 Task: Slide 20 - Step By Step.
Action: Mouse moved to (35, 83)
Screenshot: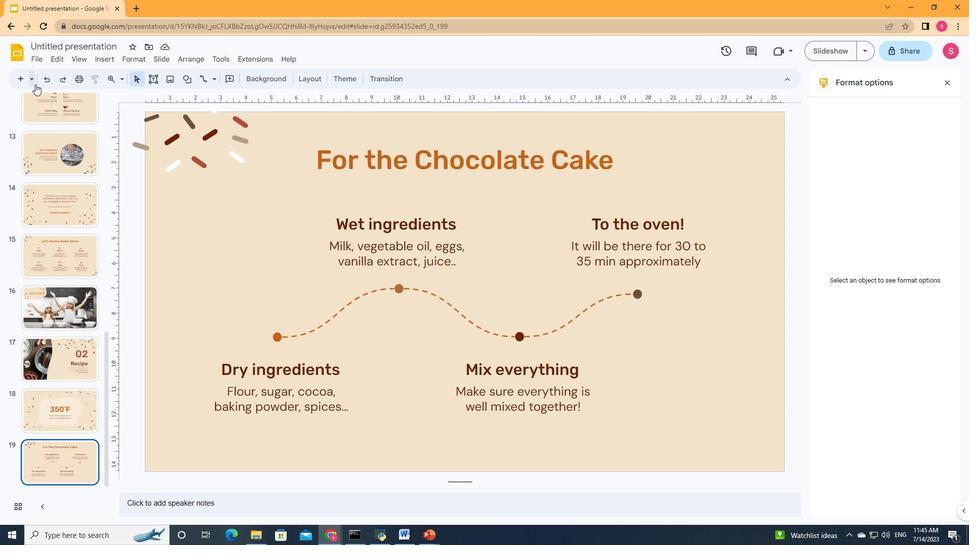 
Action: Mouse pressed left at (35, 83)
Screenshot: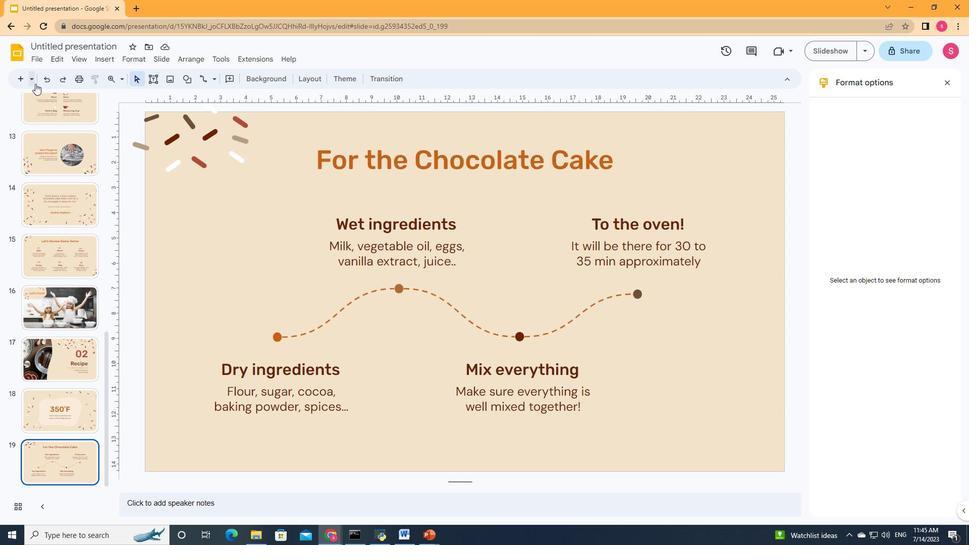 
Action: Mouse moved to (136, 368)
Screenshot: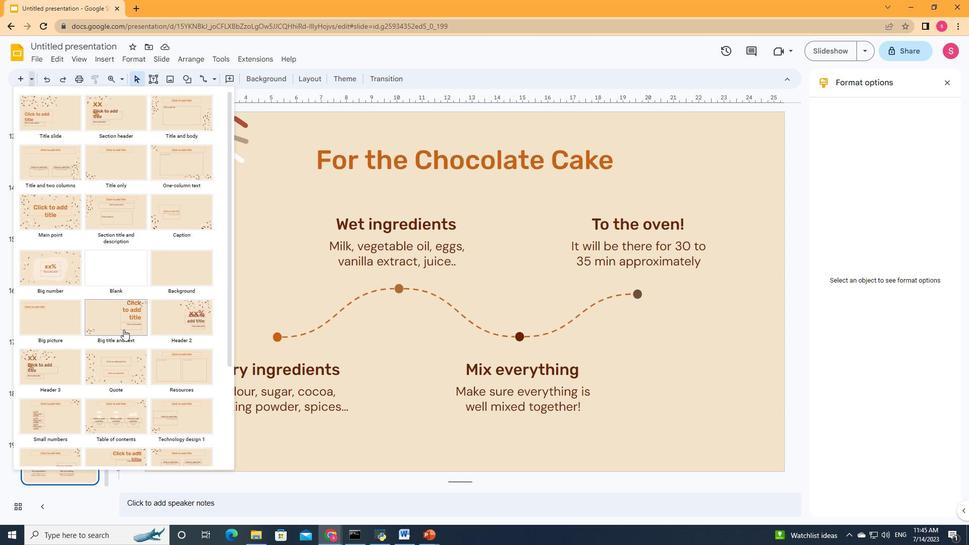 
Action: Mouse scrolled (136, 367) with delta (0, 0)
Screenshot: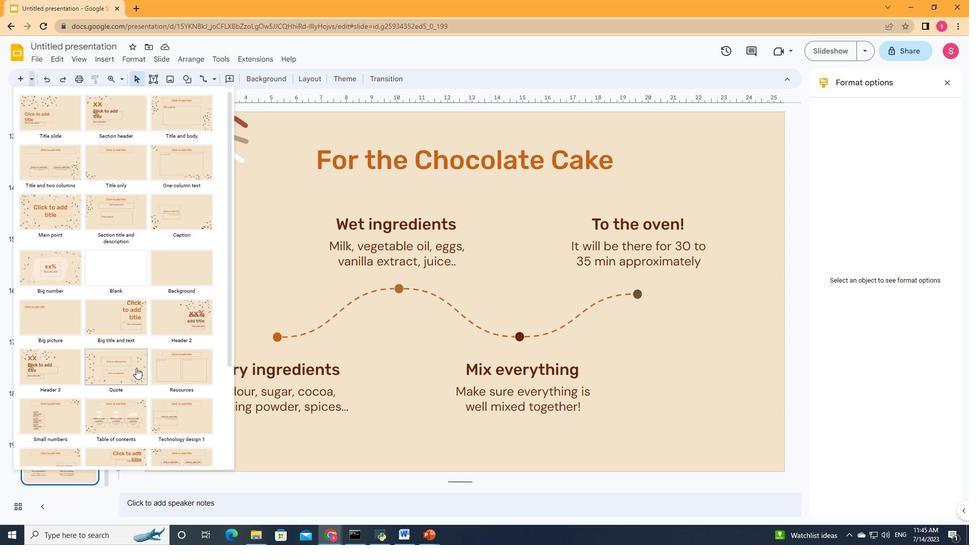 
Action: Mouse scrolled (136, 367) with delta (0, 0)
Screenshot: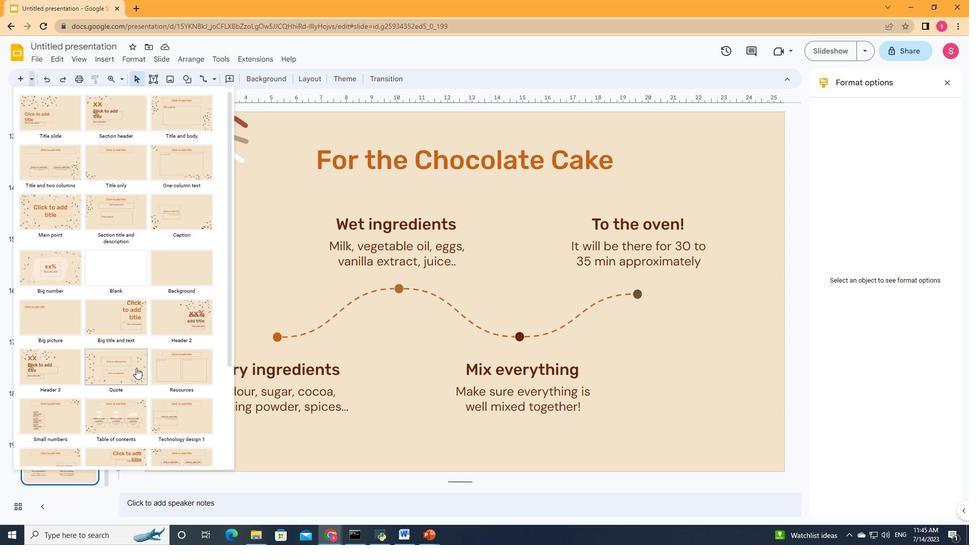 
Action: Mouse scrolled (136, 367) with delta (0, 0)
Screenshot: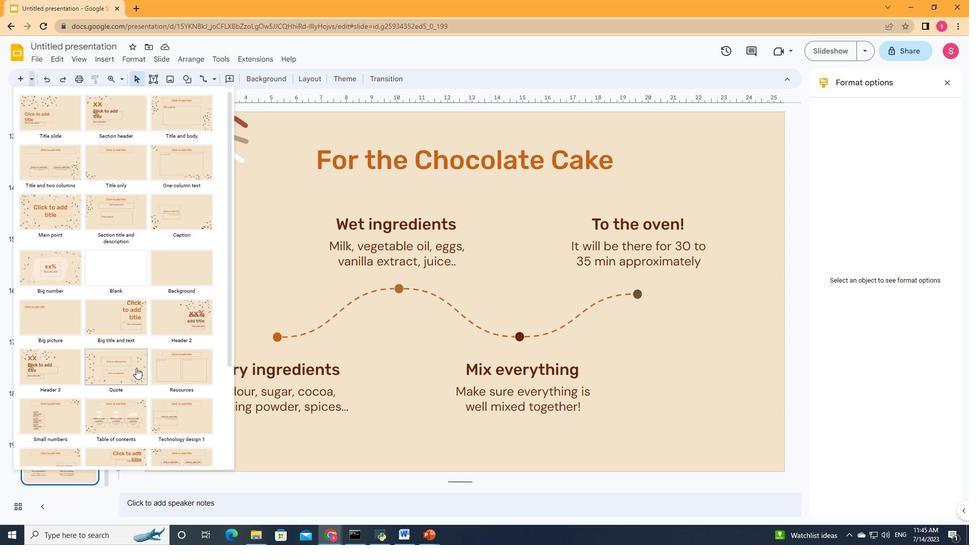 
Action: Mouse moved to (136, 368)
Screenshot: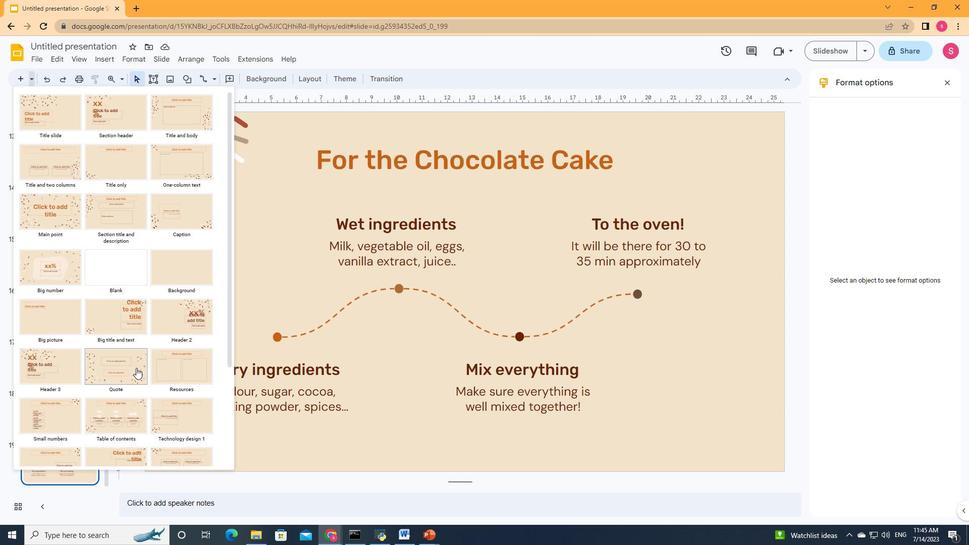 
Action: Mouse scrolled (136, 368) with delta (0, 0)
Screenshot: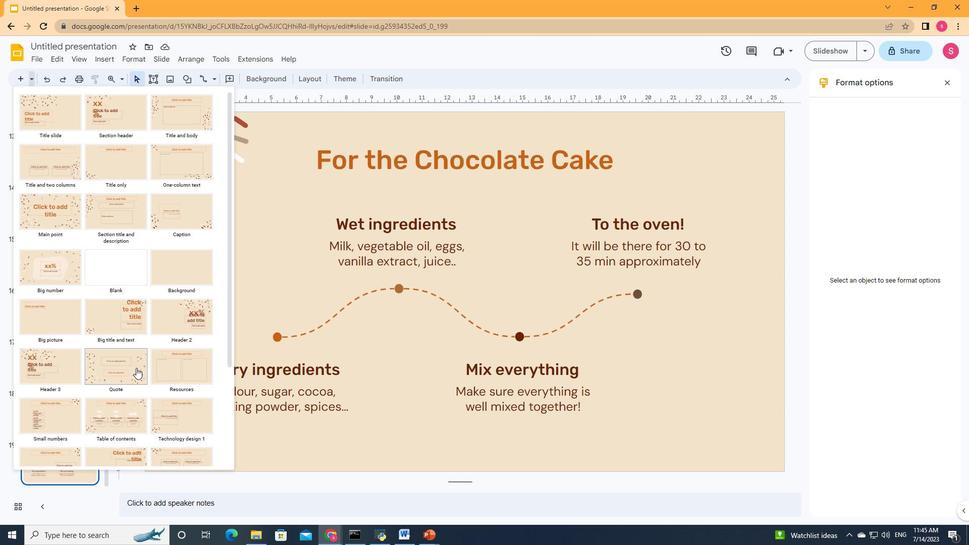 
Action: Mouse moved to (134, 379)
Screenshot: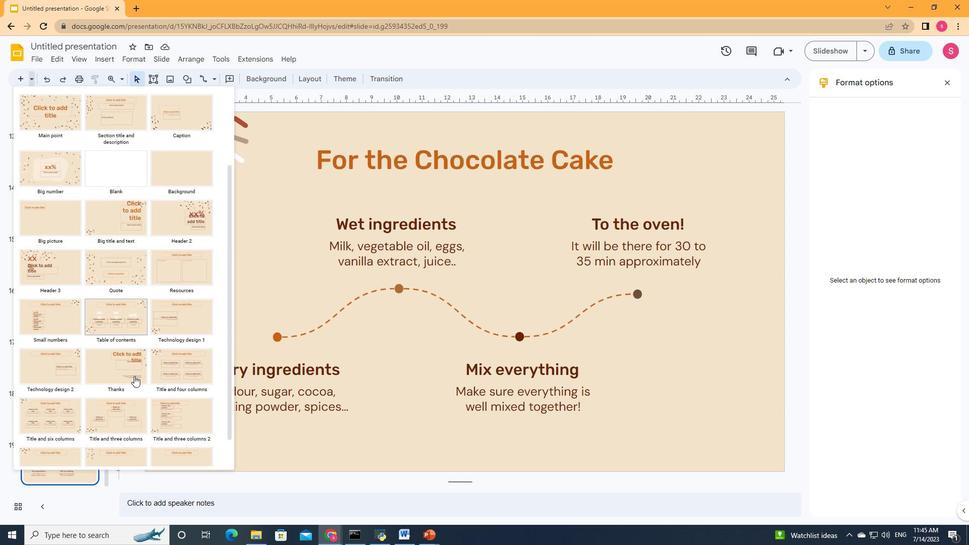 
Action: Mouse scrolled (134, 378) with delta (0, 0)
Screenshot: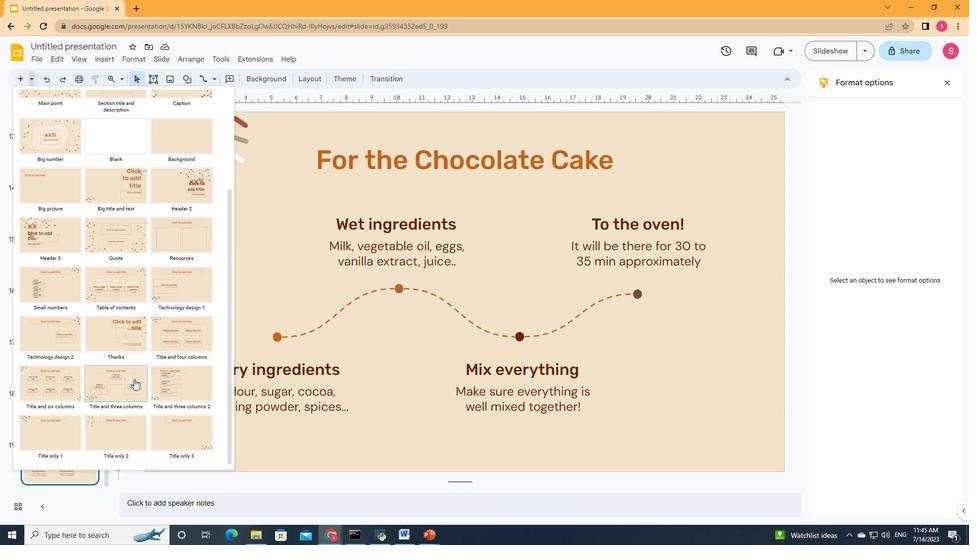 
Action: Mouse scrolled (134, 378) with delta (0, 0)
Screenshot: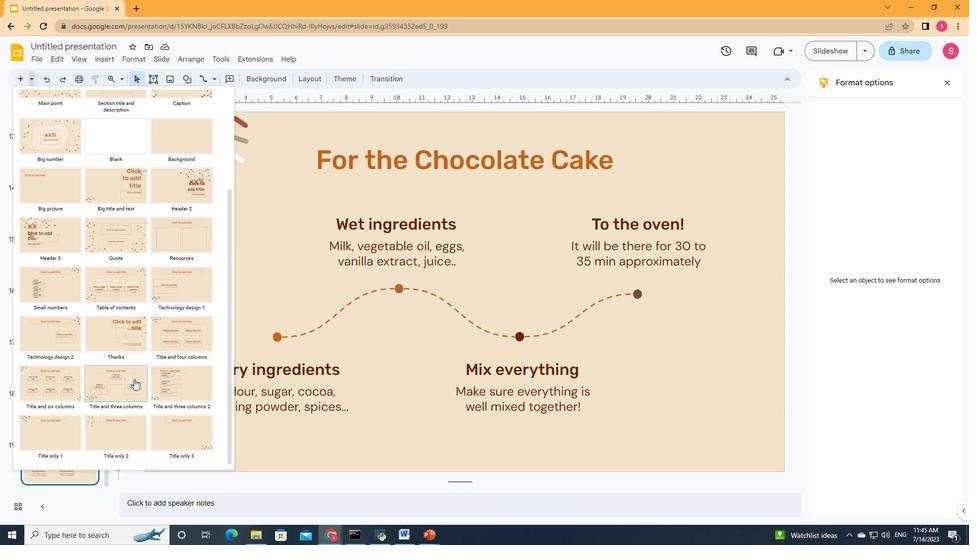 
Action: Mouse scrolled (134, 378) with delta (0, 0)
Screenshot: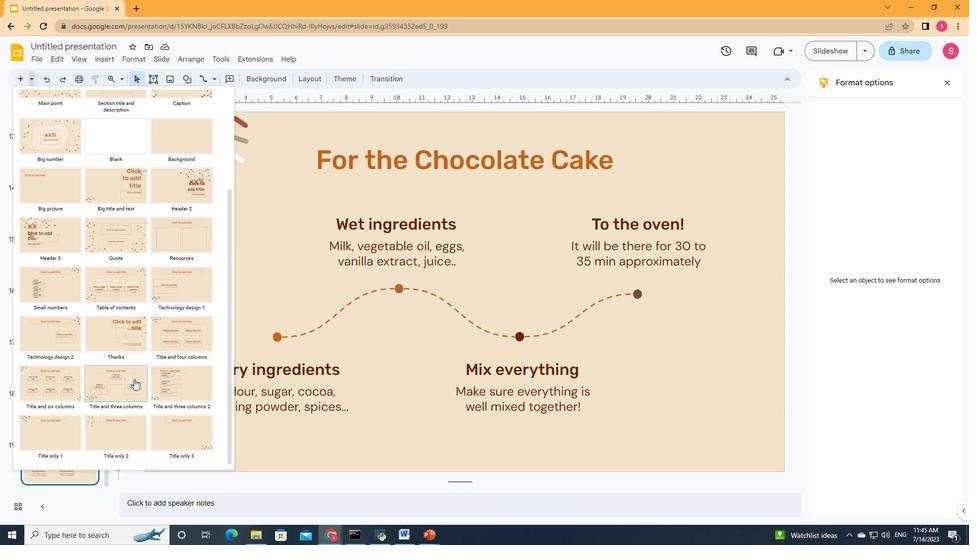 
Action: Mouse scrolled (134, 378) with delta (0, 0)
Screenshot: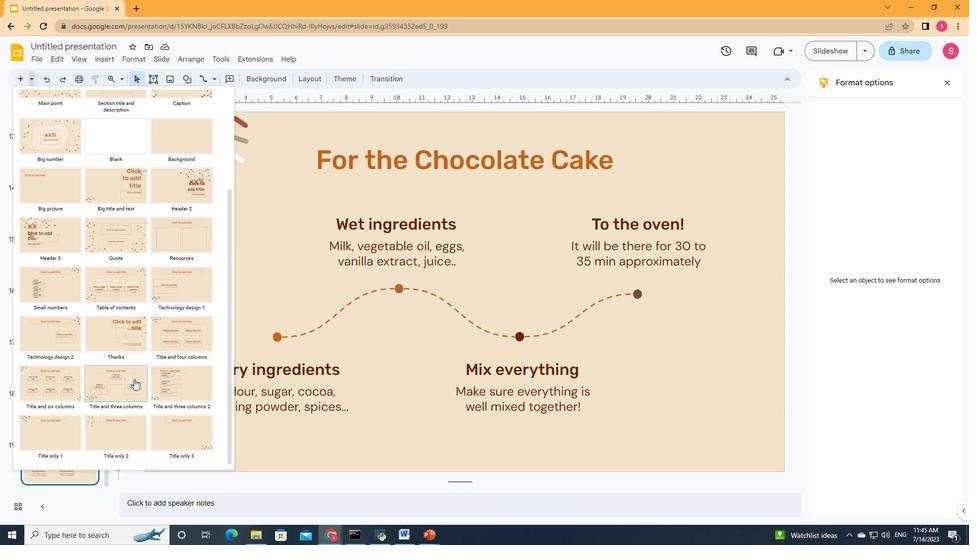 
Action: Mouse moved to (128, 381)
Screenshot: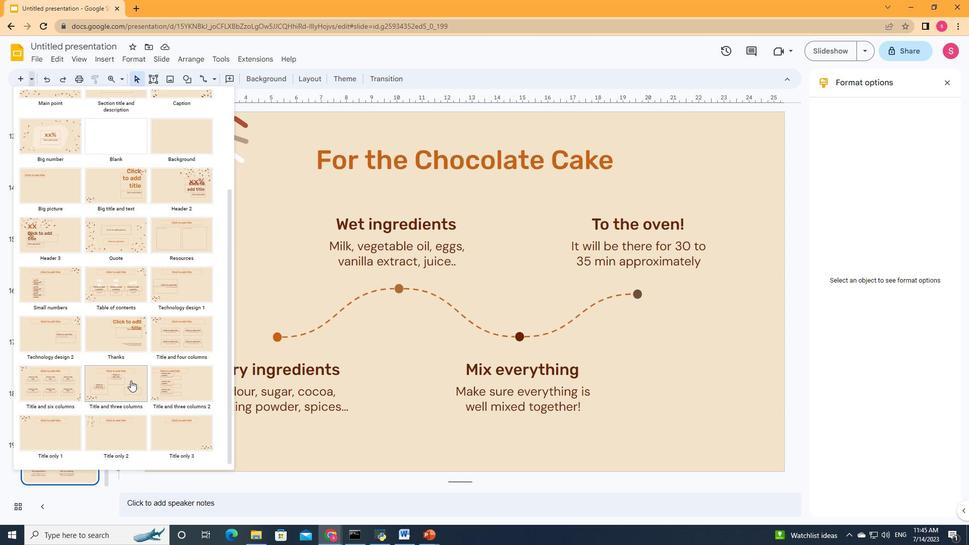 
Action: Mouse pressed left at (128, 381)
Screenshot: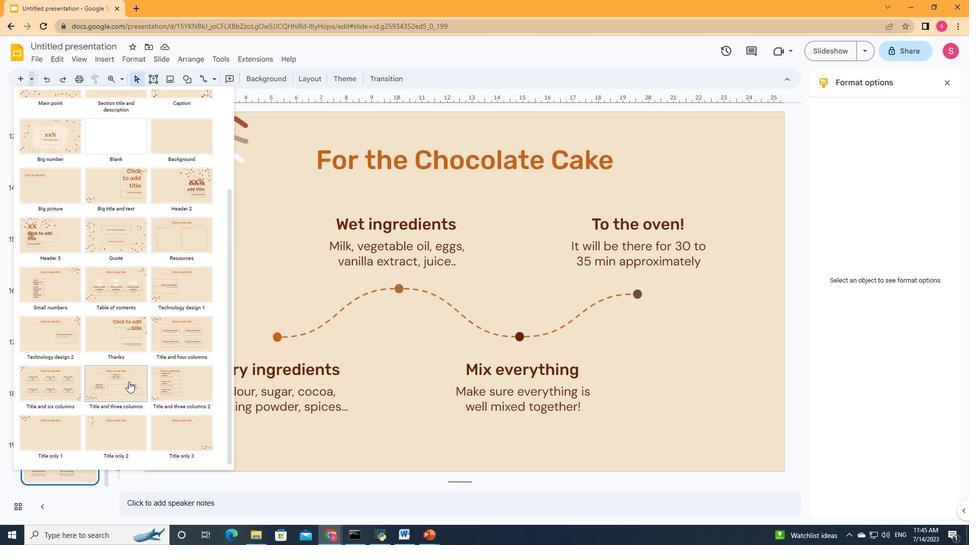 
Action: Mouse moved to (381, 178)
Screenshot: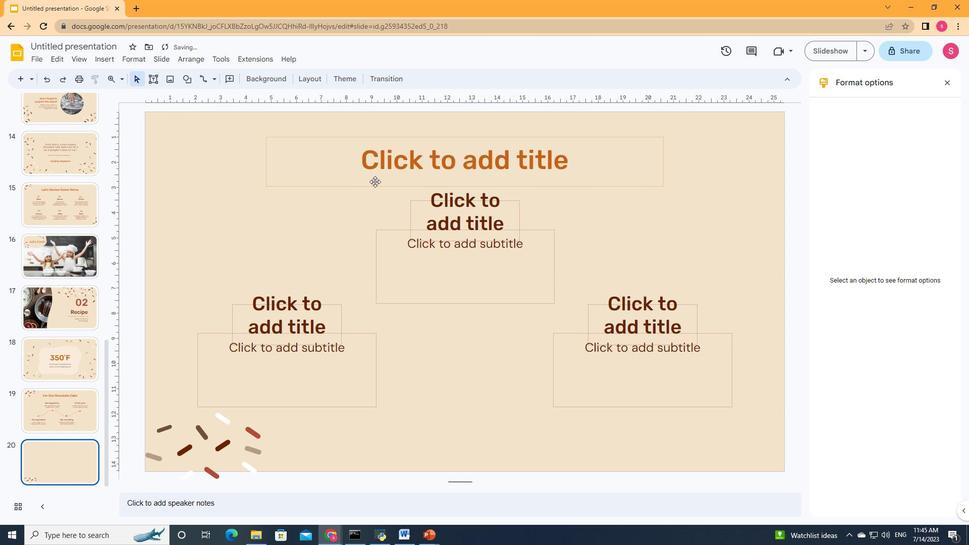 
Action: Mouse pressed left at (381, 178)
Screenshot: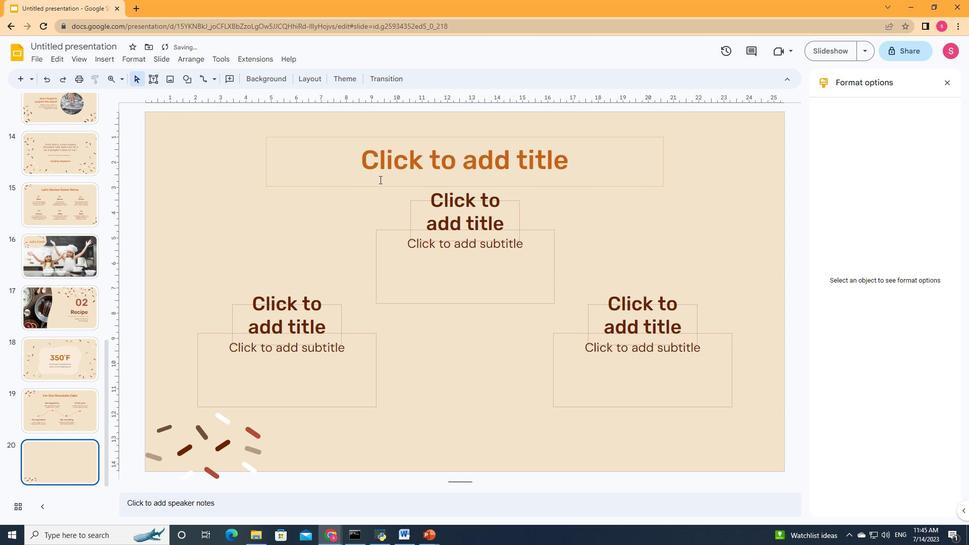 
Action: Key pressed <Key.shift>Step<Key.space>by<Key.space><Key.shift>Step
Screenshot: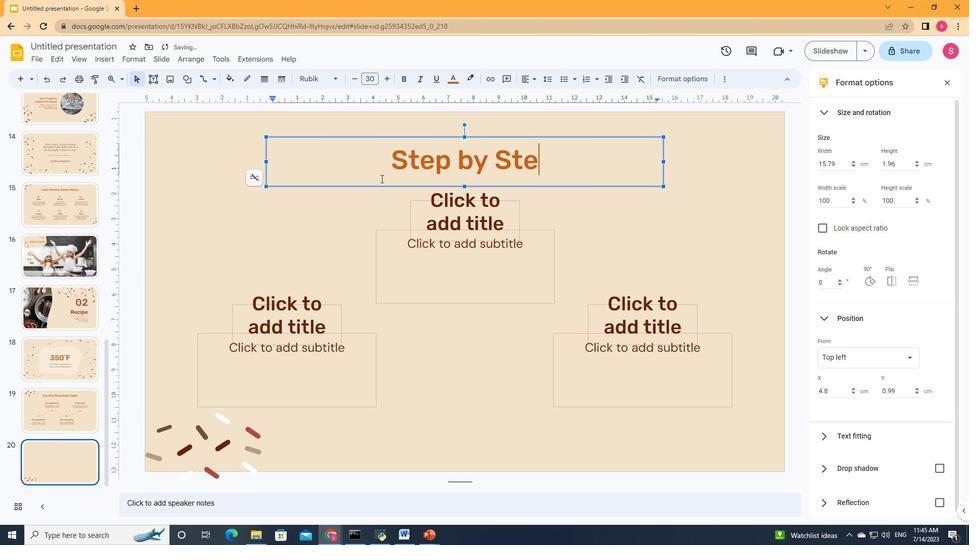 
Action: Mouse moved to (444, 217)
Screenshot: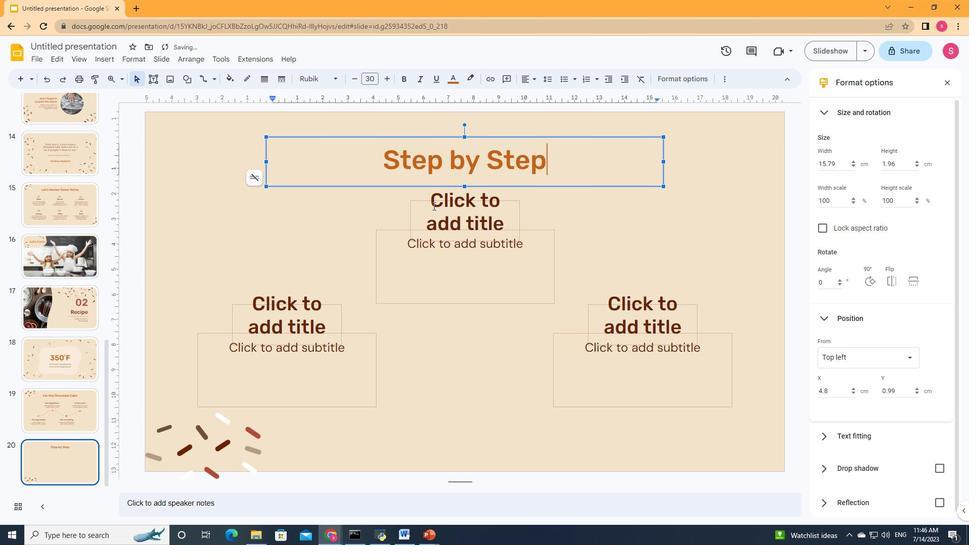
Action: Mouse pressed left at (444, 217)
Screenshot: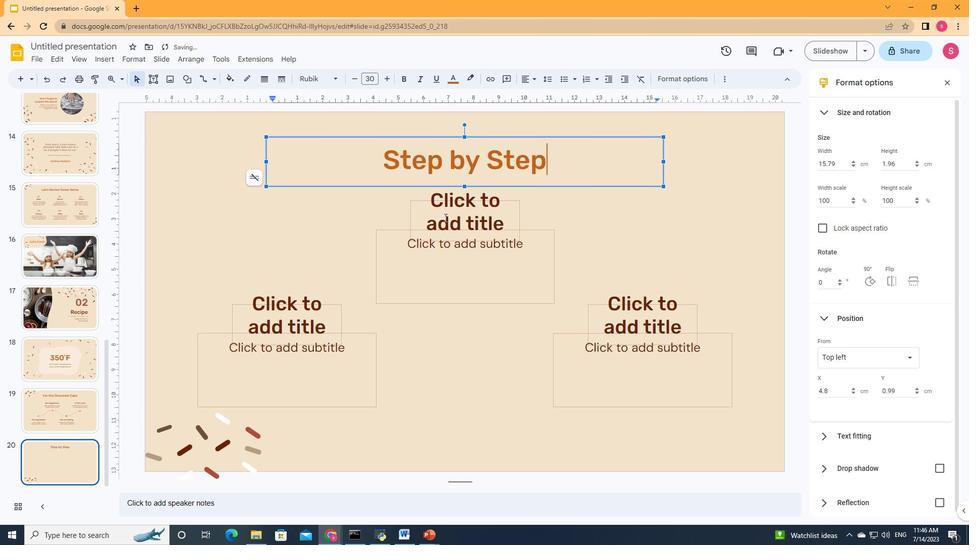 
Action: Key pressed <Key.shift>Second
Screenshot: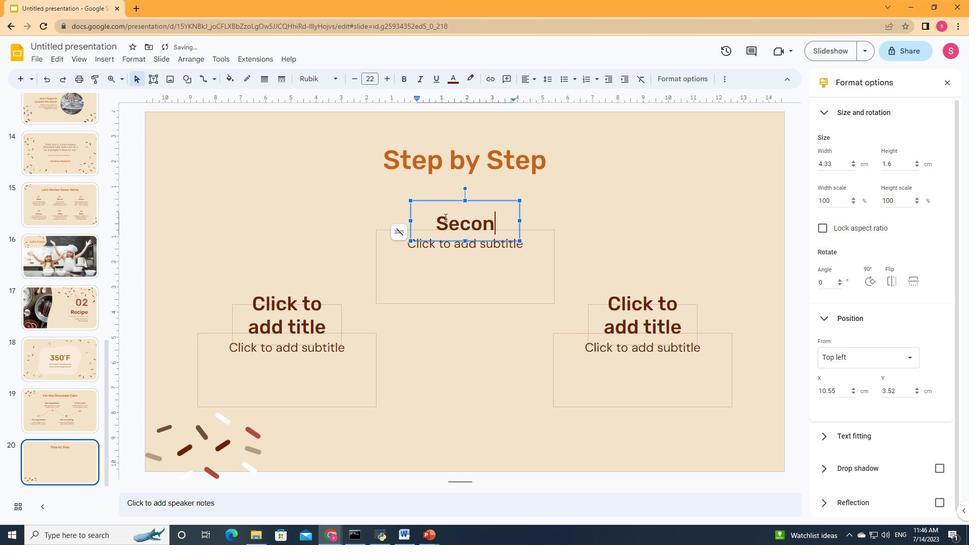 
Action: Mouse moved to (457, 255)
Screenshot: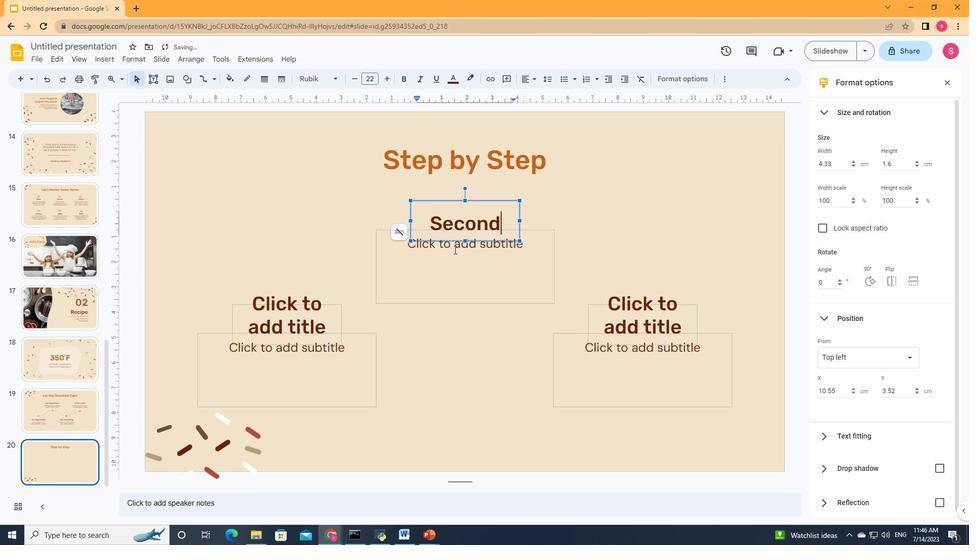 
Action: Mouse pressed left at (457, 255)
Screenshot: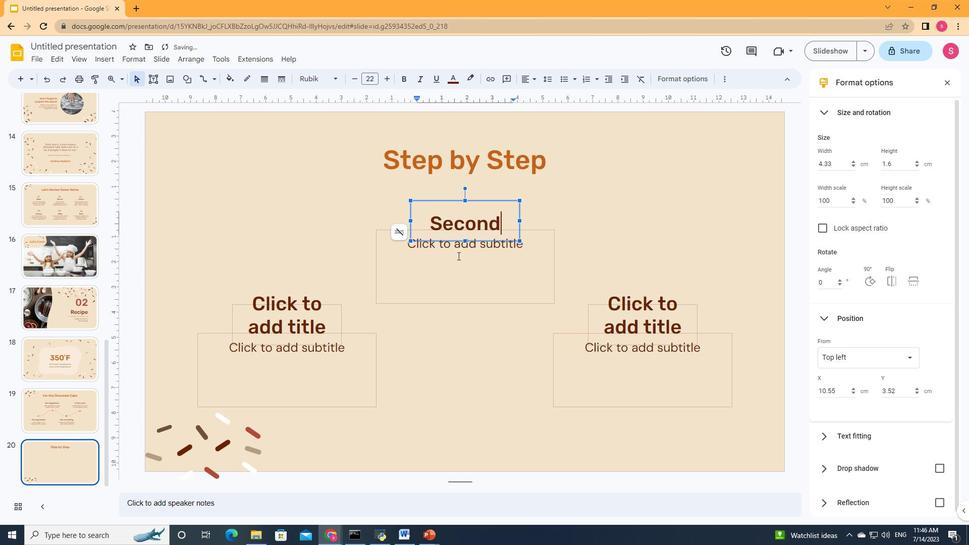 
Action: Key pressed <Key.shift>Add<Key.space>milk,<Key.space>vegetable<Key.space>oil,<Key.space>eggs,<Key.space>and<Key.space>vanilla<Key.space>to<Key.space>the<Key.space>mixture<Key.space>and<Key.space>mix<Key.space>together.<Key.space><Key.shift>Then<Key.space>add<Key.space>boiling<Key.space>water
Screenshot: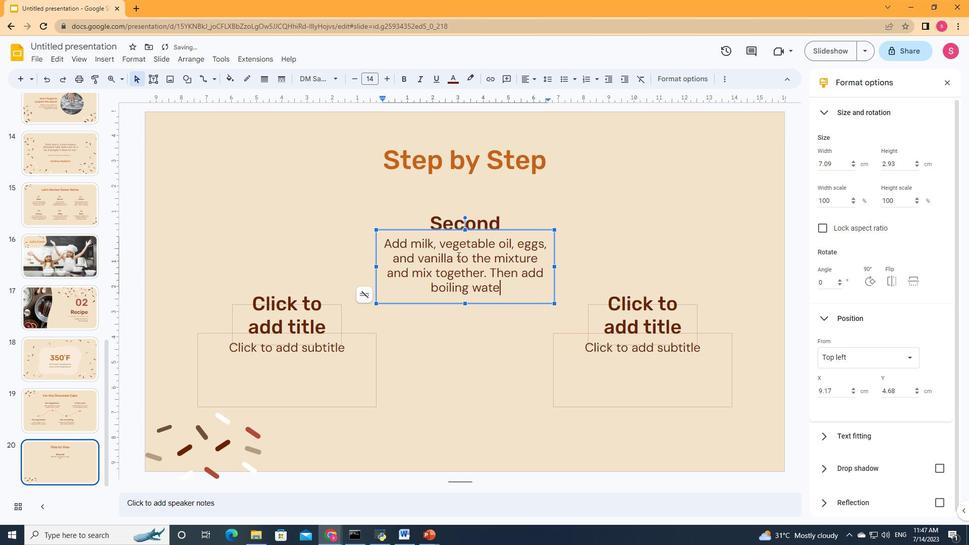 
Action: Mouse moved to (317, 325)
Screenshot: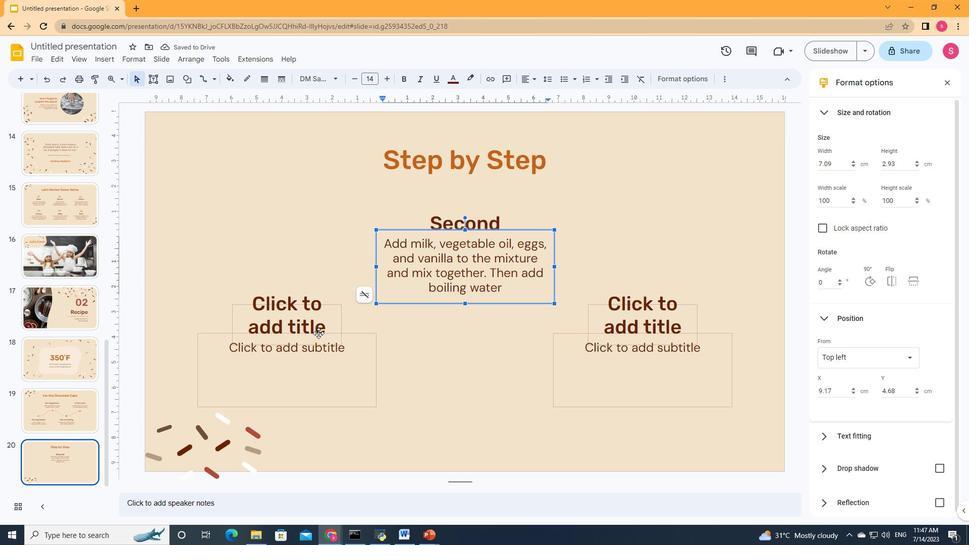 
Action: Mouse pressed left at (317, 325)
Screenshot: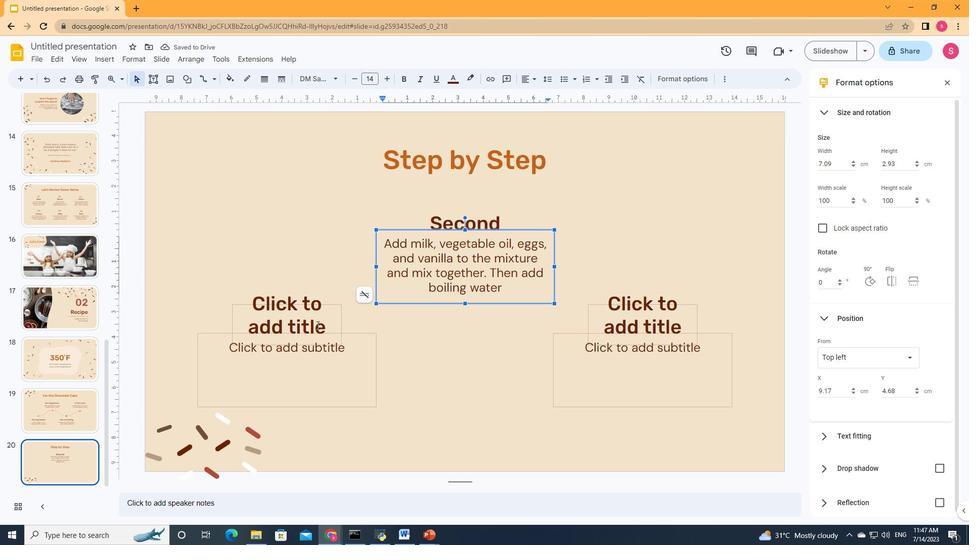 
Action: Key pressed <Key.shift>First
Screenshot: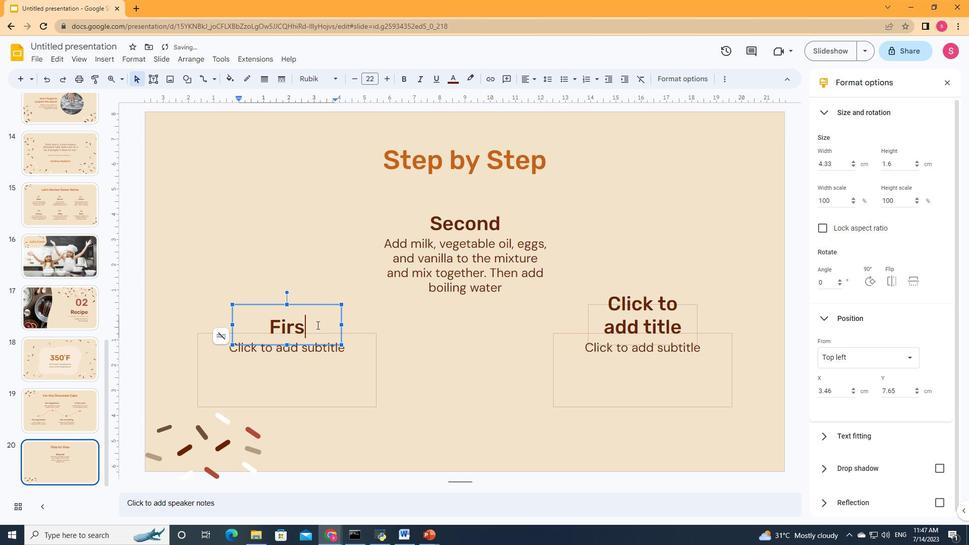 
Action: Mouse moved to (312, 357)
Screenshot: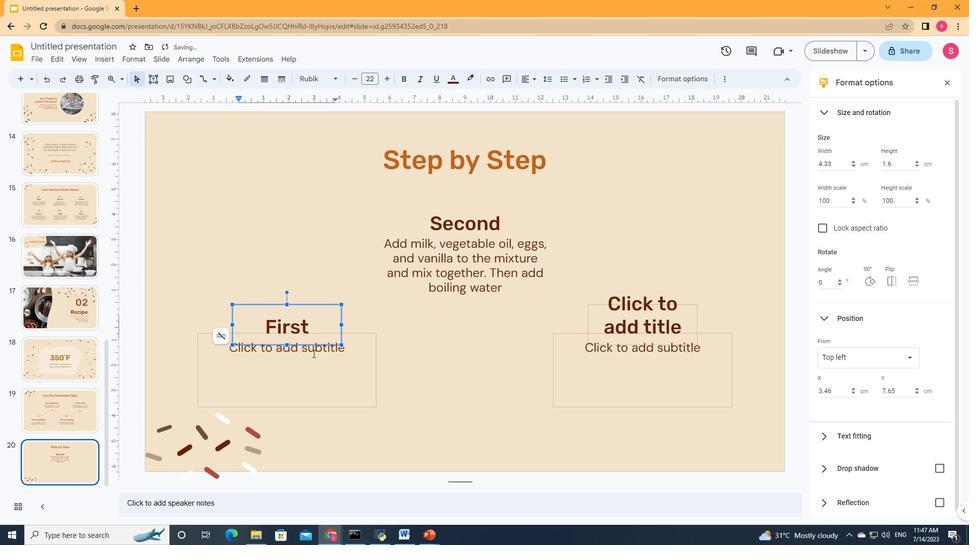 
Action: Mouse pressed left at (312, 357)
Screenshot: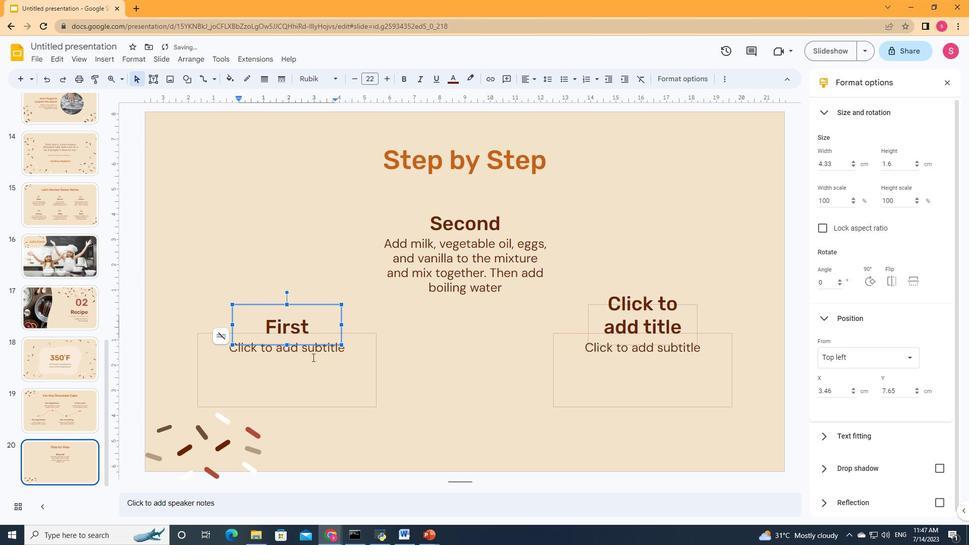 
Action: Mouse moved to (312, 358)
Screenshot: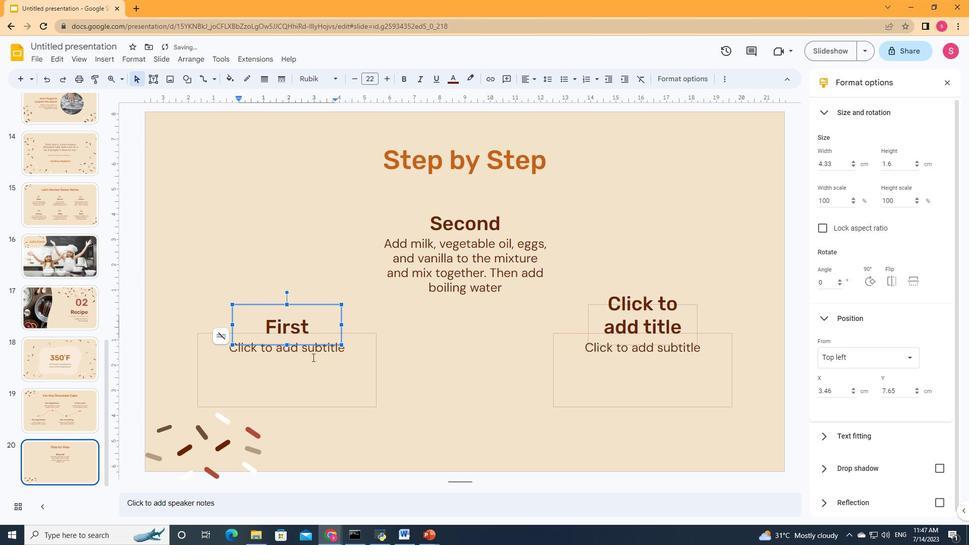 
Action: Key pressed <Key.shift>Add<Key.space>flour,<Key.space>sugar<Key.space><Key.backspace>,<Key.space>cocoa,<Key.space>baking<Key.space>powder<Key.space><Key.backspace>,<Key.space>baaki<Key.backspace><Key.backspace><Key.backspace>king<Key.space>soda,<Key.space>salt<Key.space>and<Key.space>espresso<Key.space>powder<Key.space>to<Key.space>a<Key.space>large<Key.space>bowl<Key.space>and<Key.space>wi<Key.backspace>hisk
Screenshot: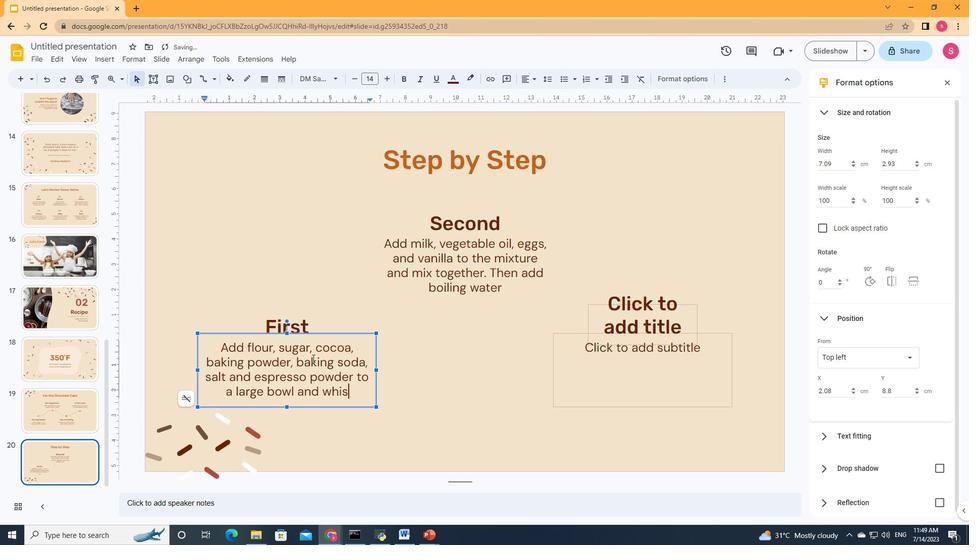 
Action: Mouse moved to (619, 333)
Screenshot: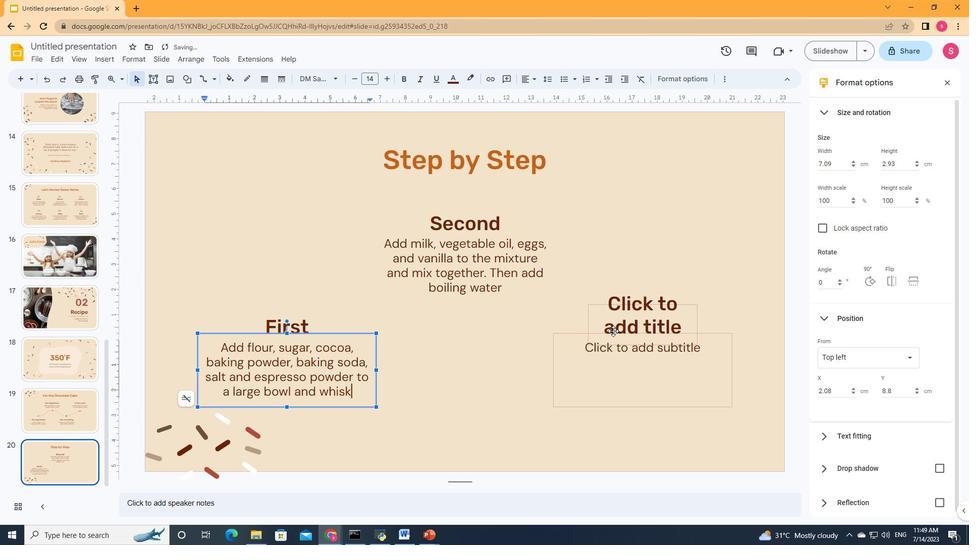 
Action: Mouse pressed left at (619, 333)
Screenshot: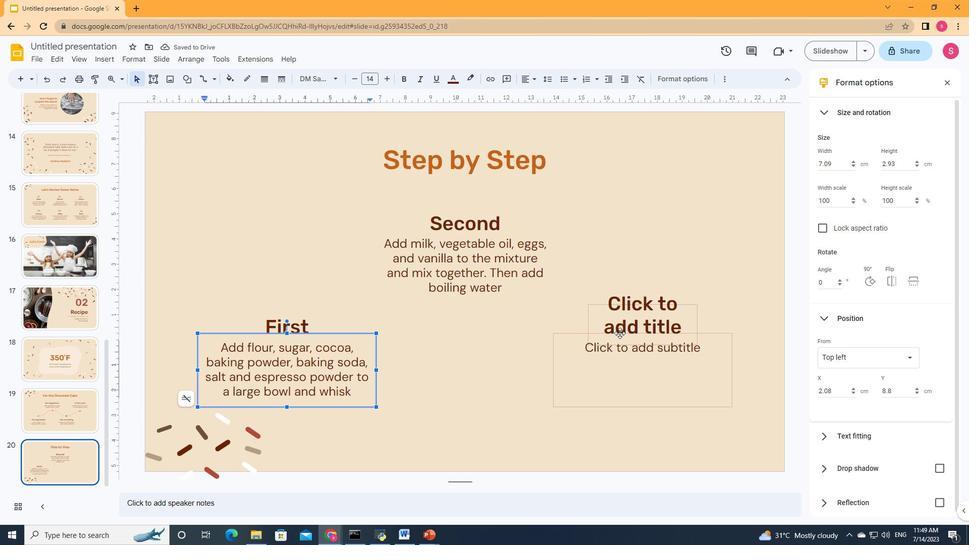 
Action: Mouse moved to (628, 316)
Screenshot: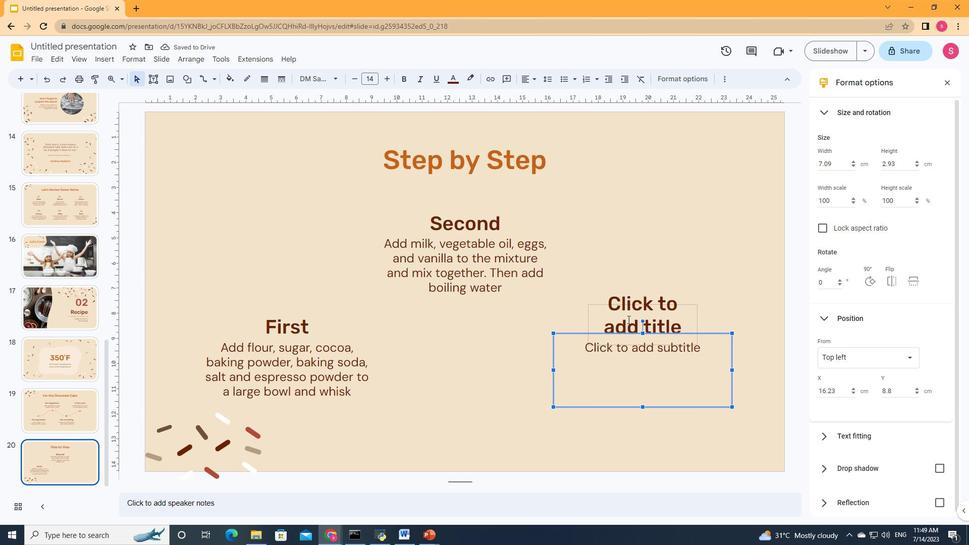 
Action: Mouse pressed left at (628, 316)
Screenshot: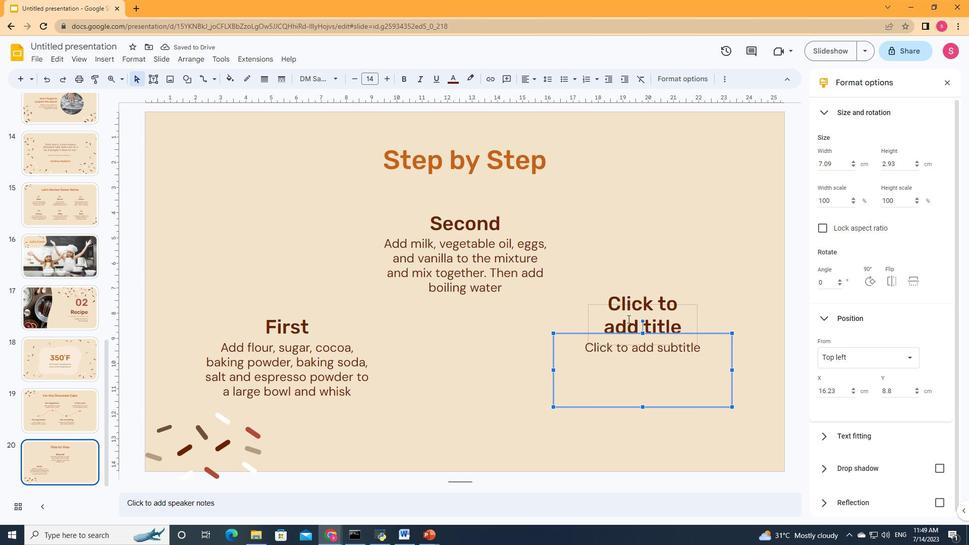 
Action: Mouse moved to (628, 315)
Screenshot: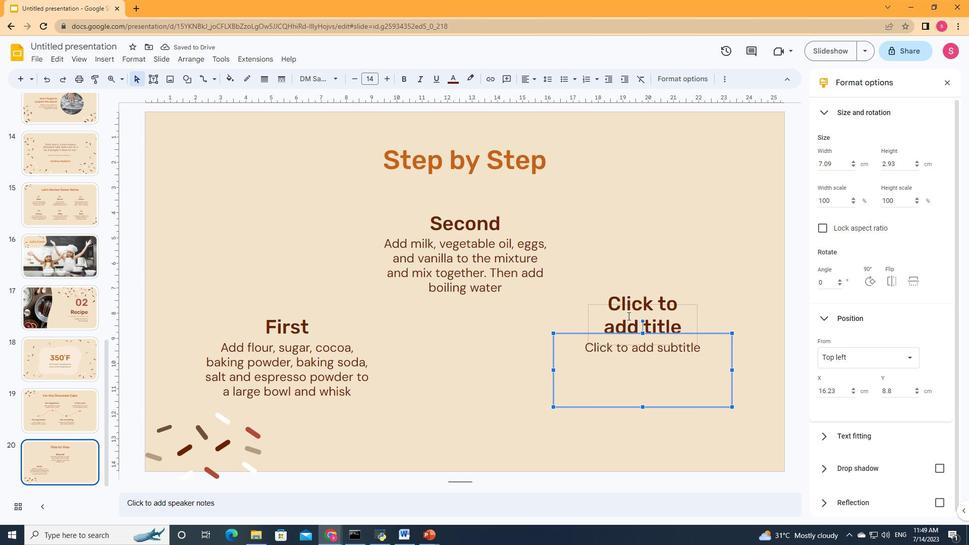 
Action: Key pressed <Key.shift>Third
Screenshot: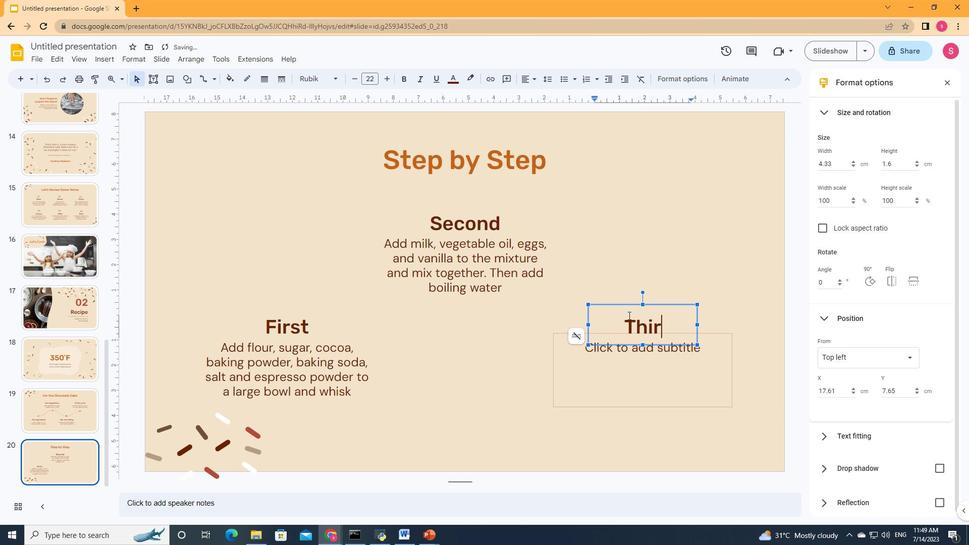 
Action: Mouse moved to (671, 358)
Screenshot: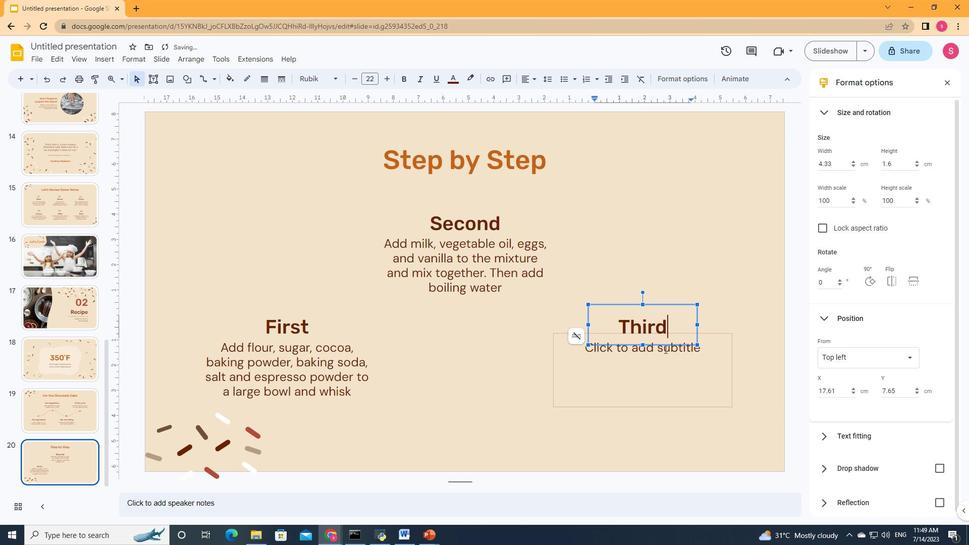 
Action: Mouse pressed left at (671, 358)
Screenshot: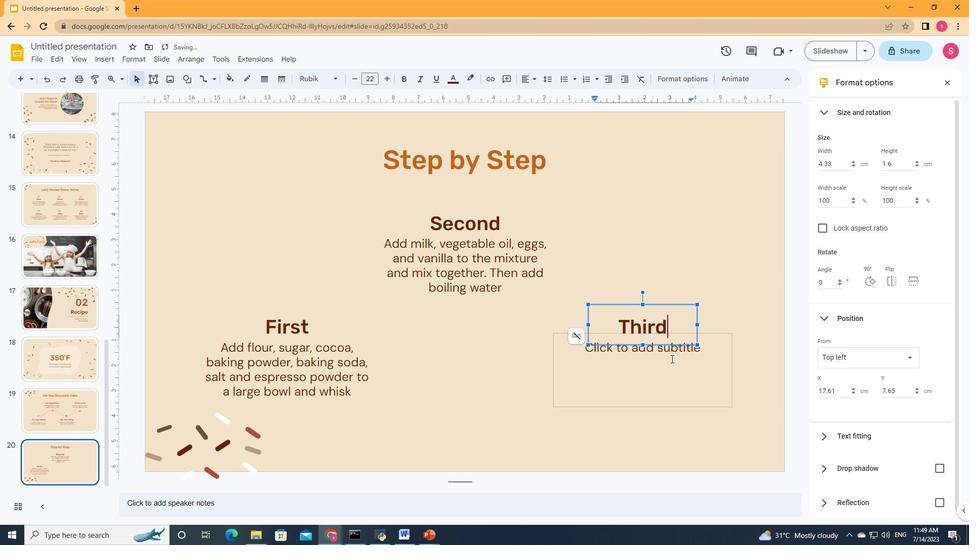 
Action: Key pressed <Key.shift><Key.shift><Key.shift><Key.shift><Key.shift>Distribute<Key.space>the<Key.space>cake<Key.space>batter<Key.space>evenly<Key.space>between<Key.space>the<Key.space>prepared<Key.space>cake<Key.space>pans.<Key.space><Key.shift>Bake<Key.space>for<Key.space>30-35<Key.space>minutes
Screenshot: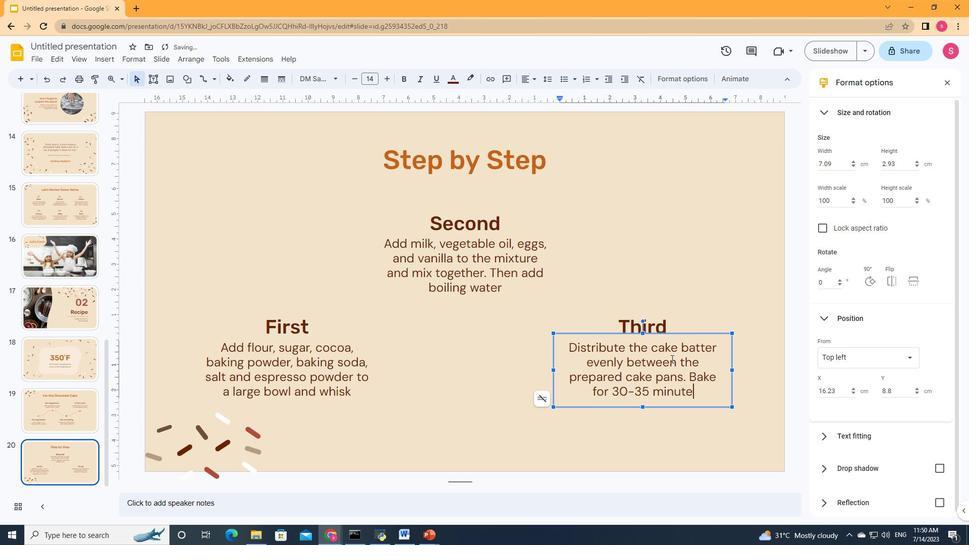 
Action: Mouse moved to (467, 392)
Screenshot: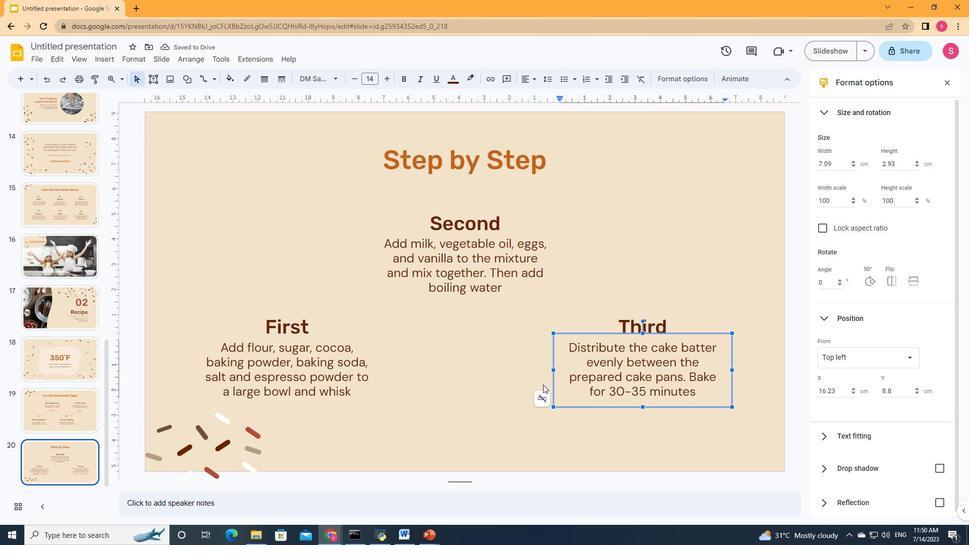 
Action: Mouse pressed left at (467, 392)
Screenshot: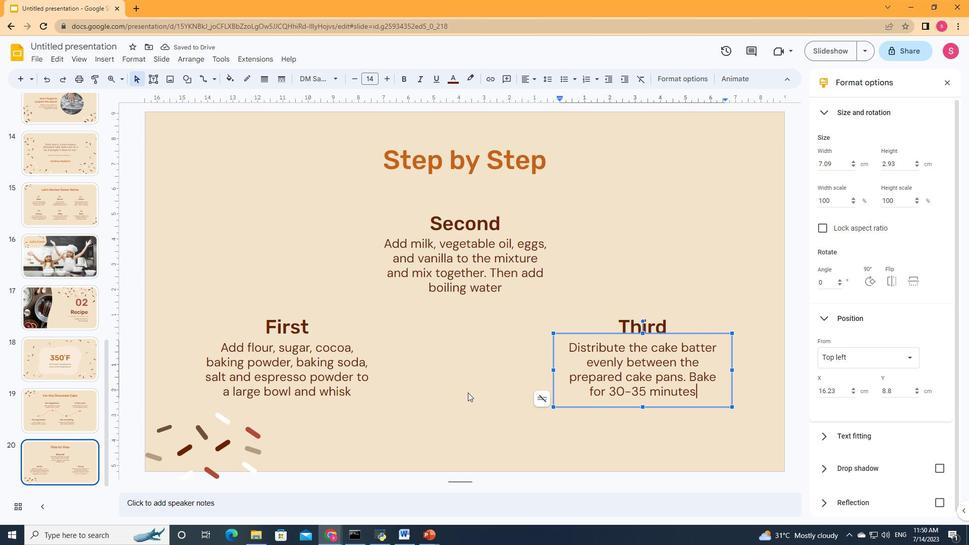 
Action: Mouse moved to (108, 60)
Screenshot: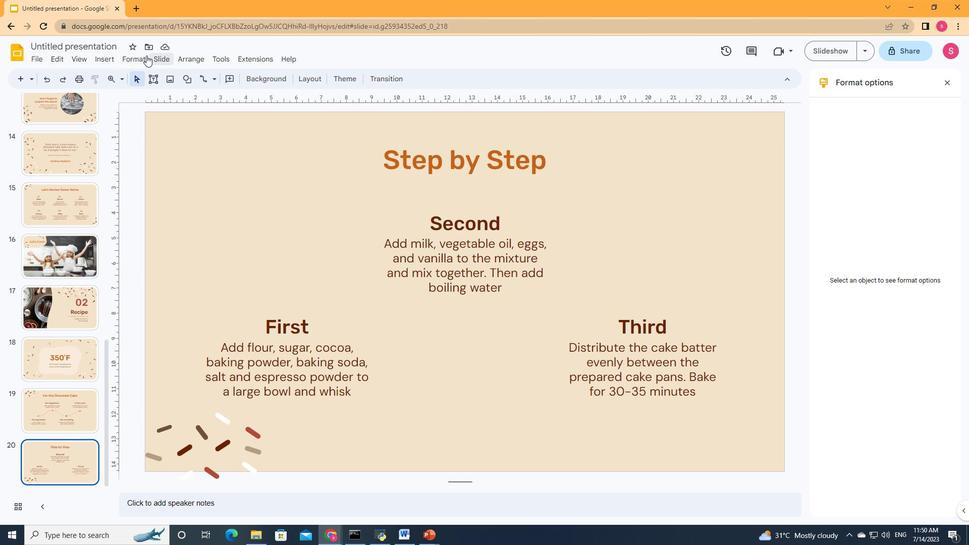 
Action: Mouse pressed left at (108, 60)
Screenshot: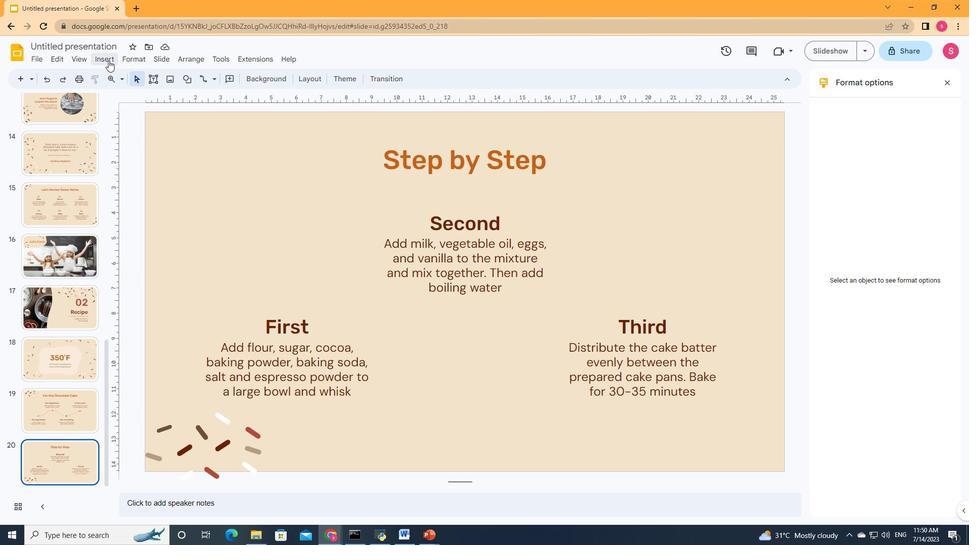 
Action: Mouse moved to (284, 78)
Screenshot: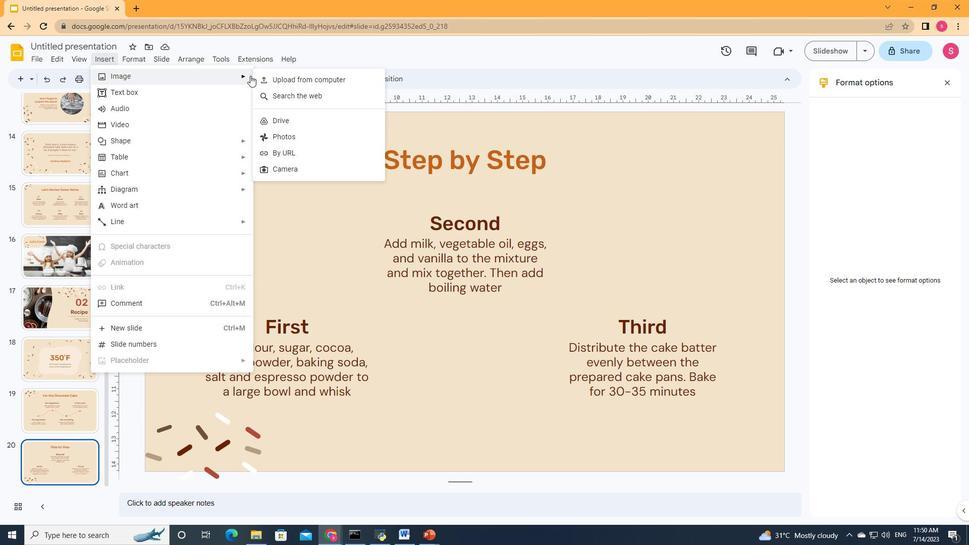 
Action: Mouse pressed left at (284, 78)
Screenshot: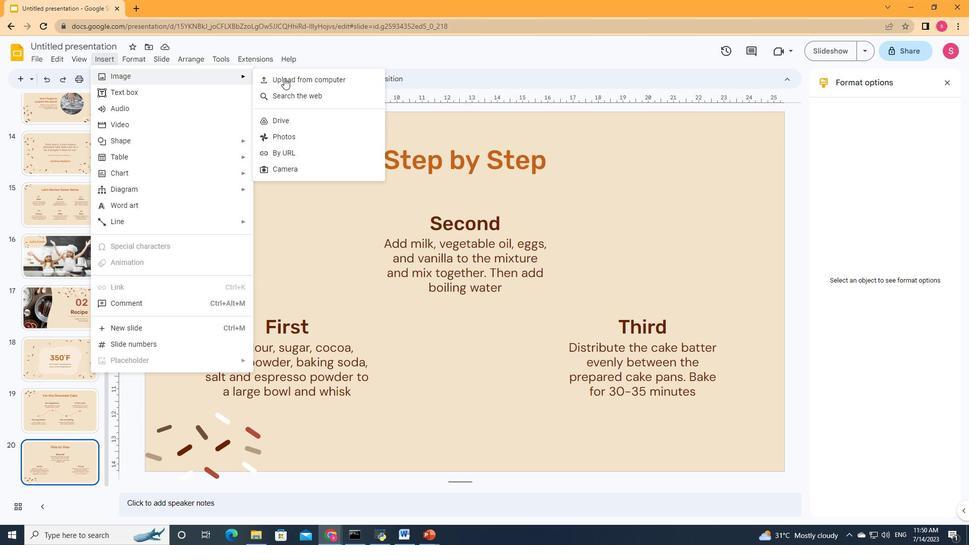 
Action: Mouse moved to (384, 219)
Screenshot: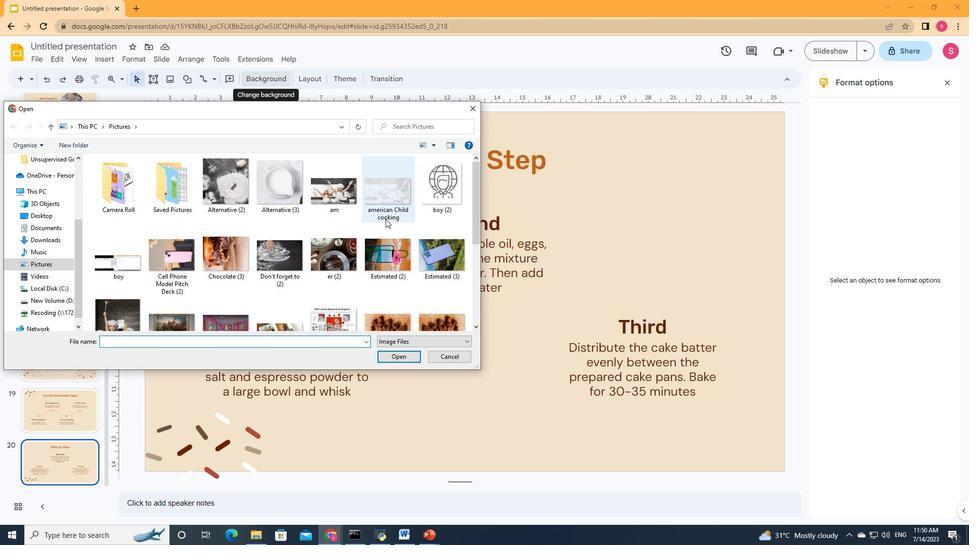 
Action: Mouse scrolled (384, 218) with delta (0, 0)
Screenshot: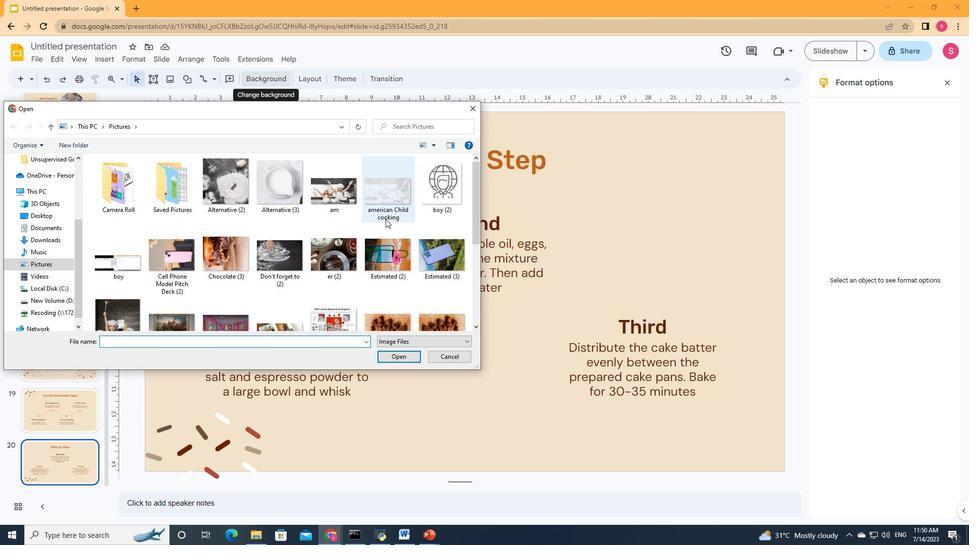 
Action: Mouse moved to (382, 219)
Screenshot: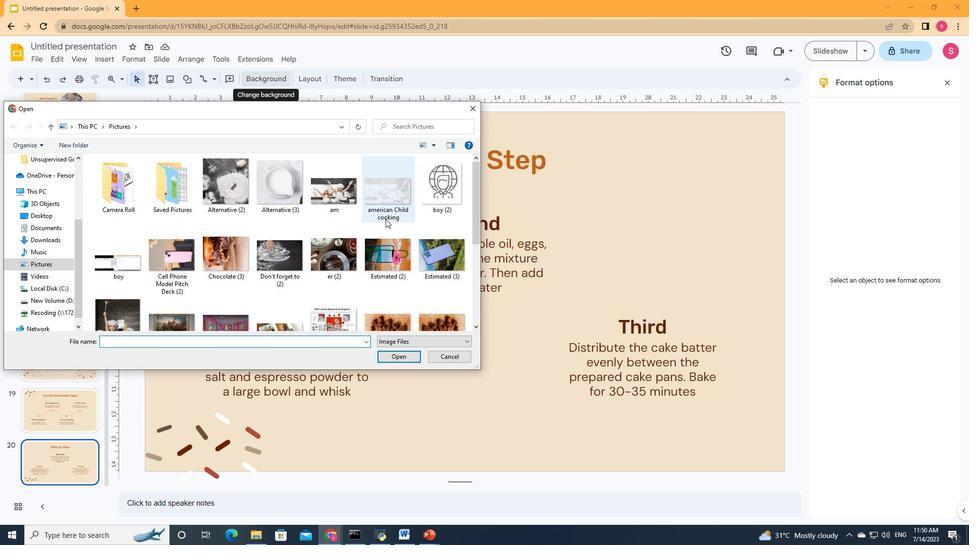 
Action: Mouse scrolled (382, 219) with delta (0, 0)
Screenshot: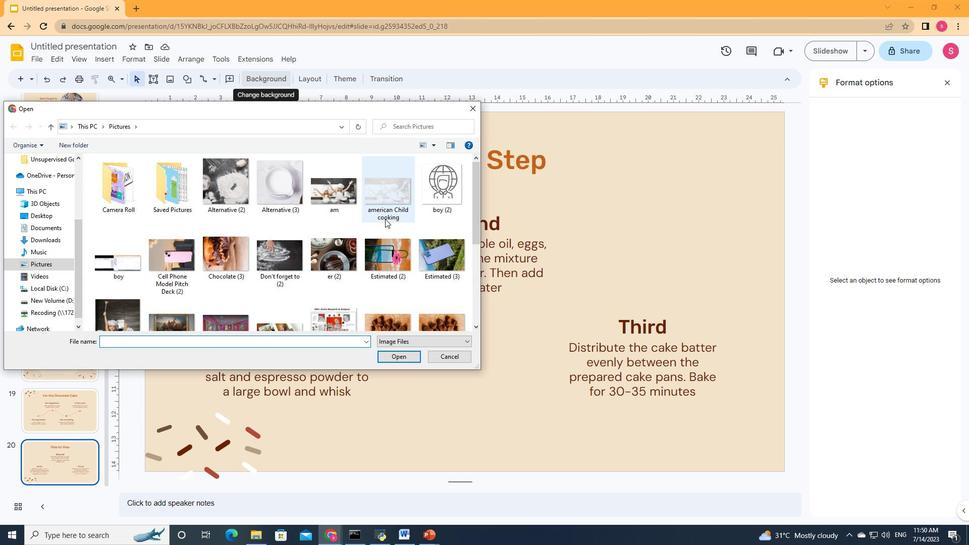
Action: Mouse moved to (382, 219)
Screenshot: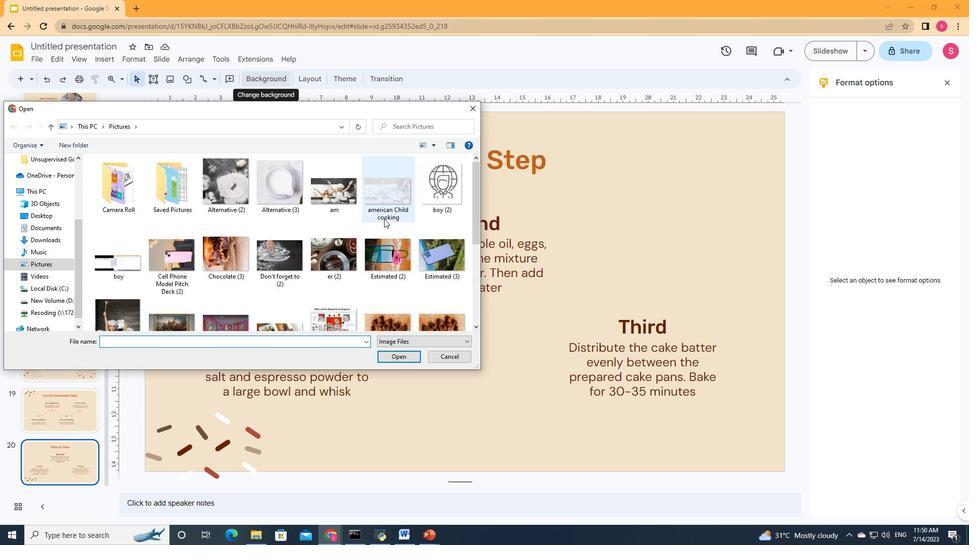 
Action: Mouse scrolled (382, 219) with delta (0, 0)
Screenshot: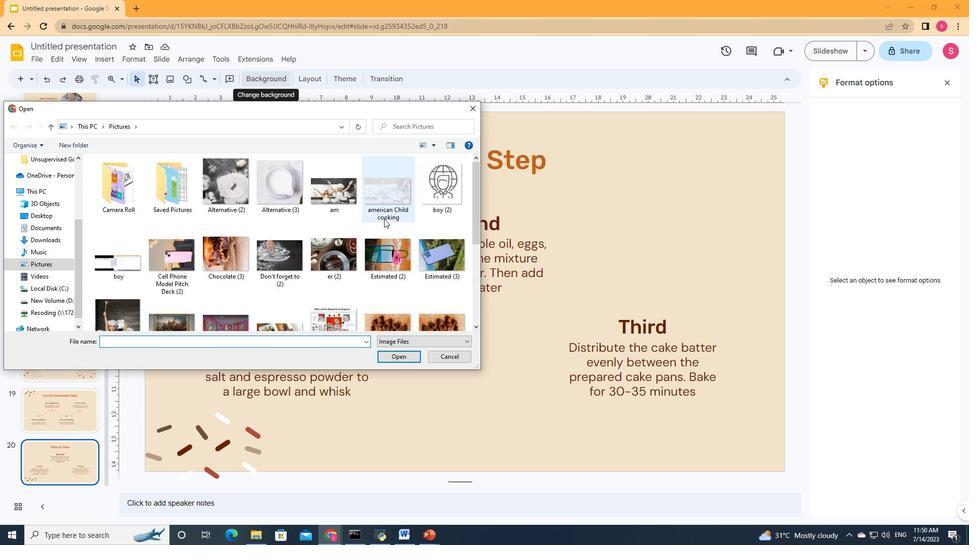 
Action: Mouse moved to (223, 242)
Screenshot: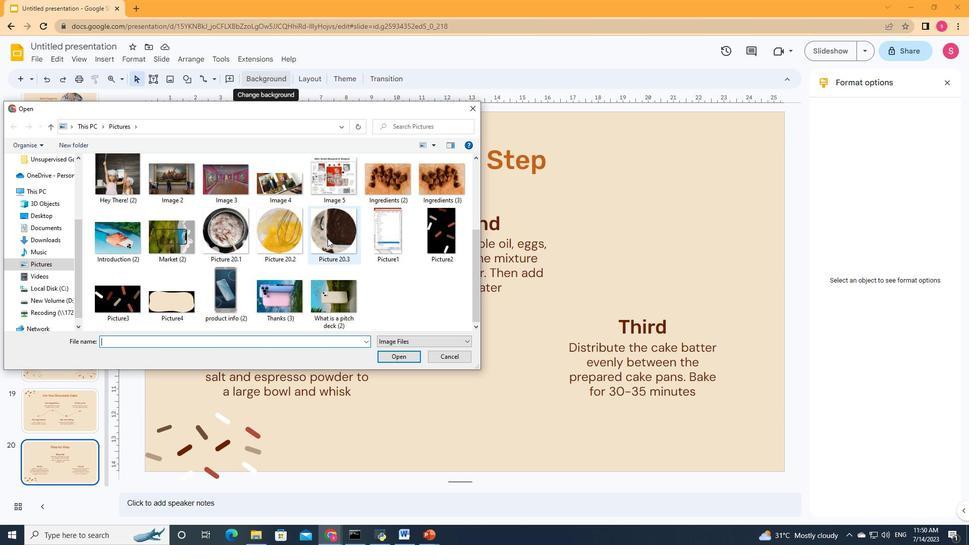 
Action: Mouse pressed left at (223, 242)
Screenshot: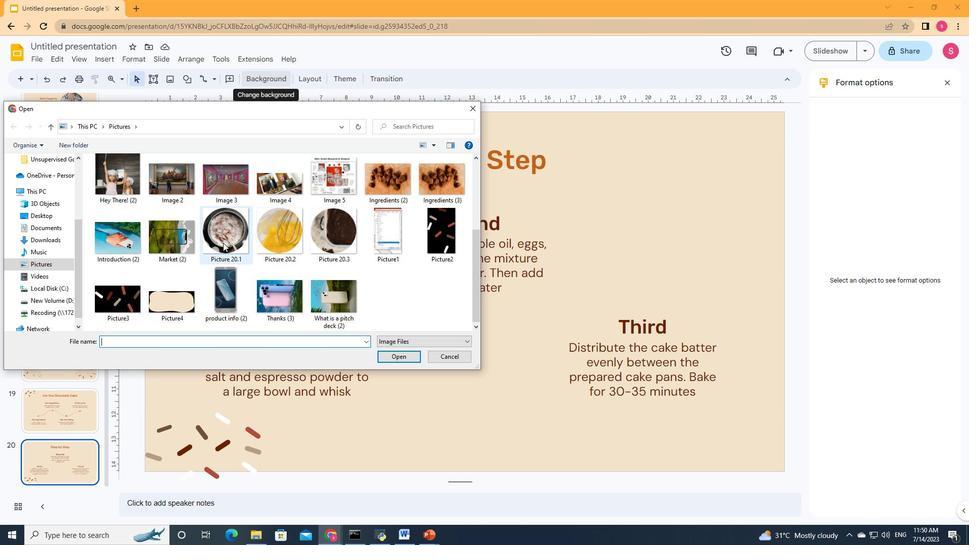 
Action: Mouse moved to (408, 359)
Screenshot: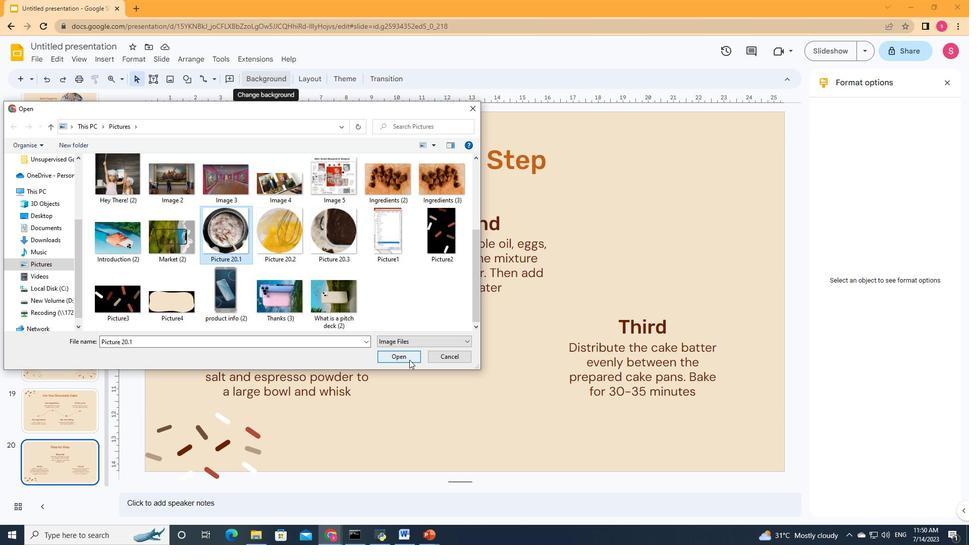 
Action: Mouse pressed left at (408, 359)
Screenshot: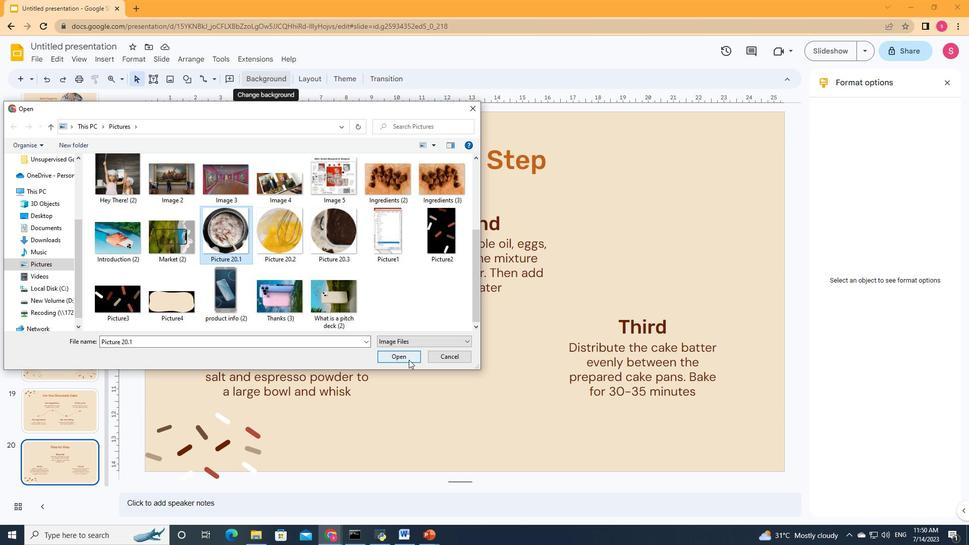 
Action: Mouse moved to (438, 344)
Screenshot: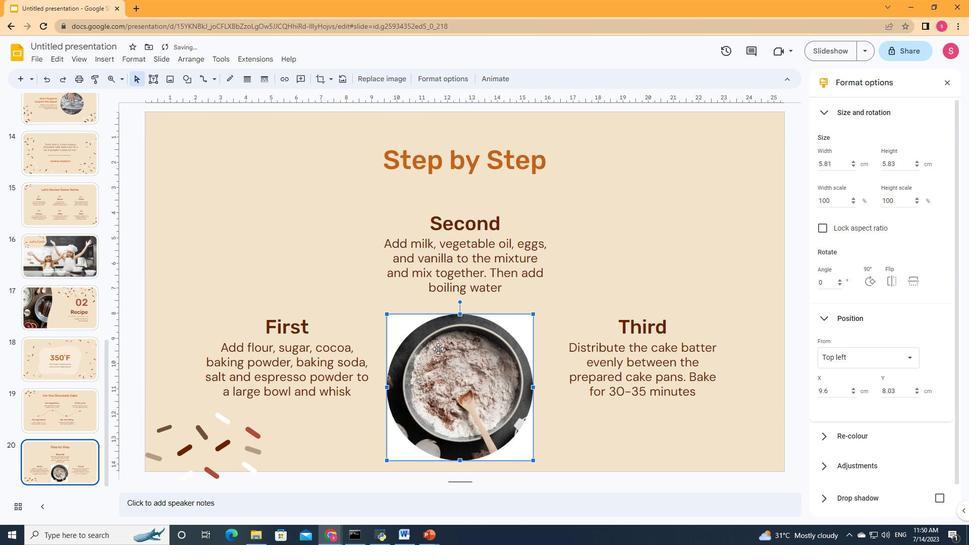 
Action: Mouse pressed left at (438, 344)
Screenshot: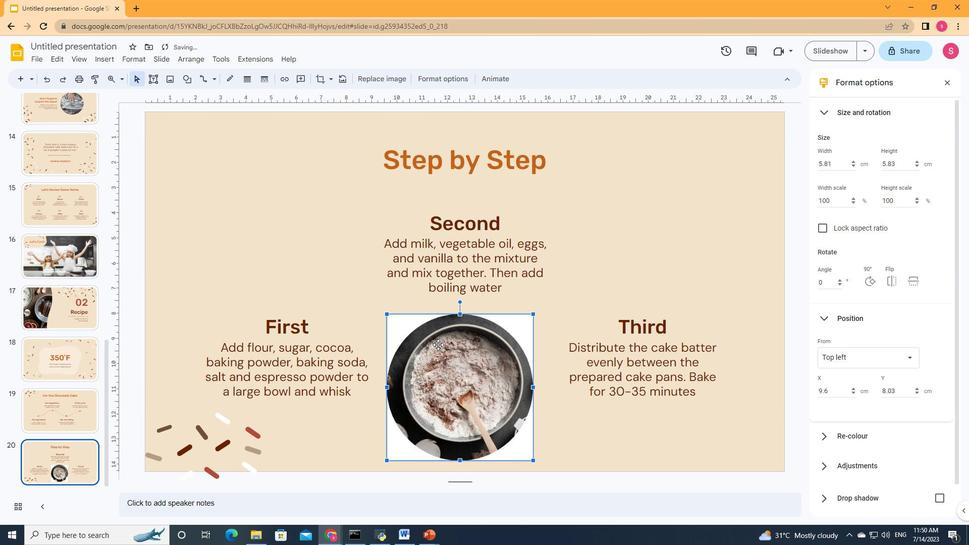 
Action: Mouse moved to (331, 79)
Screenshot: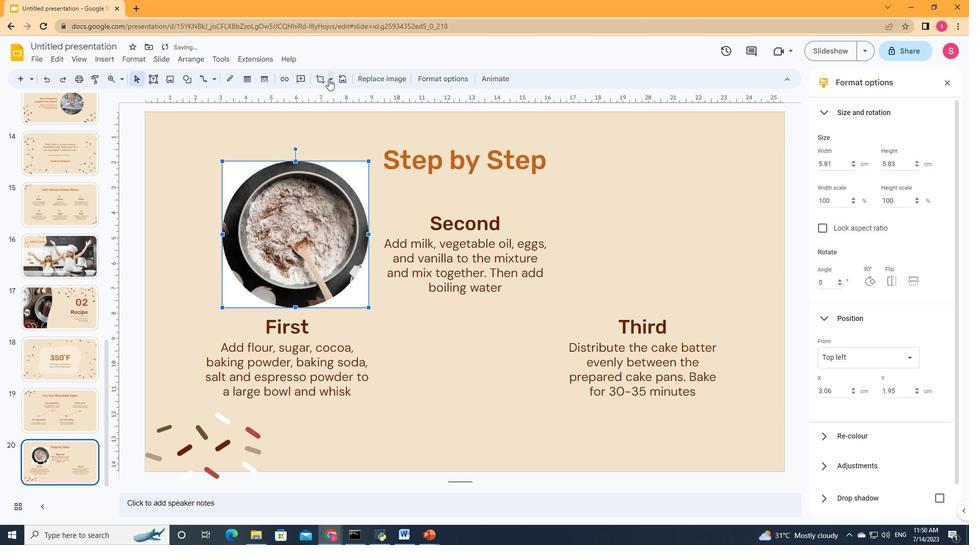 
Action: Mouse pressed left at (331, 79)
Screenshot: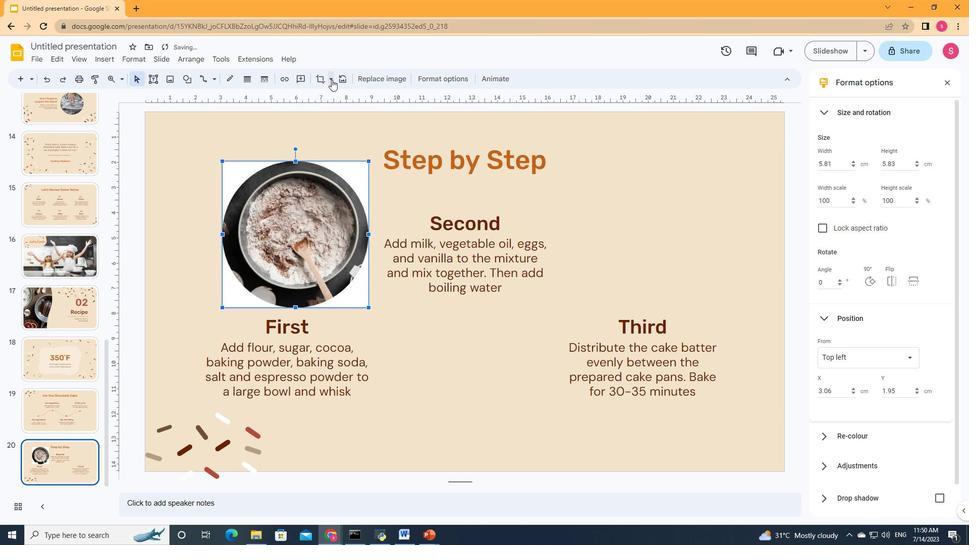
Action: Mouse moved to (402, 174)
Screenshot: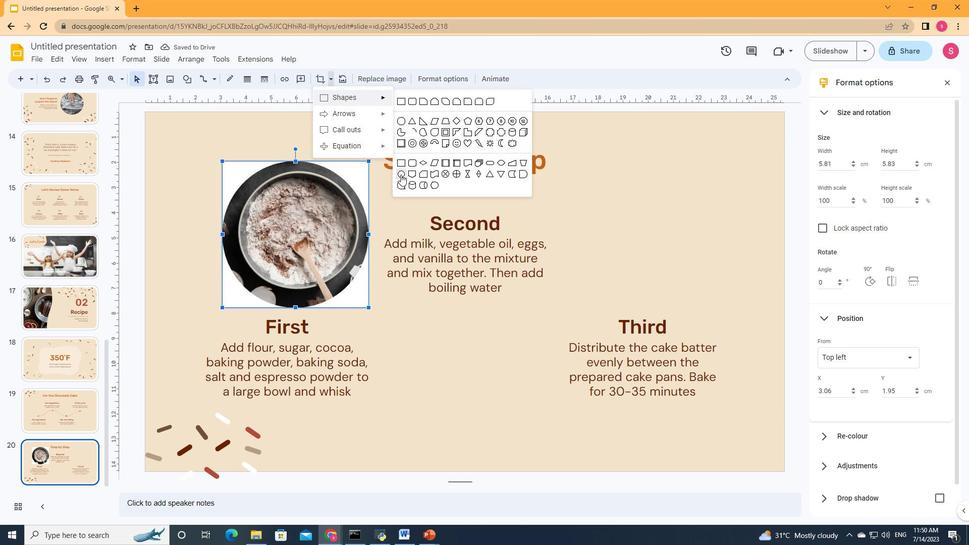 
Action: Mouse pressed left at (402, 174)
Screenshot: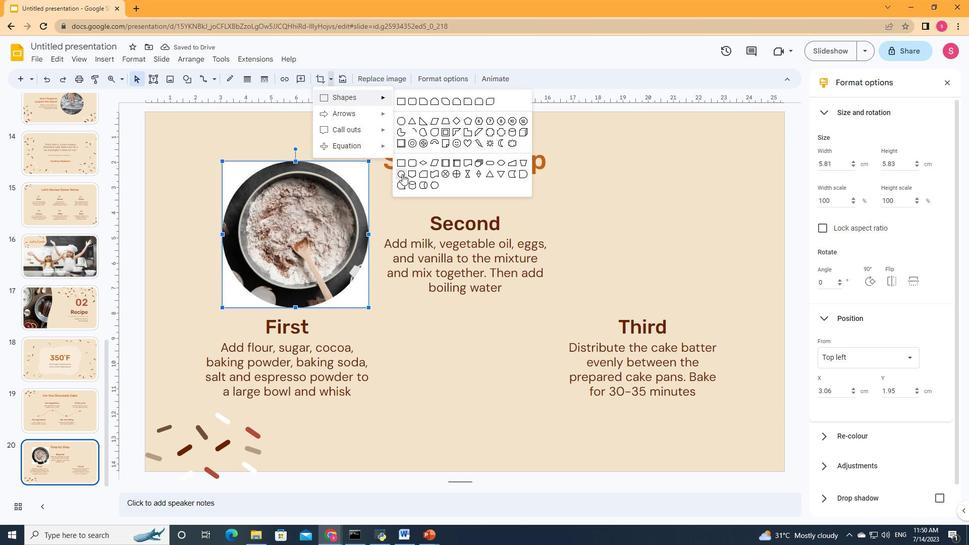 
Action: Mouse moved to (395, 195)
Screenshot: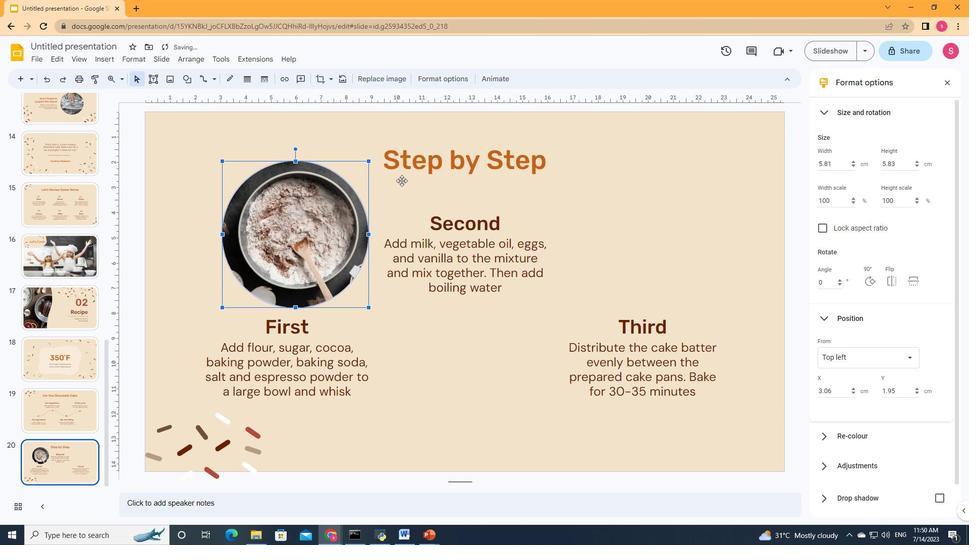 
Action: Mouse pressed left at (395, 195)
Screenshot: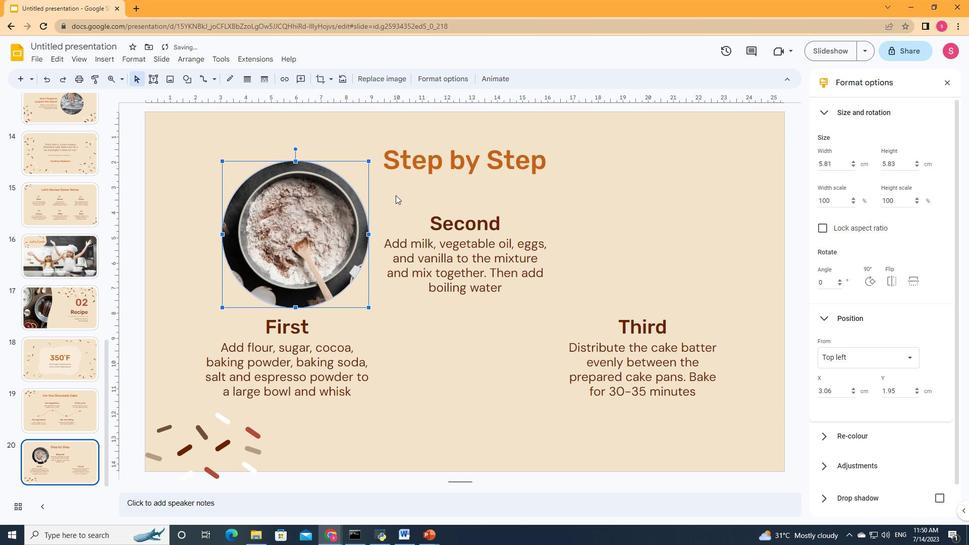 
Action: Mouse moved to (112, 59)
Screenshot: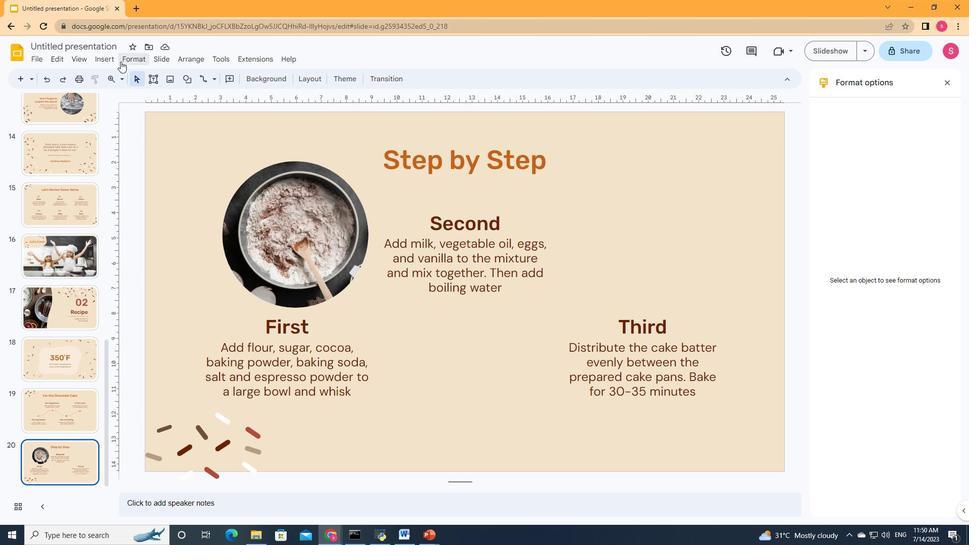 
Action: Mouse pressed left at (112, 59)
Screenshot: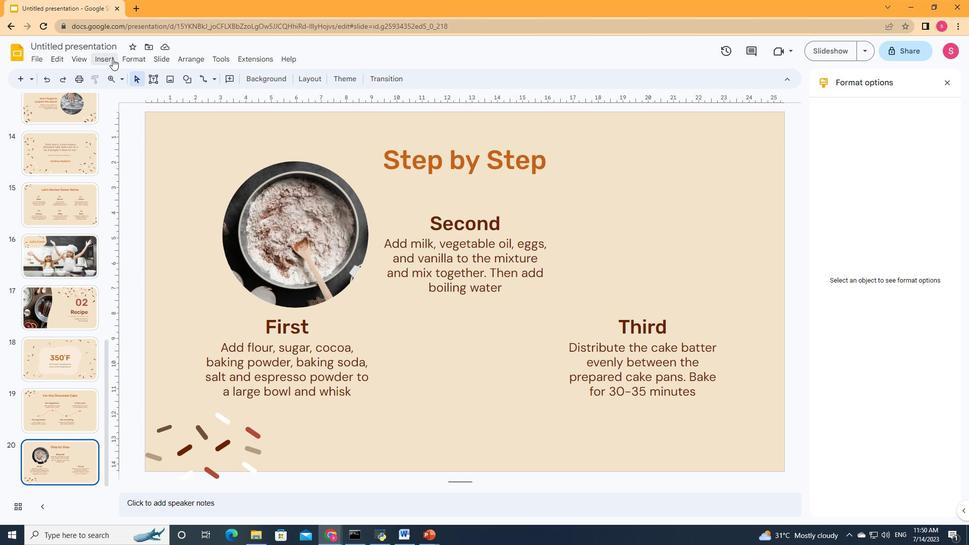 
Action: Mouse moved to (324, 85)
Screenshot: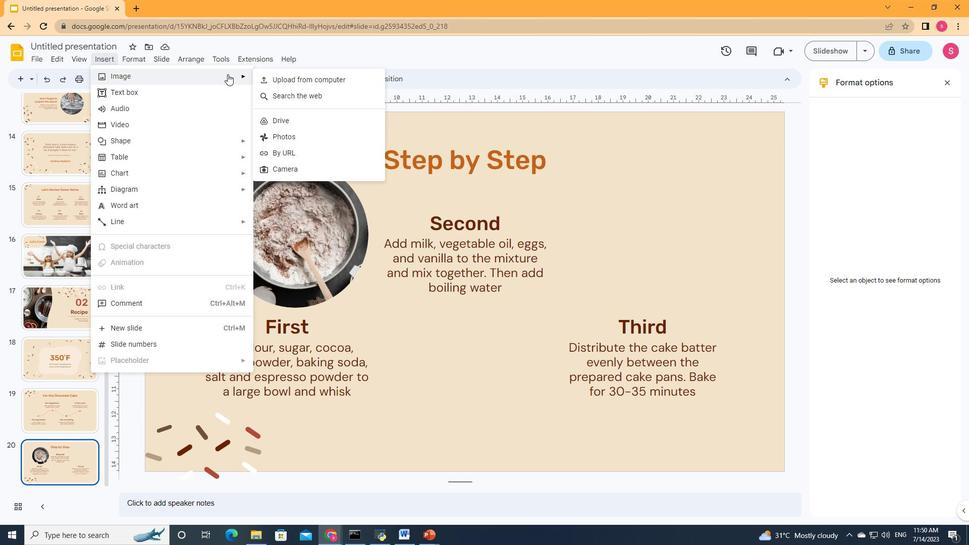 
Action: Mouse pressed left at (324, 85)
Screenshot: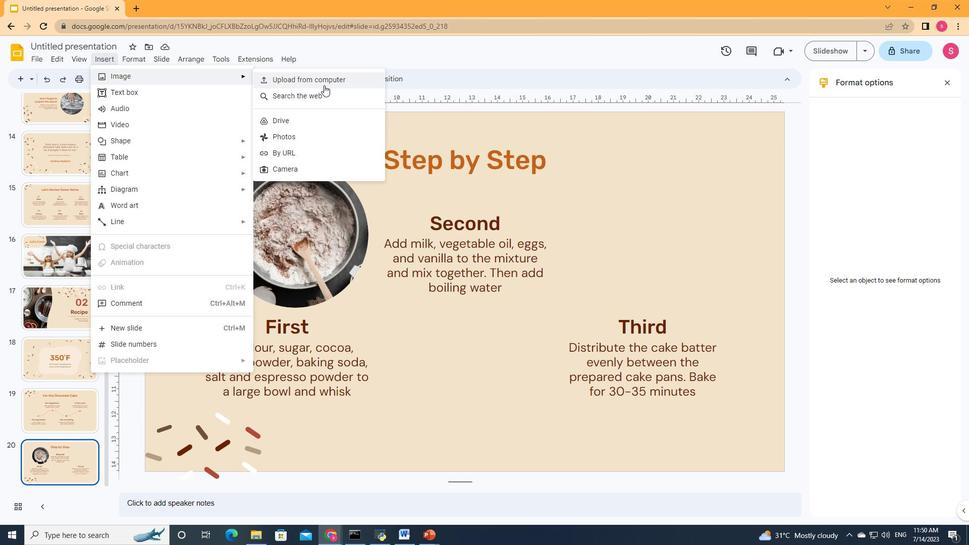 
Action: Mouse moved to (340, 231)
Screenshot: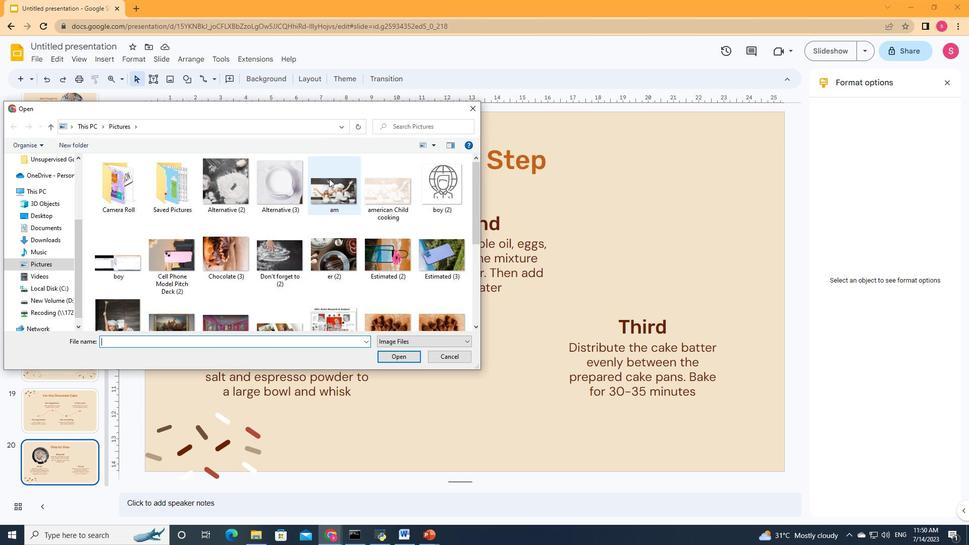 
Action: Mouse scrolled (340, 231) with delta (0, 0)
Screenshot: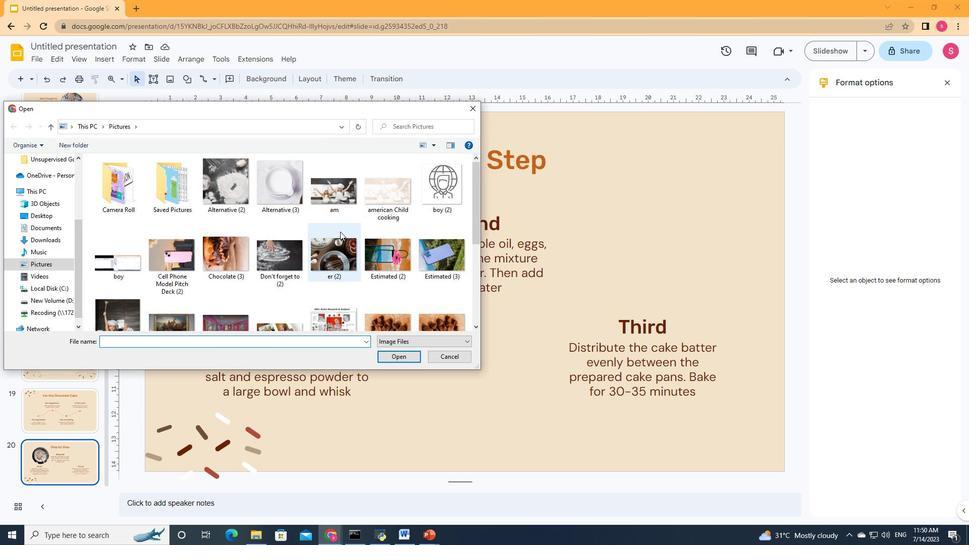 
Action: Mouse scrolled (340, 231) with delta (0, 0)
Screenshot: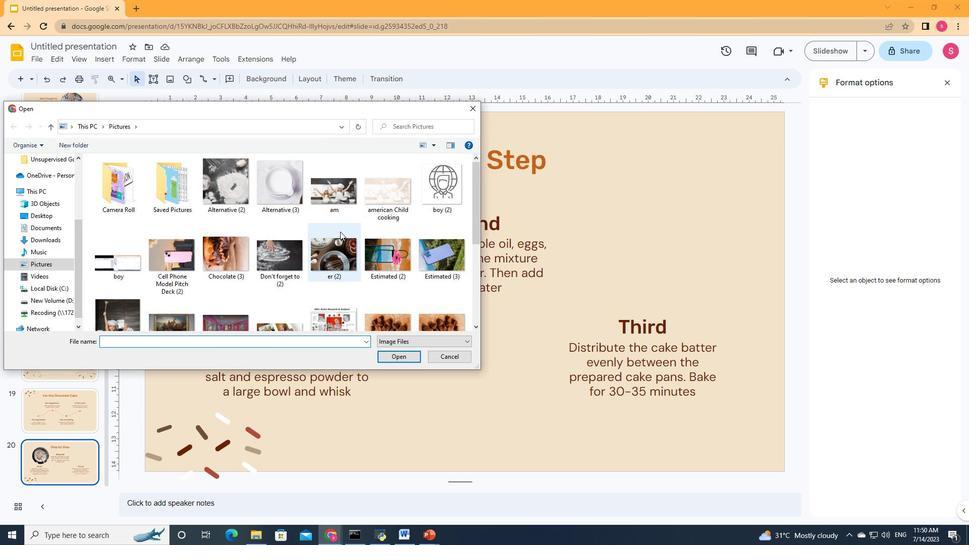 
Action: Mouse moved to (280, 293)
Screenshot: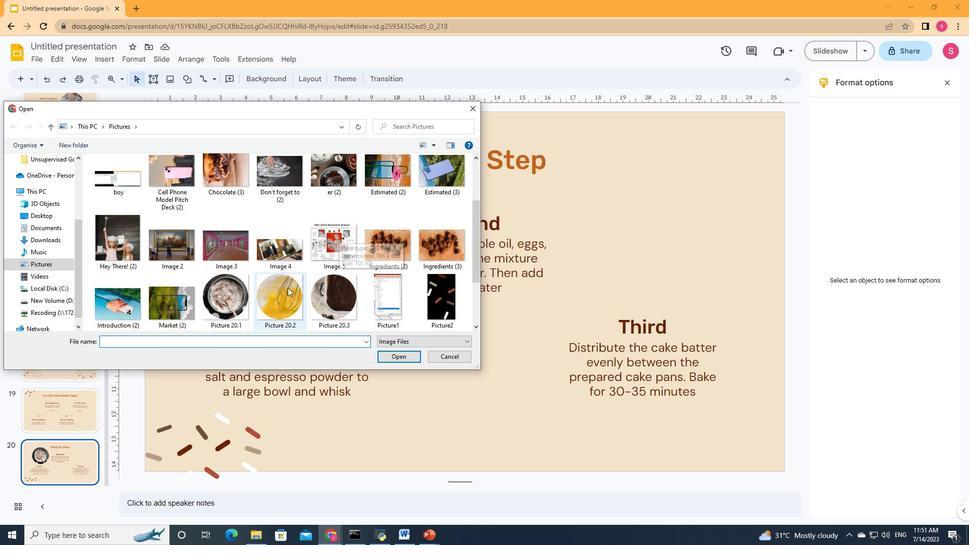 
Action: Mouse pressed left at (280, 293)
Screenshot: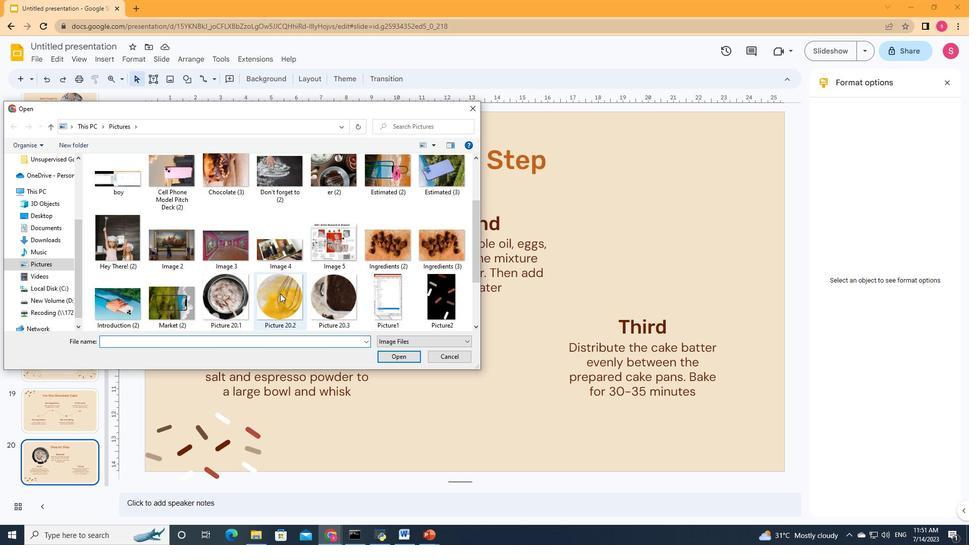 
Action: Mouse moved to (401, 355)
Screenshot: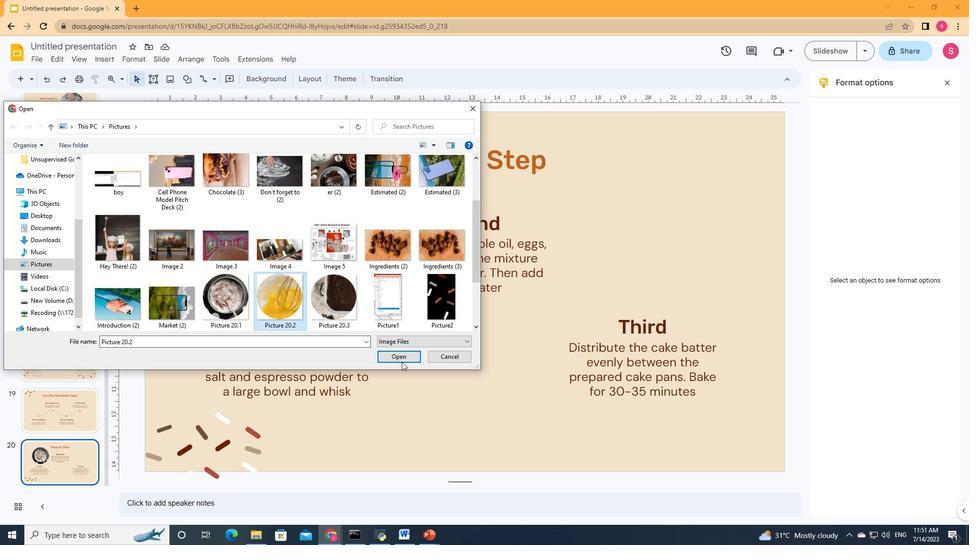 
Action: Mouse pressed left at (401, 355)
Screenshot: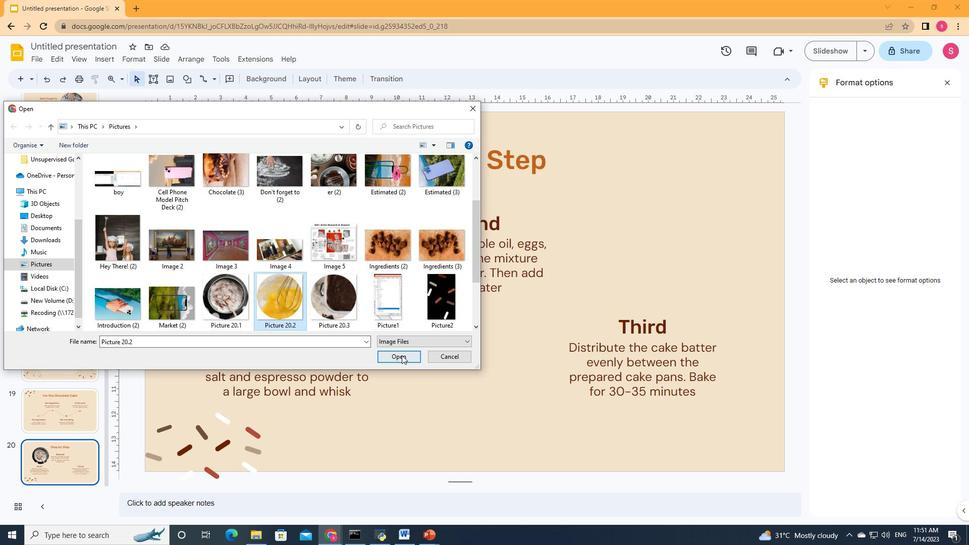 
Action: Mouse moved to (329, 79)
Screenshot: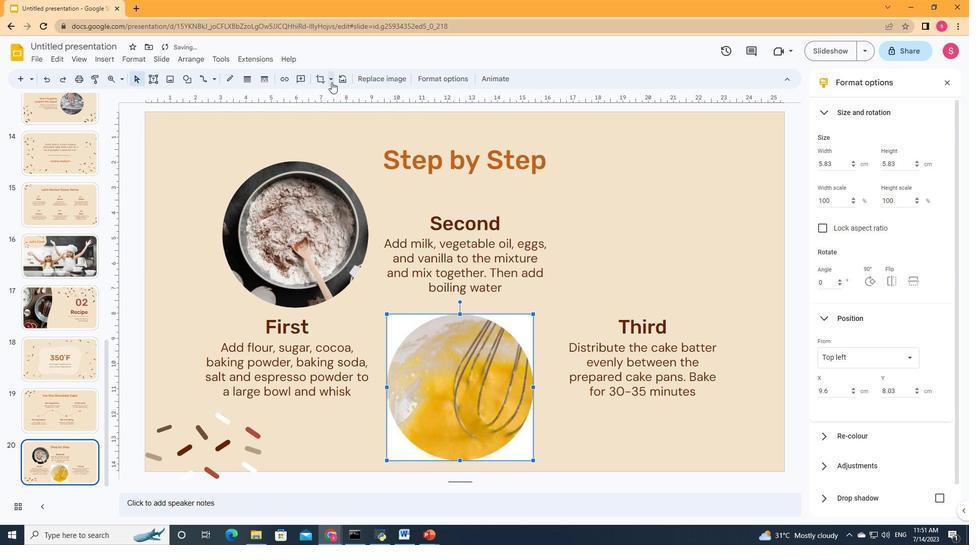 
Action: Mouse pressed left at (329, 79)
Screenshot: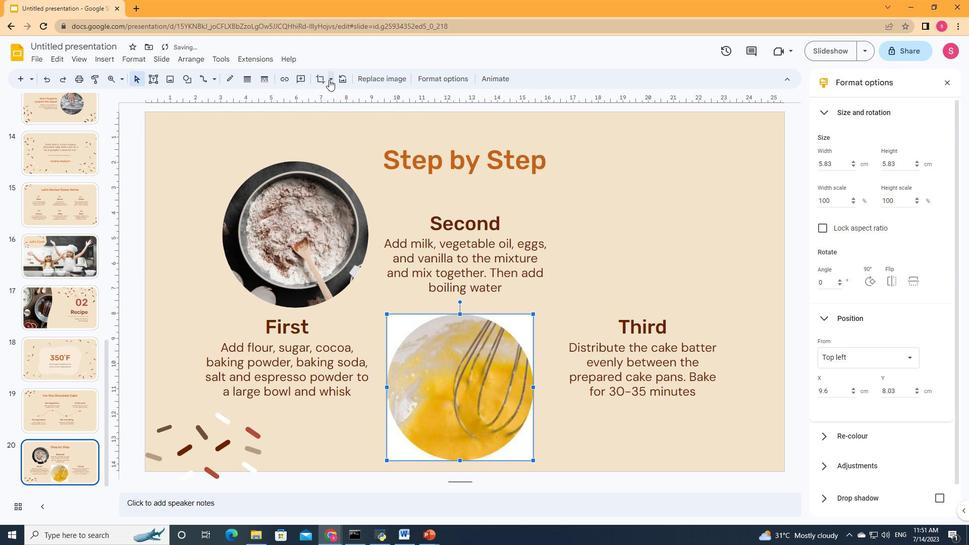 
Action: Mouse moved to (404, 169)
Screenshot: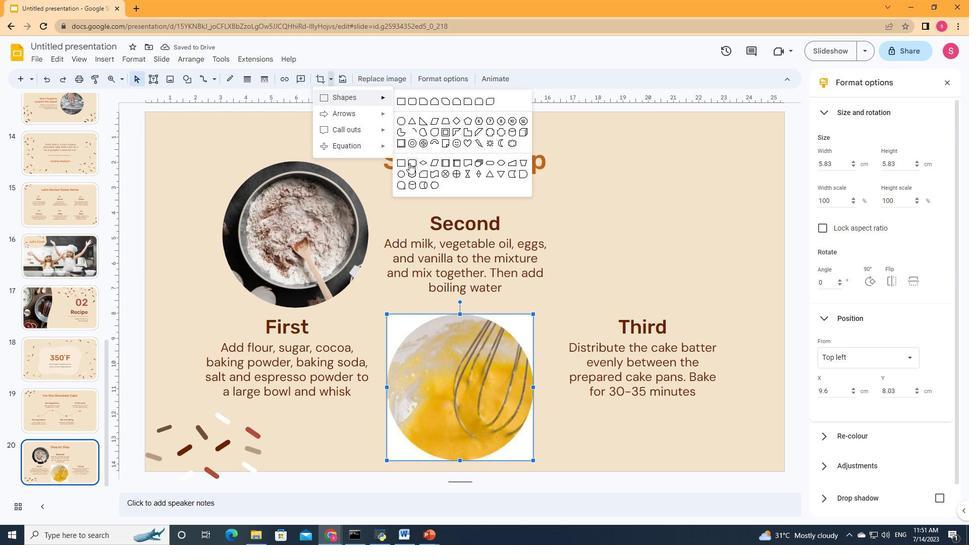 
Action: Mouse pressed left at (404, 169)
Screenshot: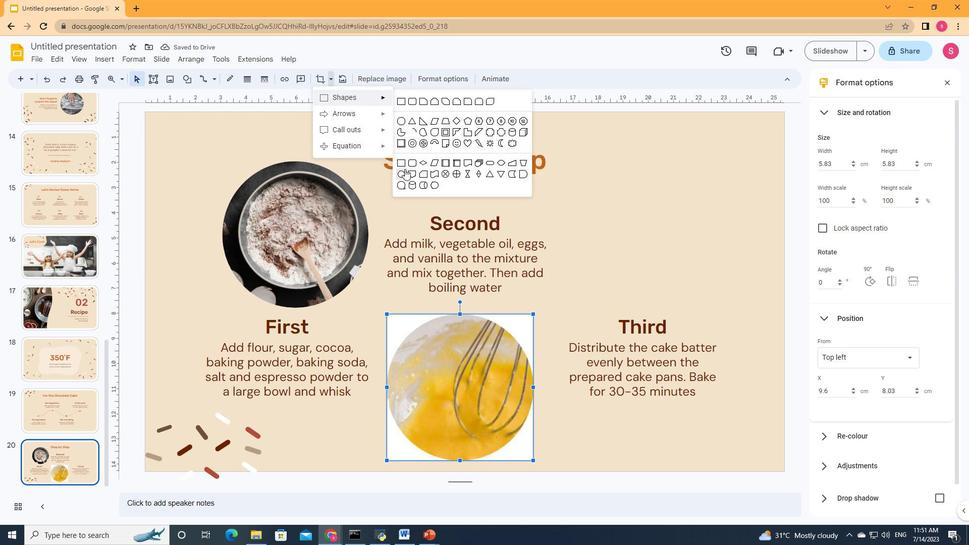 
Action: Mouse moved to (448, 408)
Screenshot: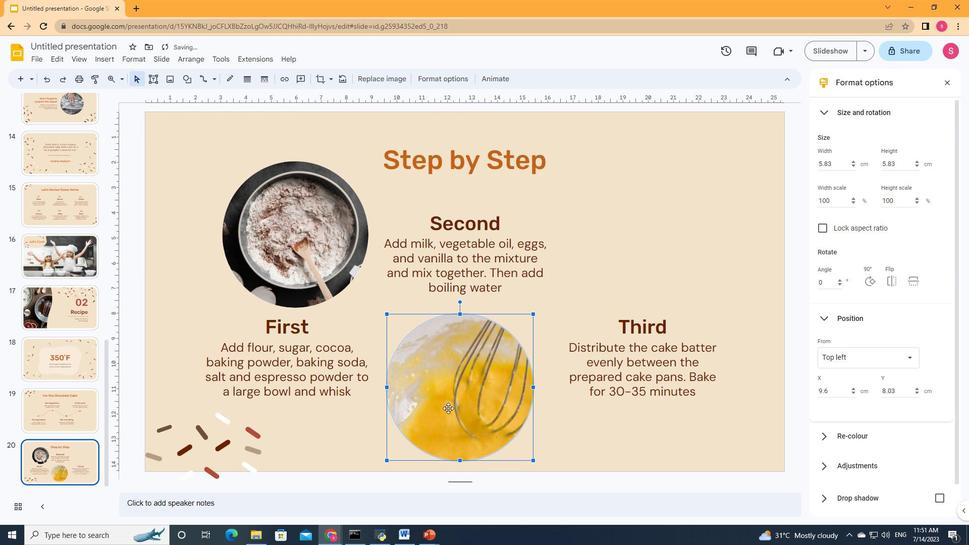 
Action: Key pressed <Key.up><Key.up><Key.right>
Screenshot: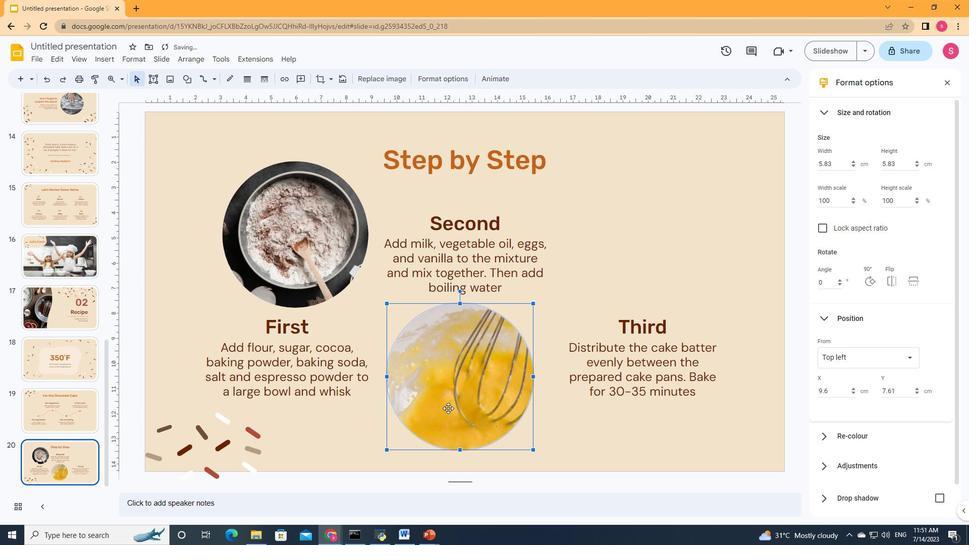 
Action: Mouse moved to (612, 227)
Screenshot: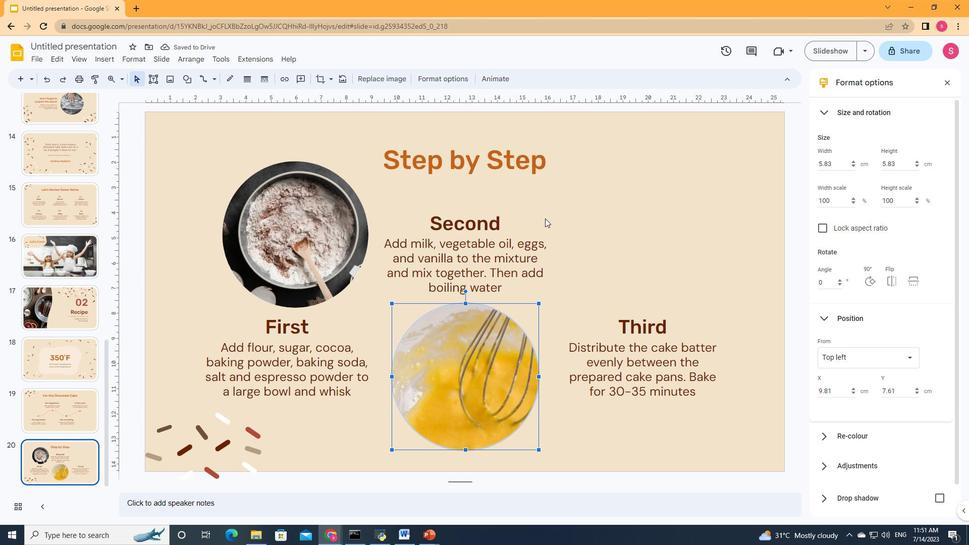 
Action: Mouse pressed left at (612, 227)
Screenshot: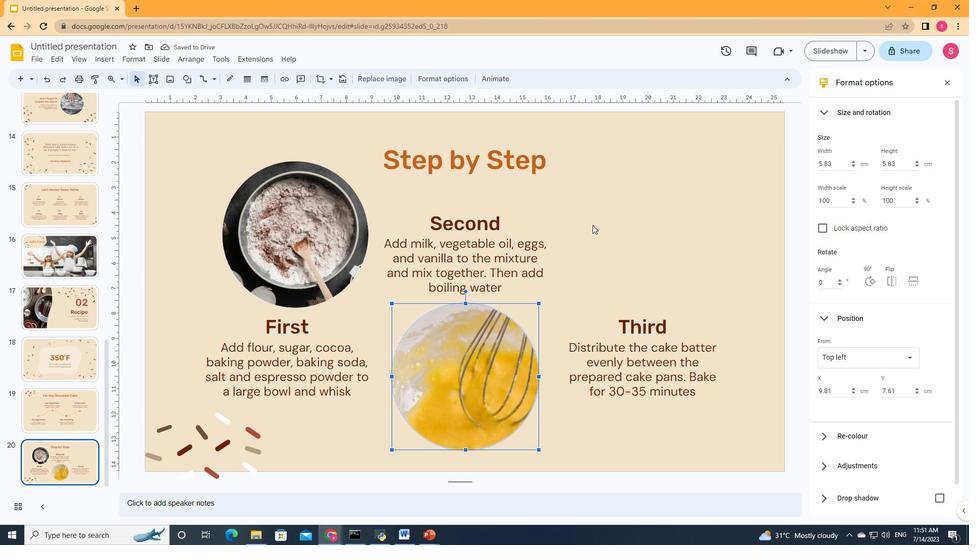 
Action: Mouse moved to (98, 65)
Screenshot: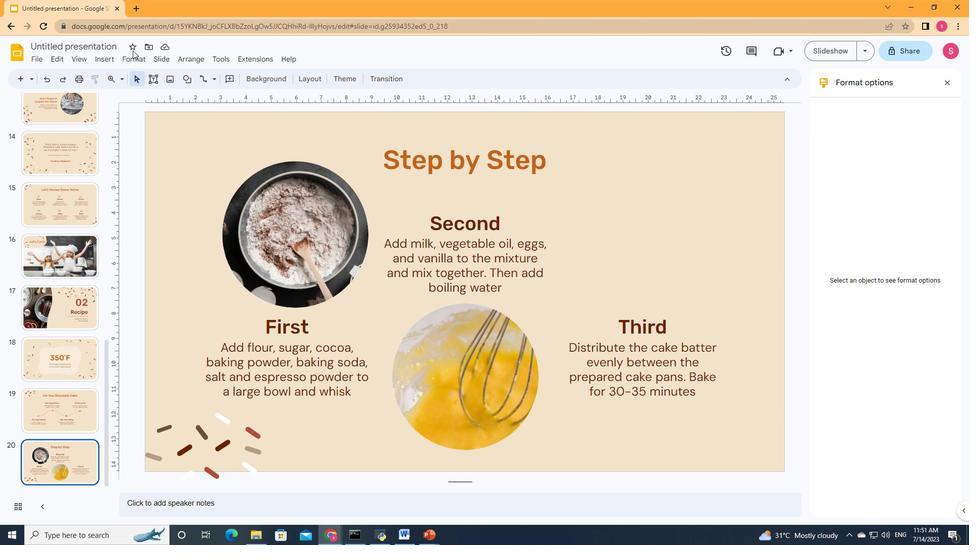 
Action: Mouse pressed left at (98, 65)
Screenshot: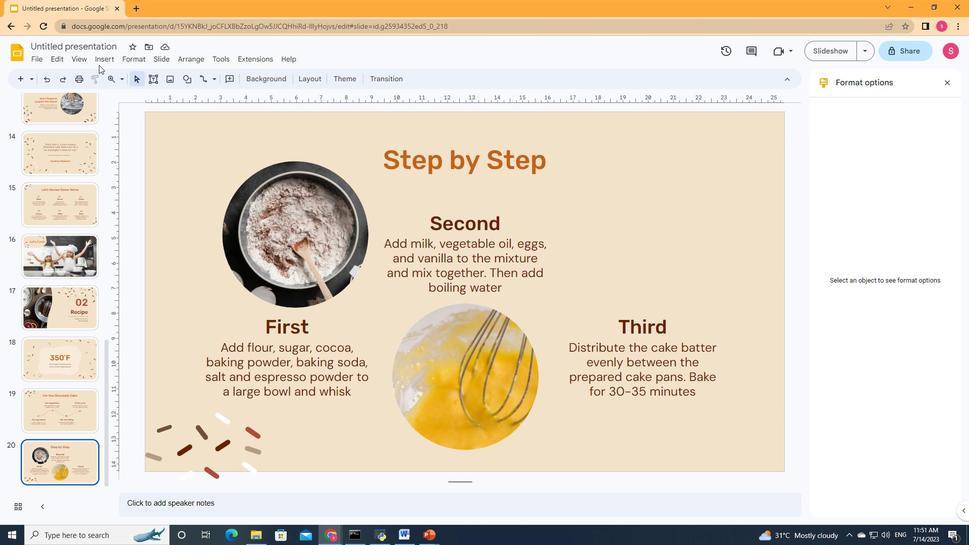 
Action: Mouse moved to (103, 60)
Screenshot: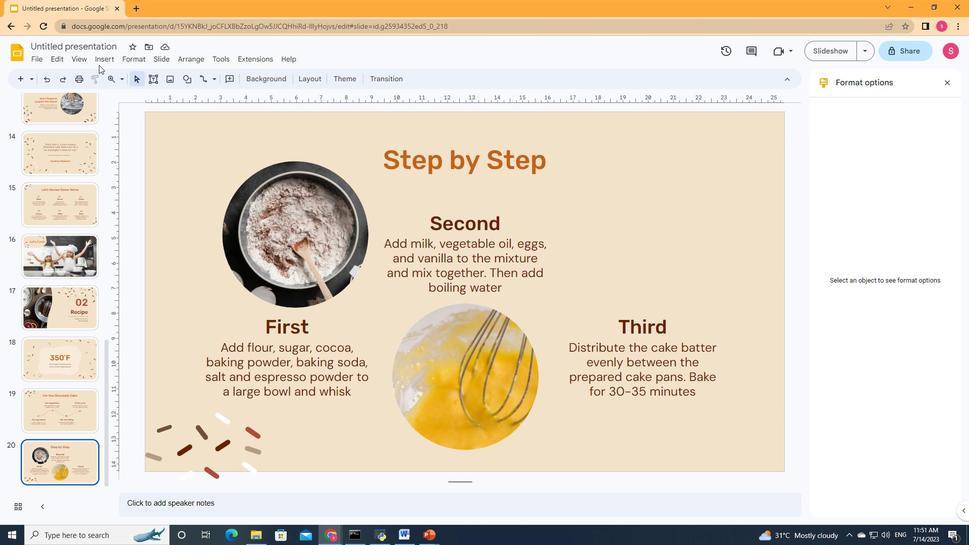 
Action: Mouse pressed left at (103, 60)
Screenshot: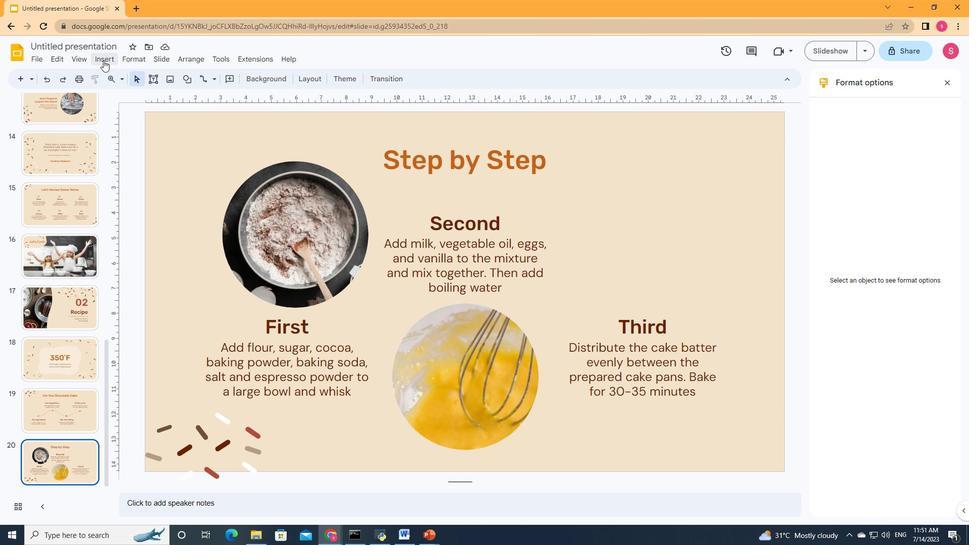 
Action: Mouse moved to (289, 73)
Screenshot: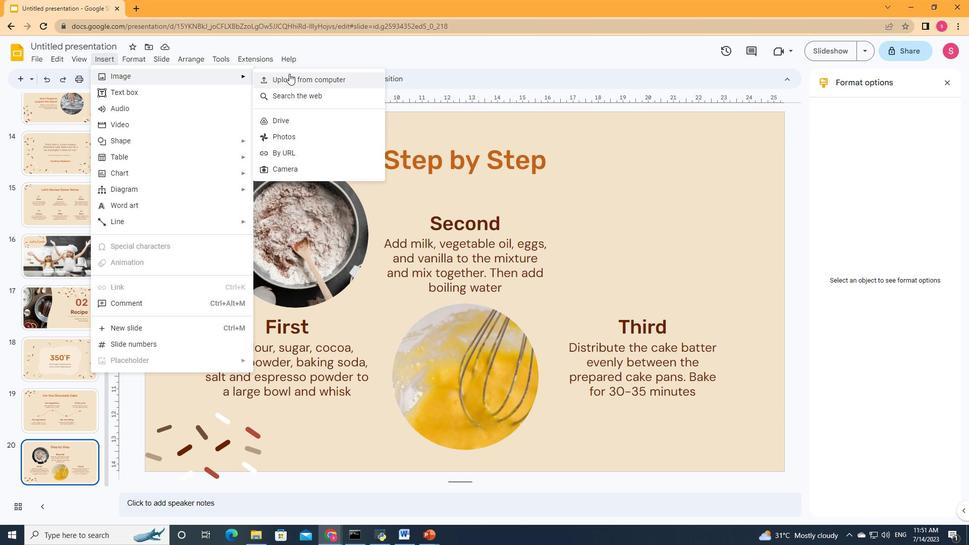 
Action: Mouse pressed left at (289, 73)
Screenshot: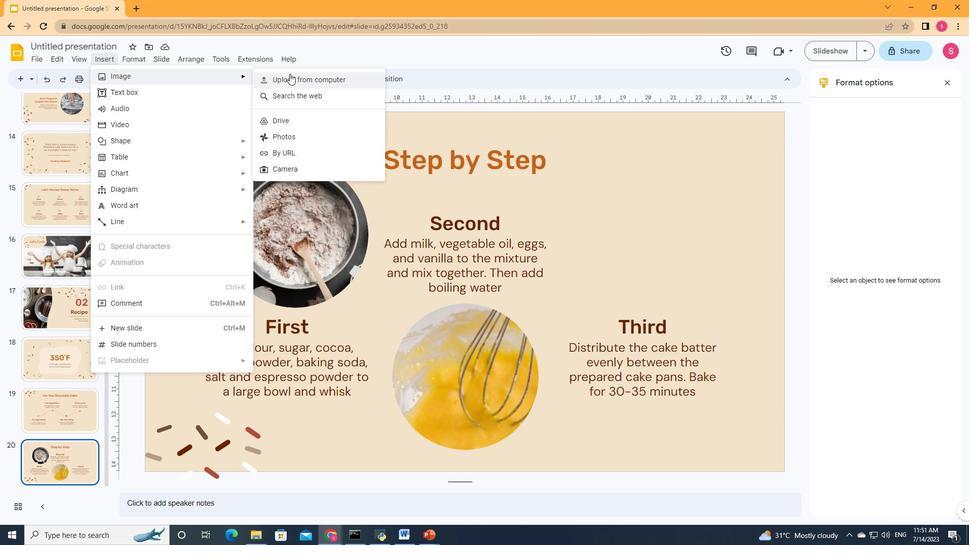 
Action: Mouse moved to (282, 222)
Screenshot: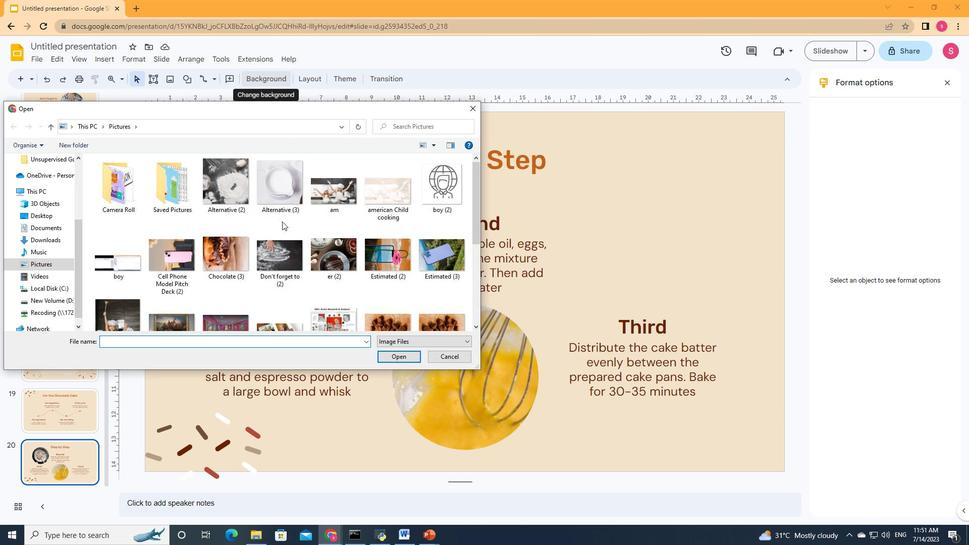 
Action: Mouse scrolled (282, 222) with delta (0, 0)
Screenshot: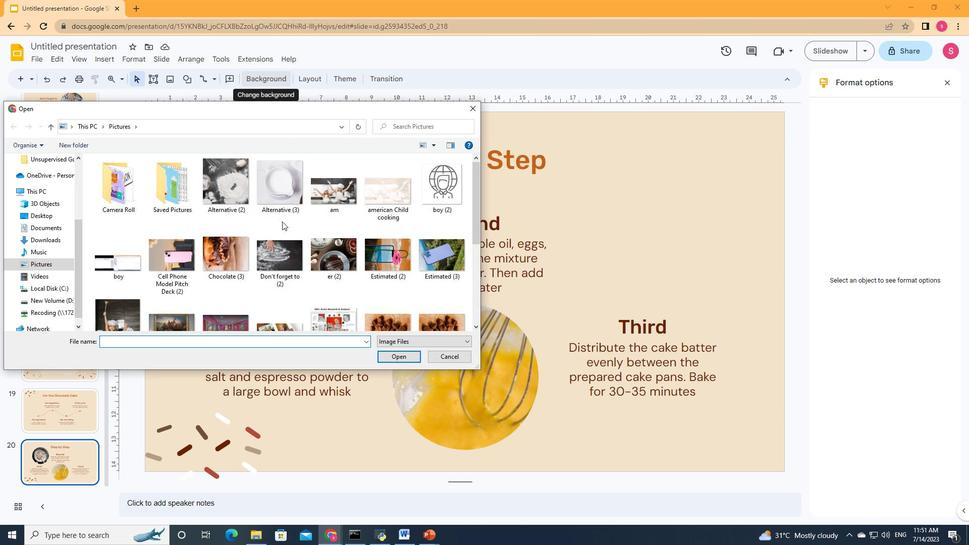 
Action: Mouse scrolled (282, 222) with delta (0, 0)
Screenshot: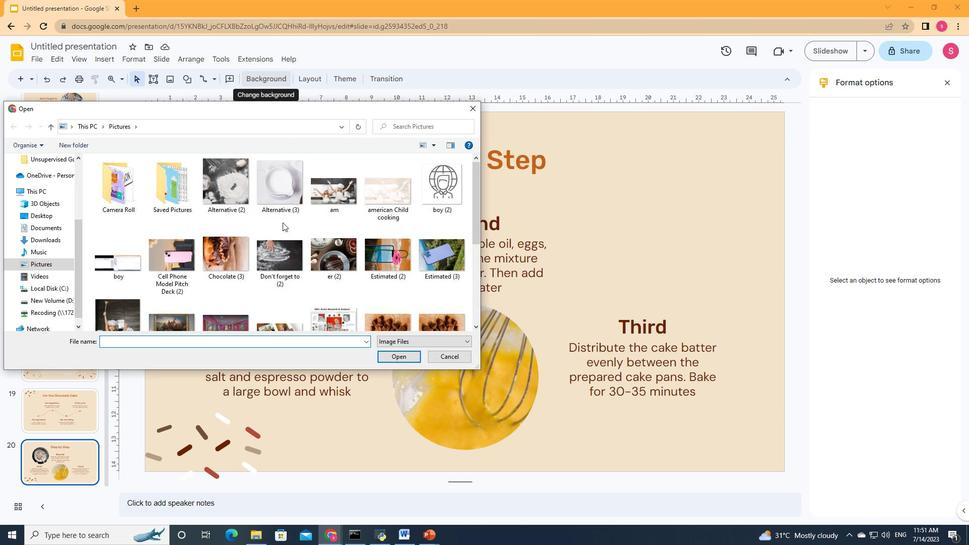 
Action: Mouse scrolled (282, 222) with delta (0, 0)
Screenshot: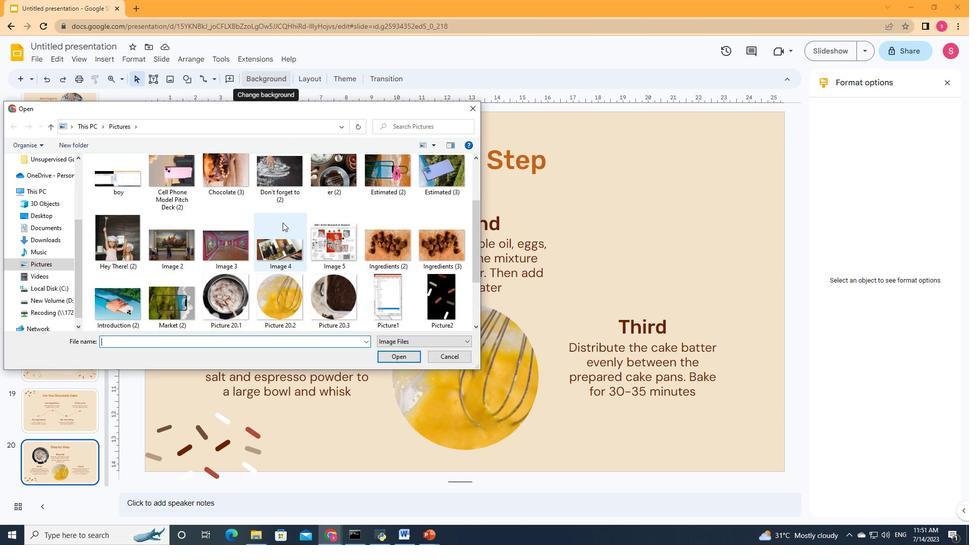
Action: Mouse moved to (326, 237)
Screenshot: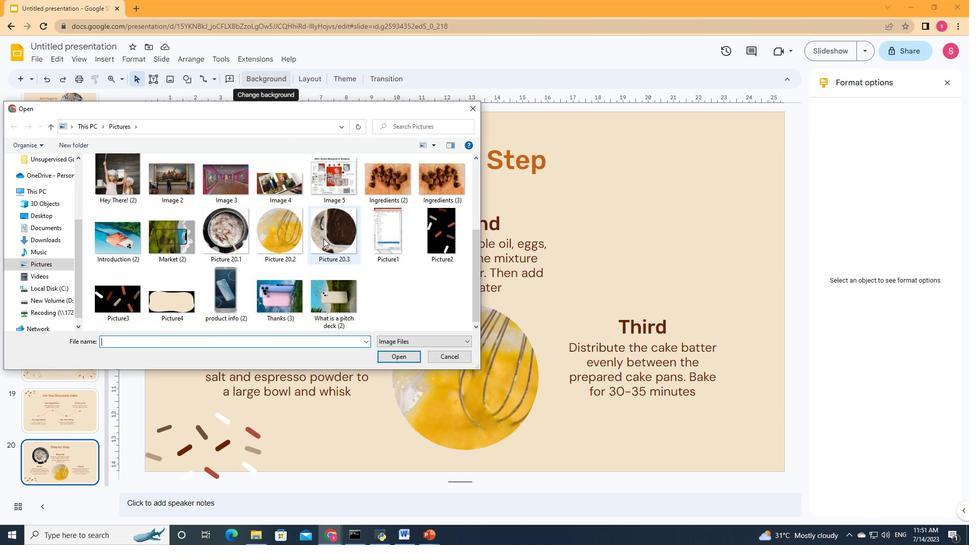 
Action: Mouse pressed left at (326, 237)
Screenshot: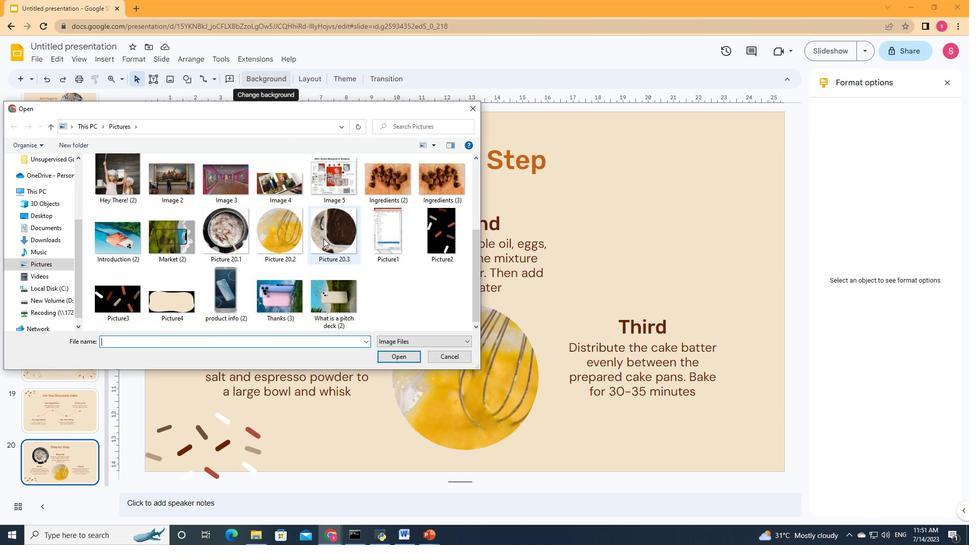 
Action: Mouse moved to (402, 353)
Screenshot: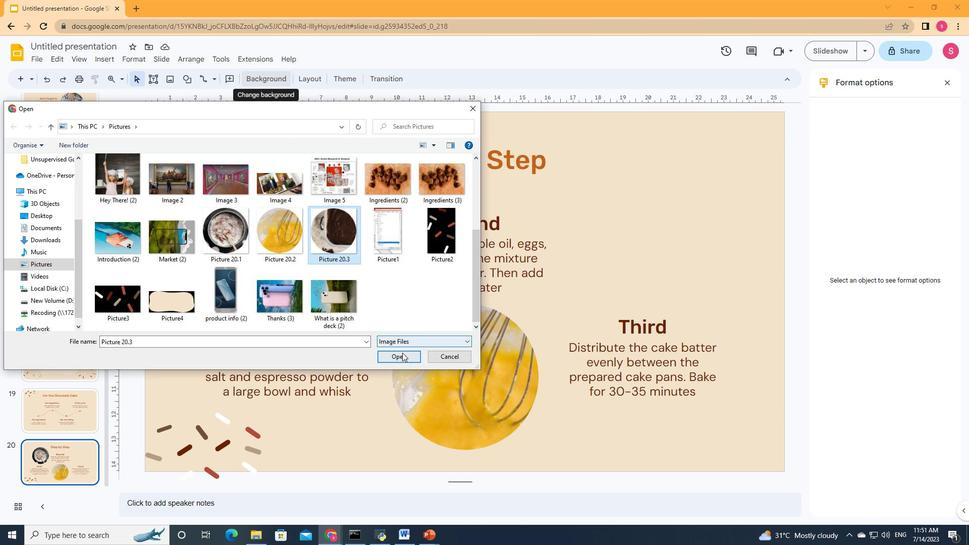 
Action: Mouse pressed left at (402, 353)
Screenshot: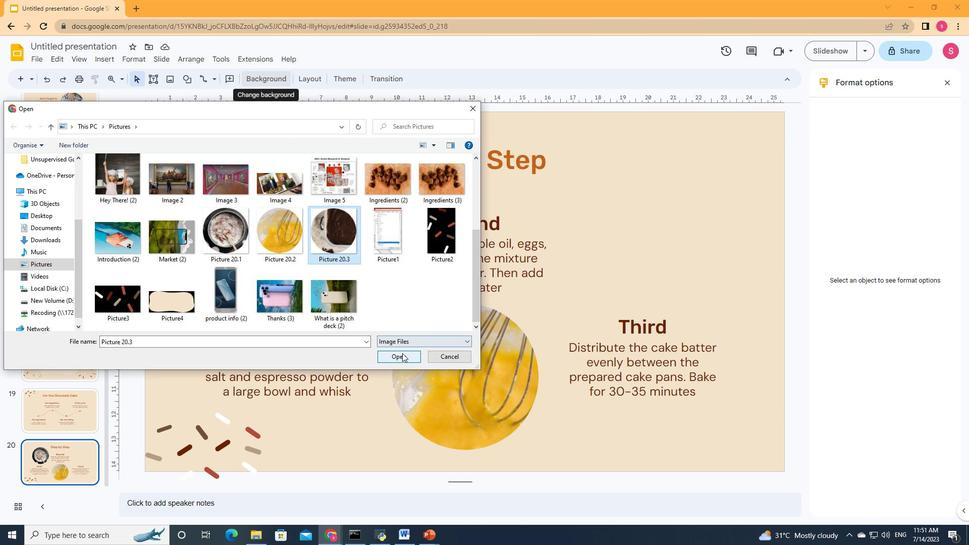 
Action: Mouse moved to (333, 78)
Screenshot: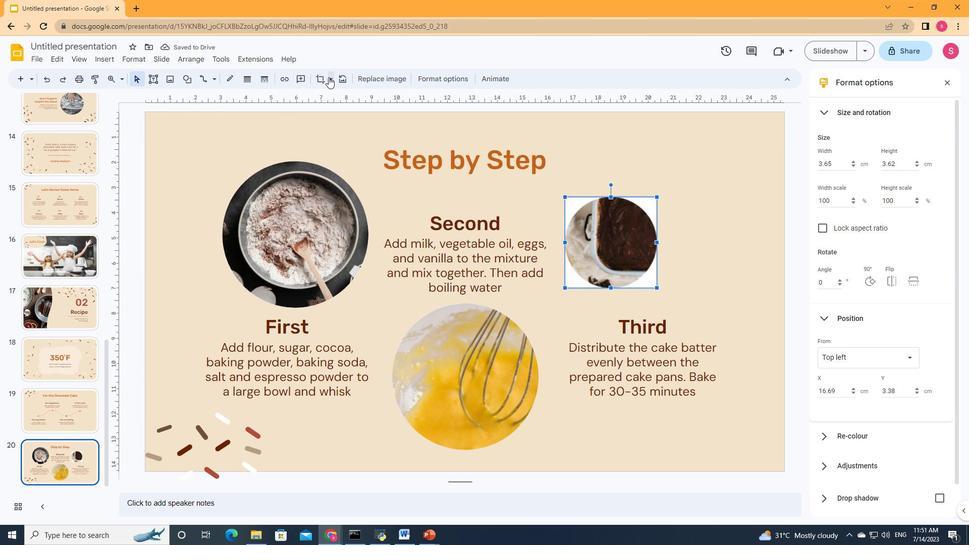 
Action: Mouse pressed left at (333, 78)
Screenshot: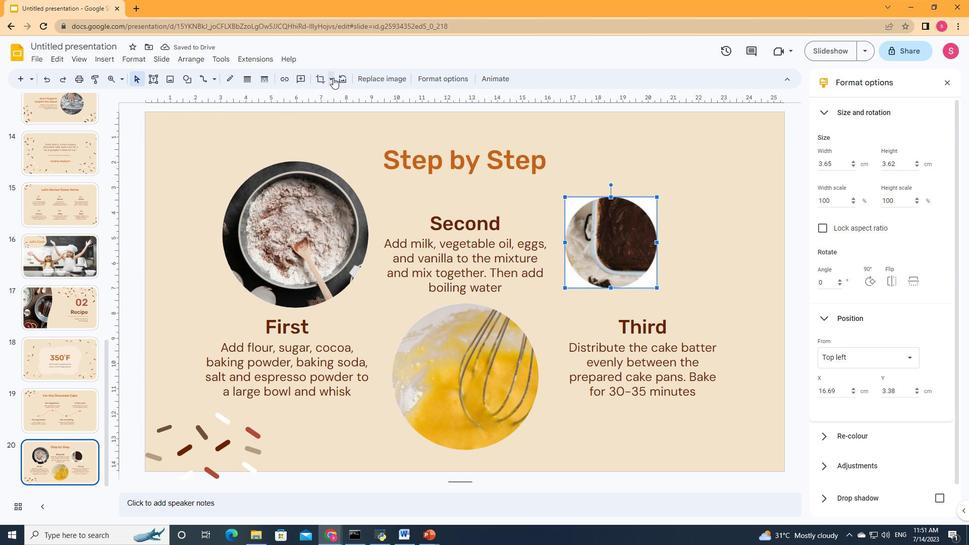 
Action: Mouse moved to (405, 173)
Screenshot: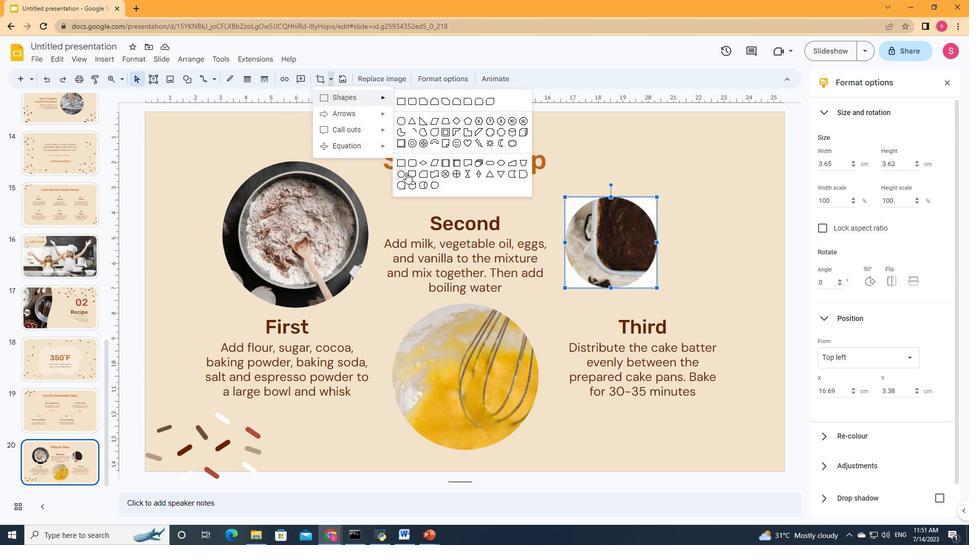 
Action: Mouse pressed left at (405, 173)
Screenshot: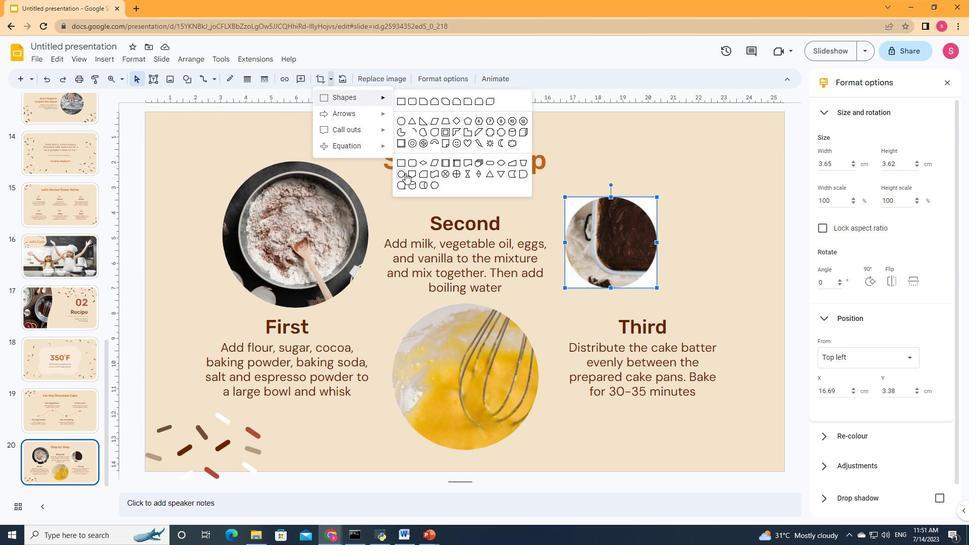 
Action: Mouse moved to (610, 247)
Screenshot: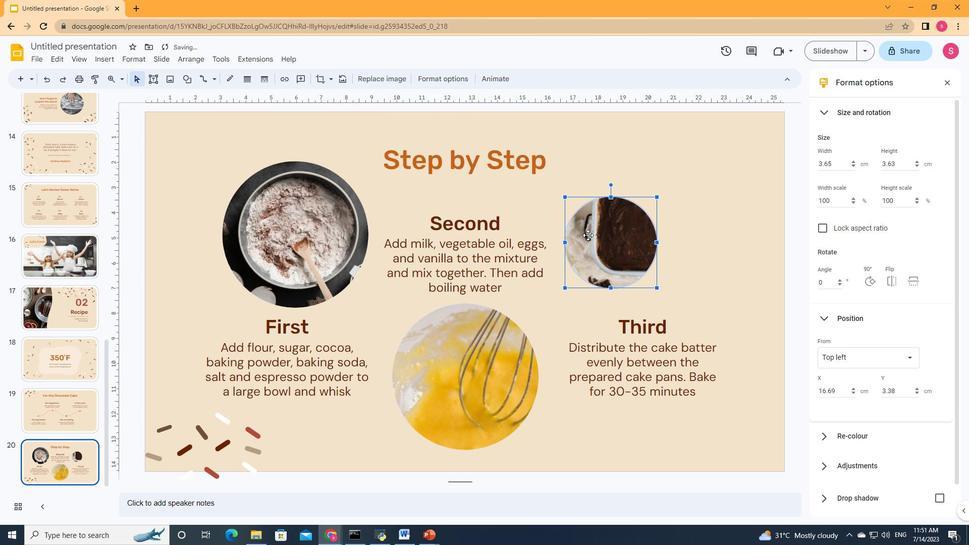 
Action: Mouse pressed left at (610, 247)
Screenshot: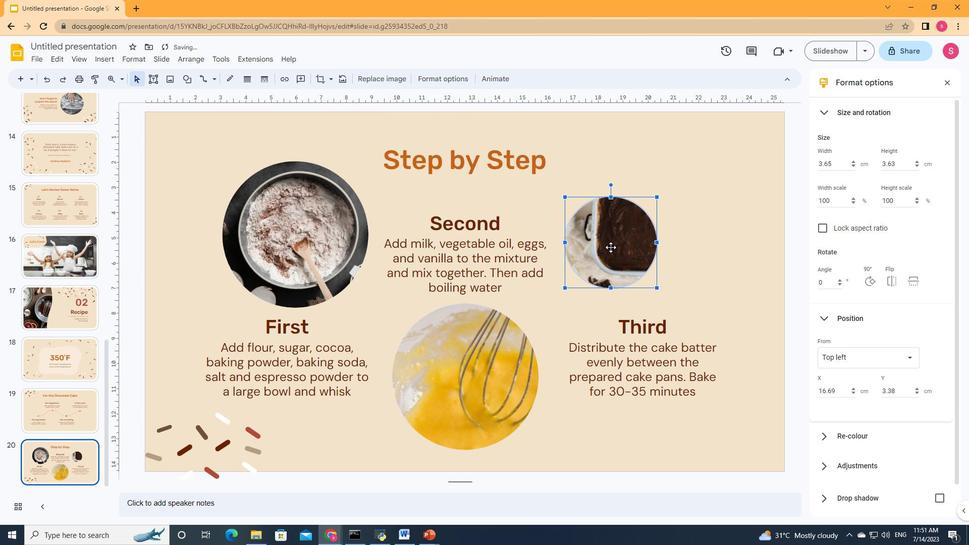
Action: Mouse moved to (639, 282)
Screenshot: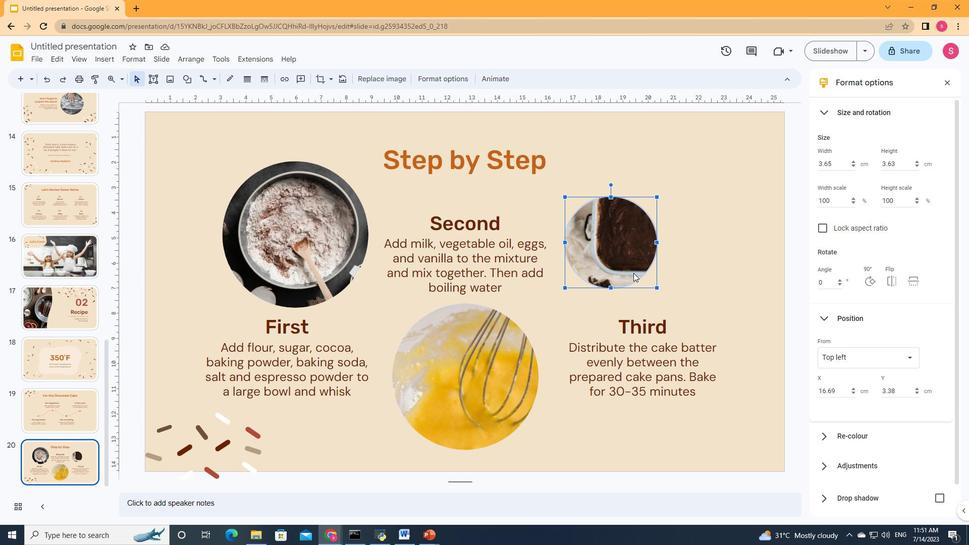 
Action: Key pressed <Key.right><Key.right><Key.right><Key.right><Key.right><Key.right><Key.down><Key.down><Key.up><Key.down>
Screenshot: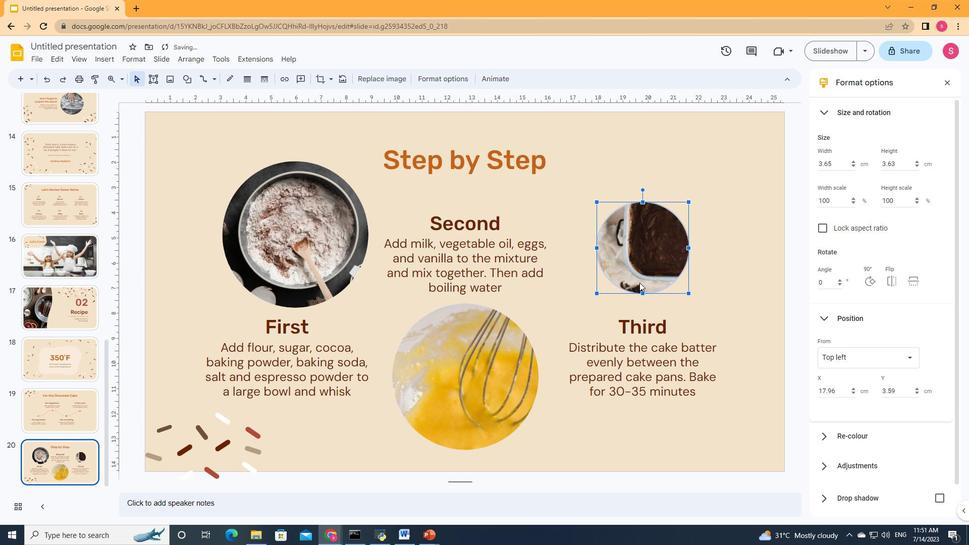 
Action: Mouse moved to (317, 246)
Screenshot: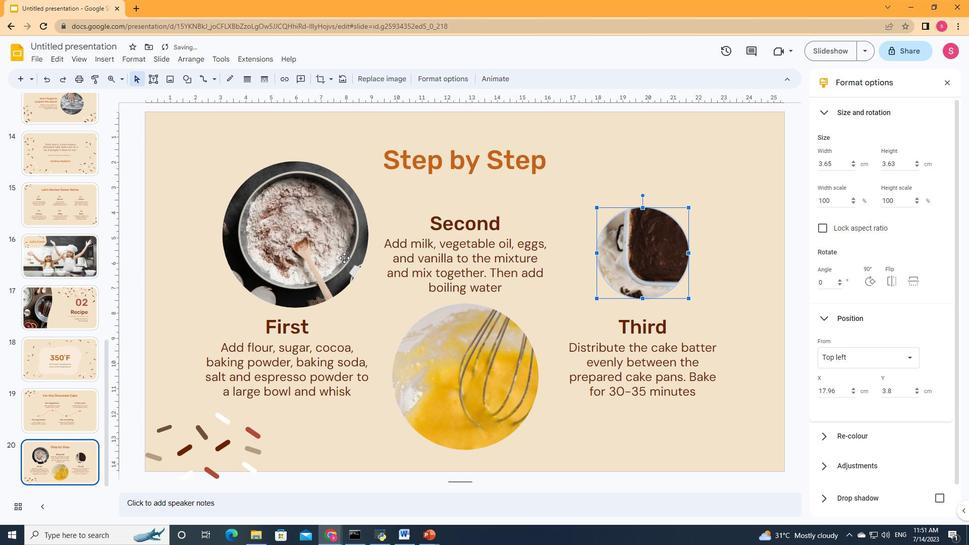 
Action: Mouse pressed left at (317, 246)
Screenshot: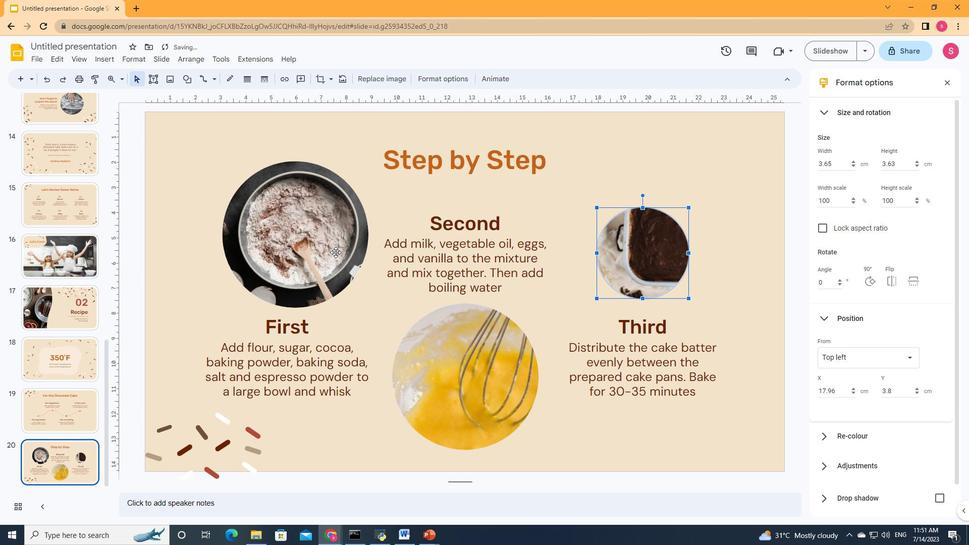 
Action: Mouse moved to (834, 163)
Screenshot: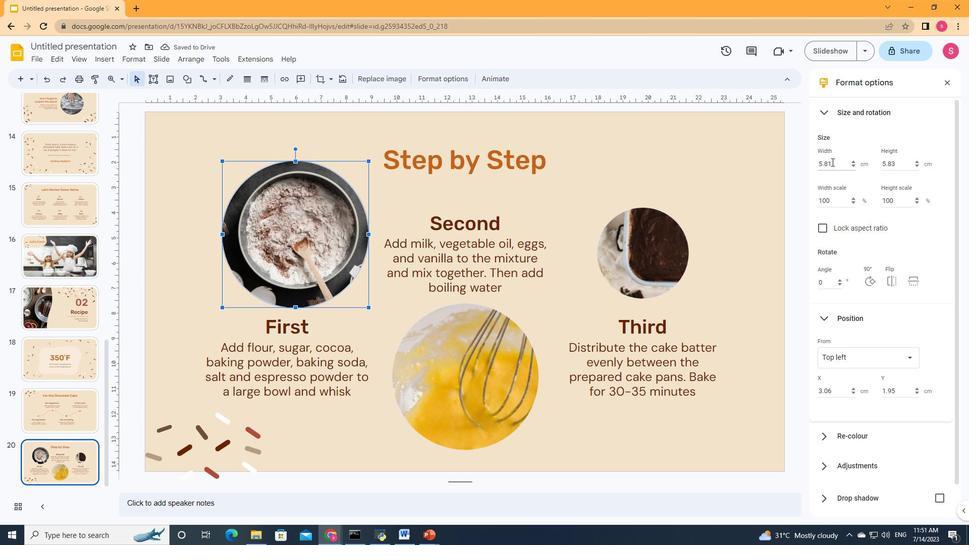 
Action: Mouse pressed left at (834, 163)
Screenshot: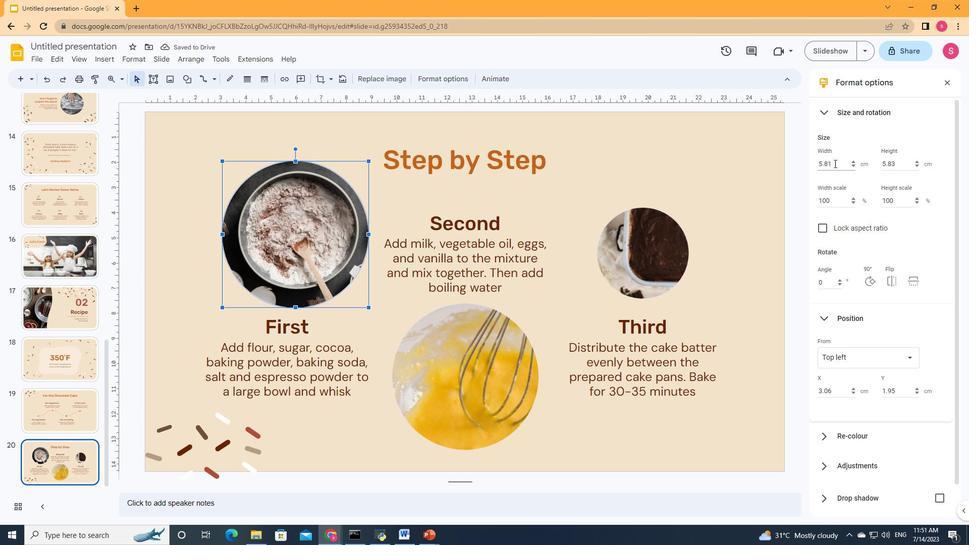 
Action: Mouse moved to (819, 165)
Screenshot: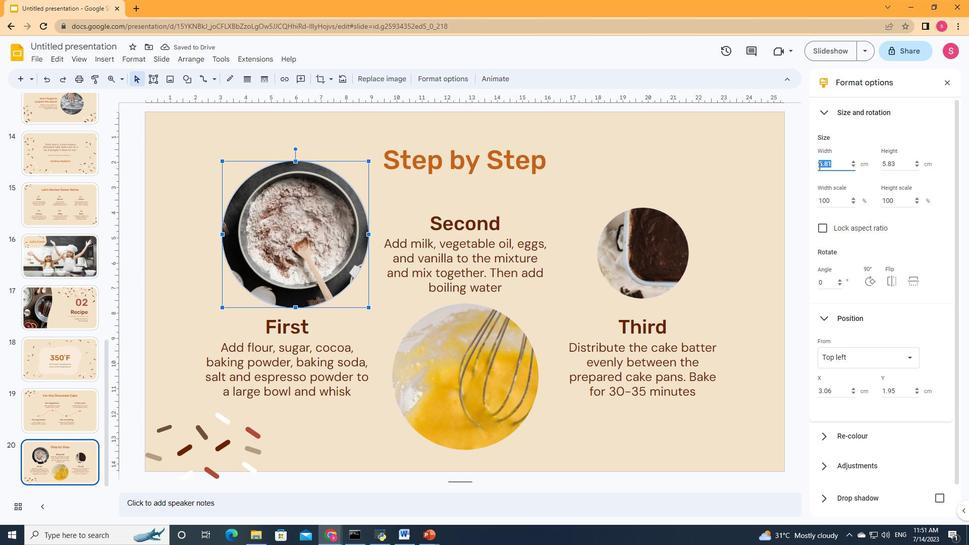 
Action: Key pressed 3.65
Screenshot: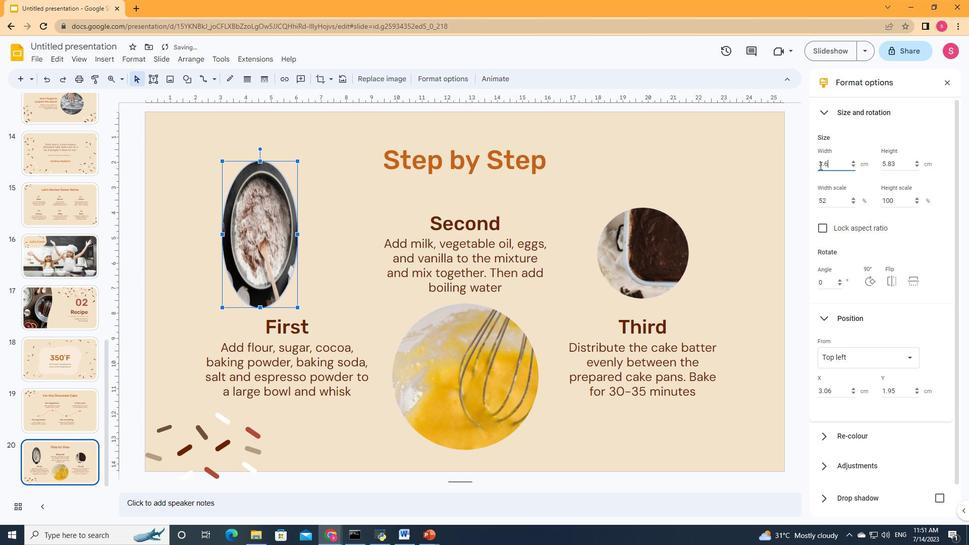 
Action: Mouse moved to (901, 159)
Screenshot: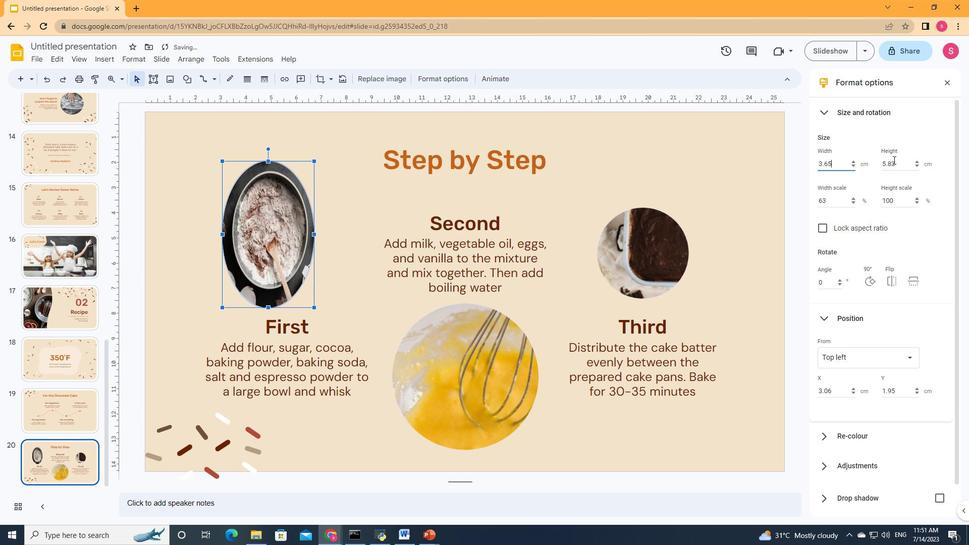 
Action: Mouse pressed left at (901, 159)
Screenshot: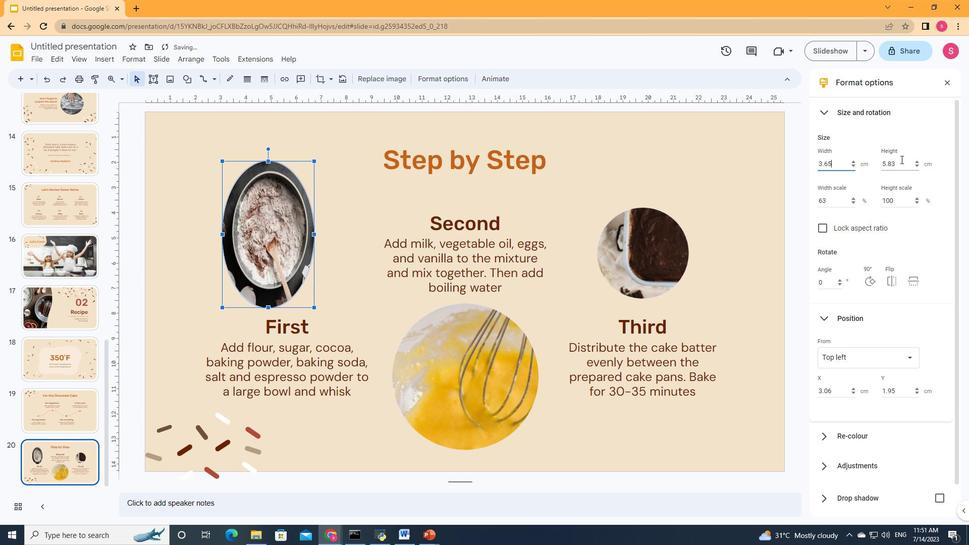
Action: Key pressed <Key.backspace><Key.backspace><Key.backspace><Key.backspace>3.63
Screenshot: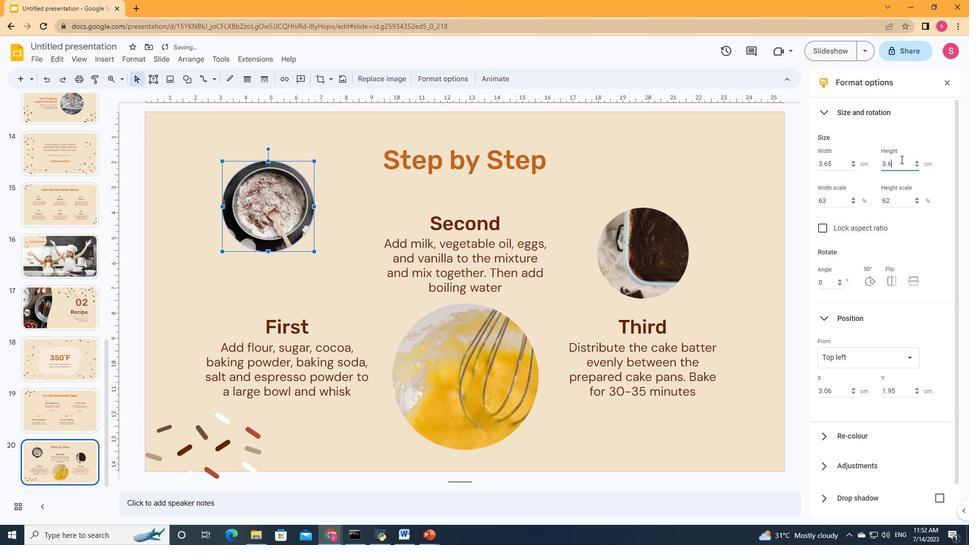 
Action: Mouse moved to (291, 202)
Screenshot: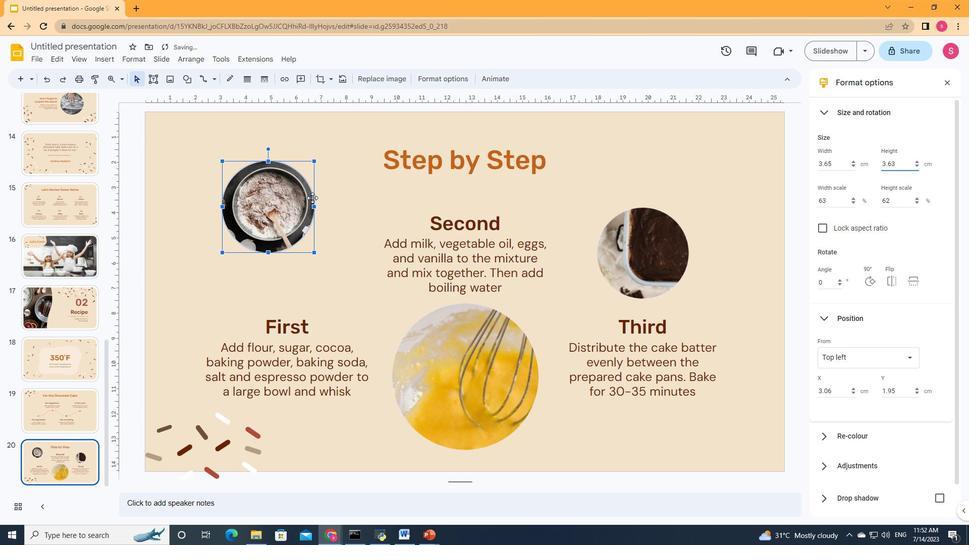 
Action: Mouse pressed left at (291, 202)
Screenshot: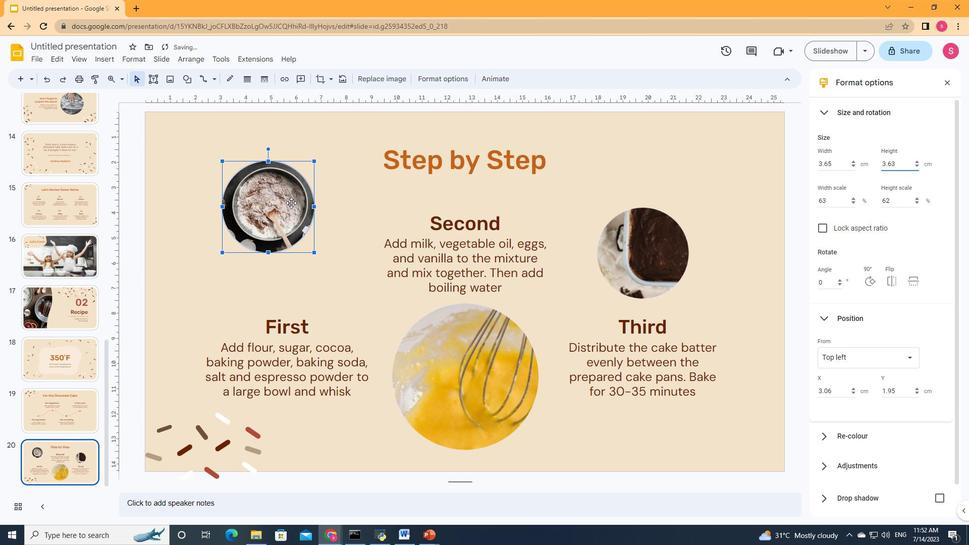 
Action: Key pressed <Key.down><Key.down><Key.down><Key.down><Key.down><Key.down><Key.down><Key.down><Key.down><Key.right><Key.right><Key.right><Key.right>
Screenshot: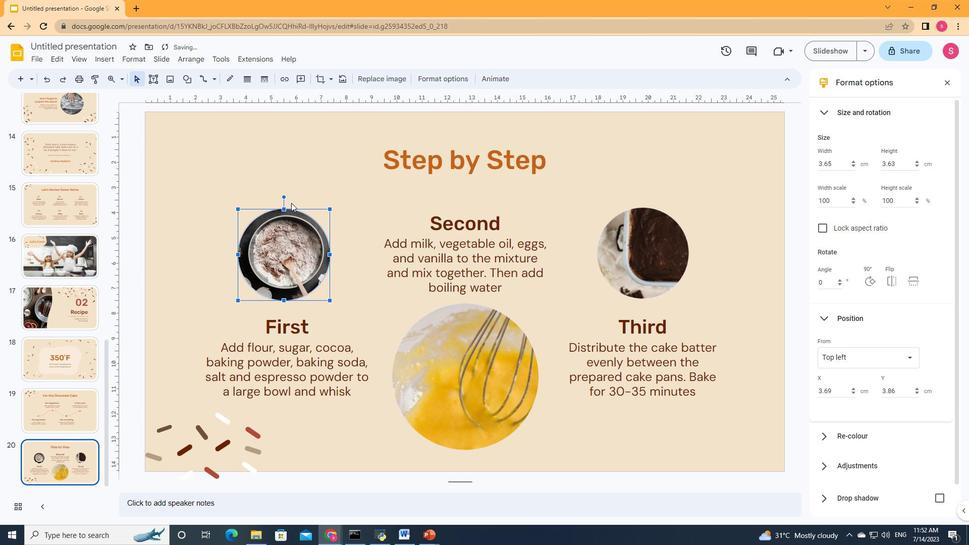 
Action: Mouse moved to (436, 346)
Screenshot: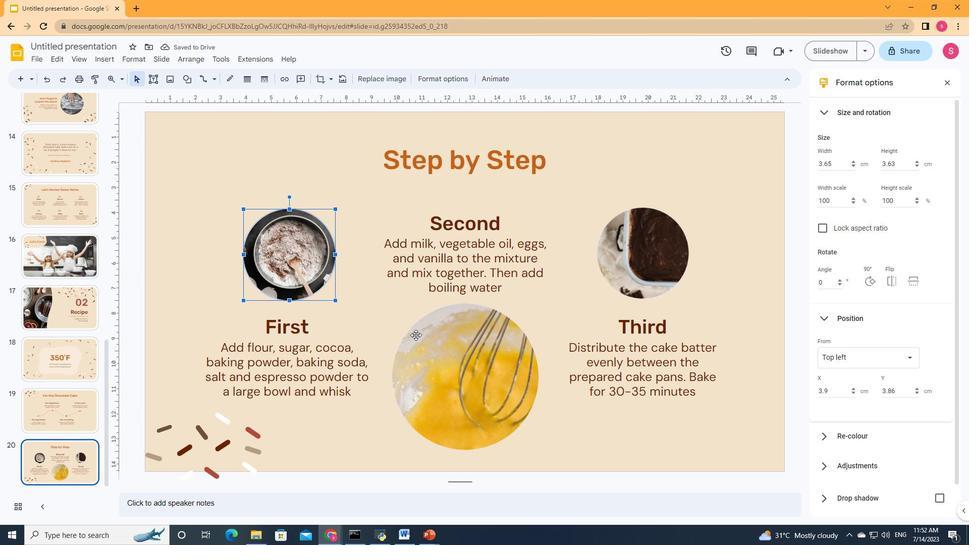 
Action: Mouse pressed left at (436, 346)
Screenshot: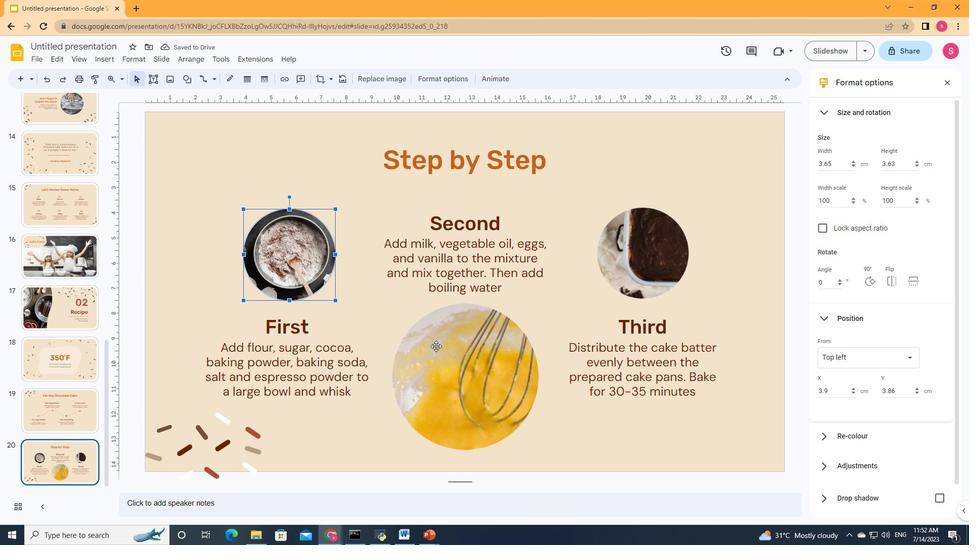 
Action: Mouse moved to (847, 167)
Screenshot: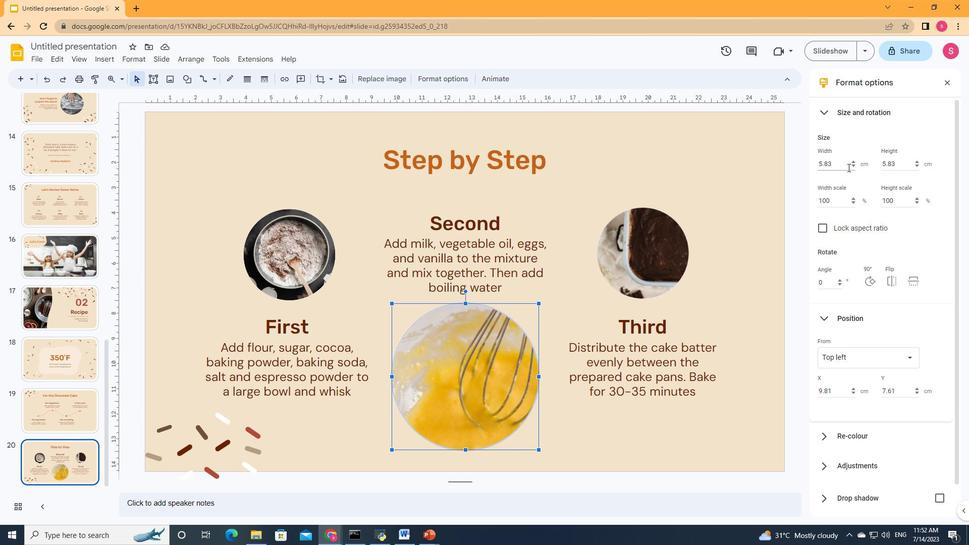 
Action: Mouse pressed left at (847, 167)
Screenshot: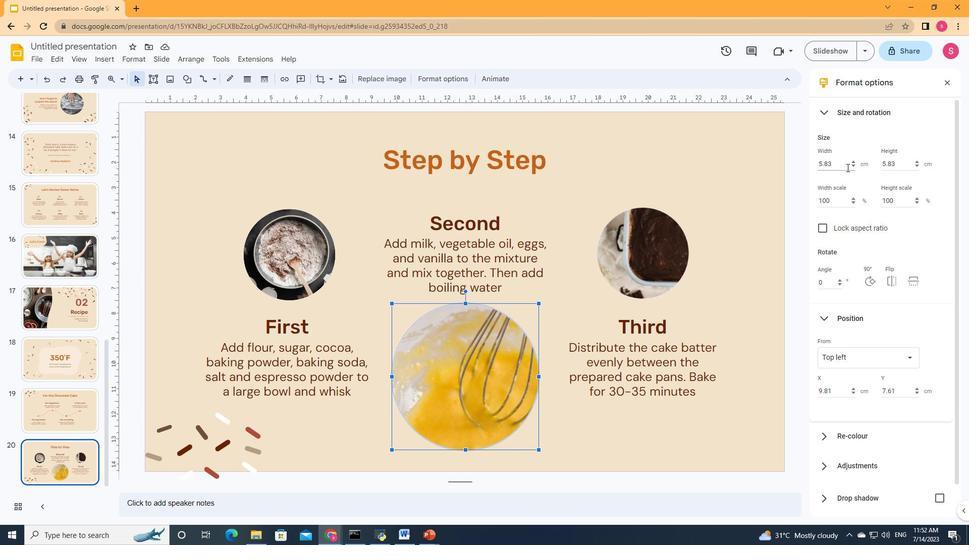 
Action: Mouse moved to (786, 171)
Screenshot: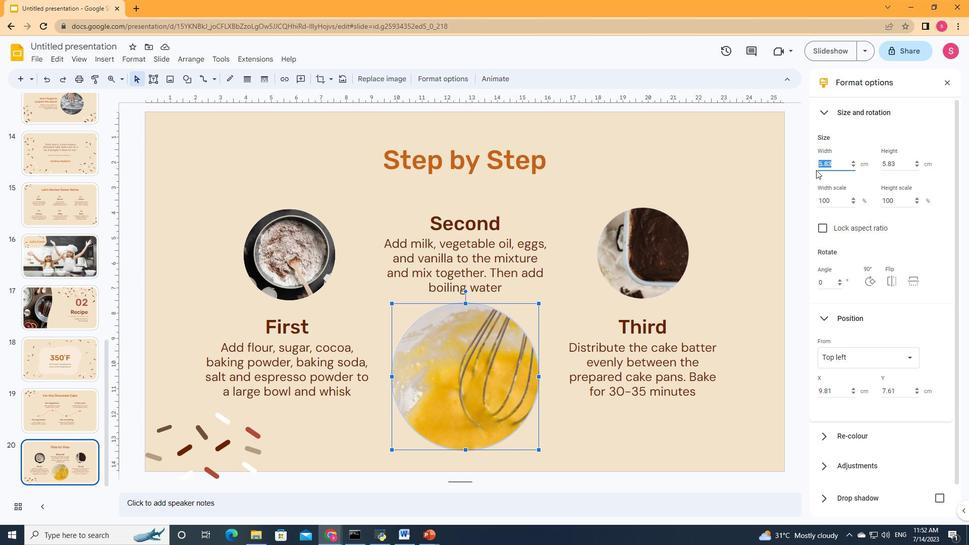 
Action: Key pressed 3.65
Screenshot: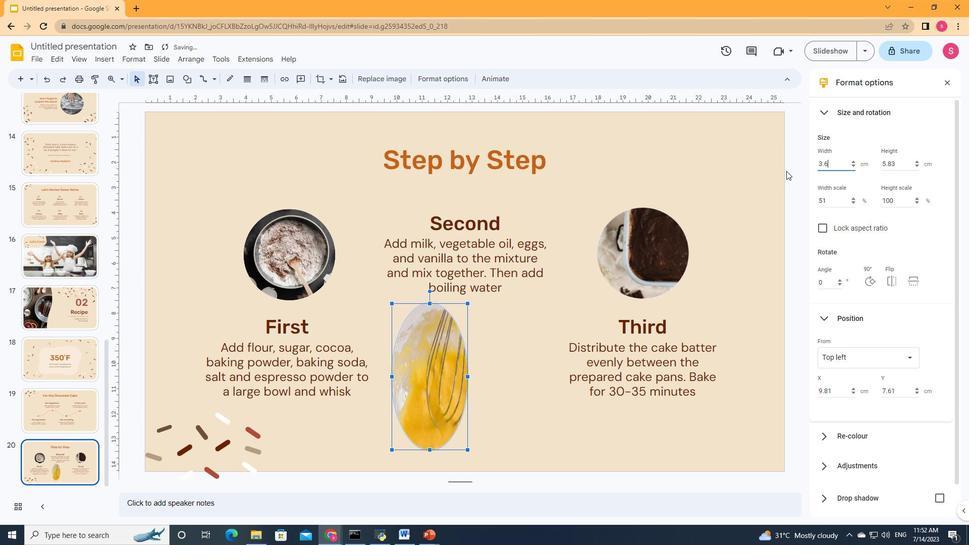 
Action: Mouse moved to (901, 161)
Screenshot: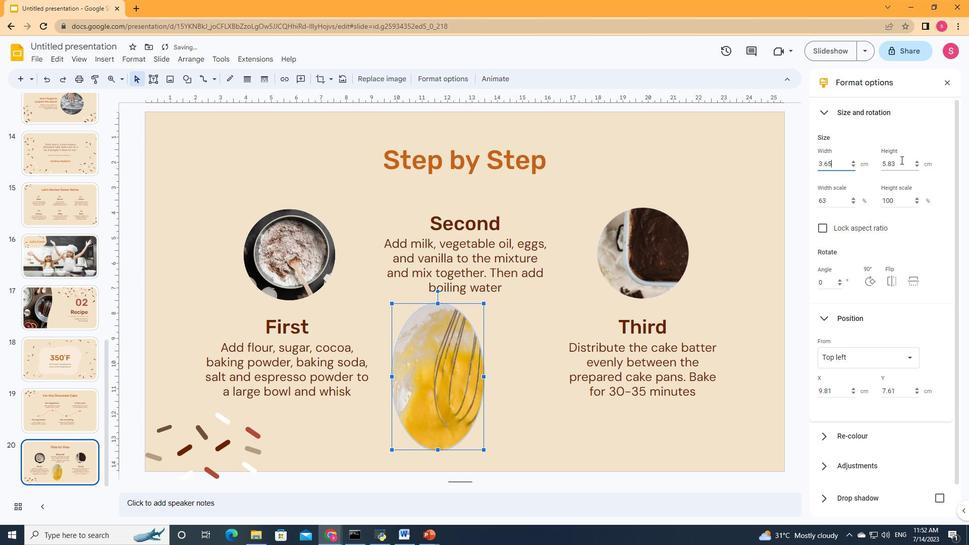 
Action: Mouse pressed left at (901, 161)
Screenshot: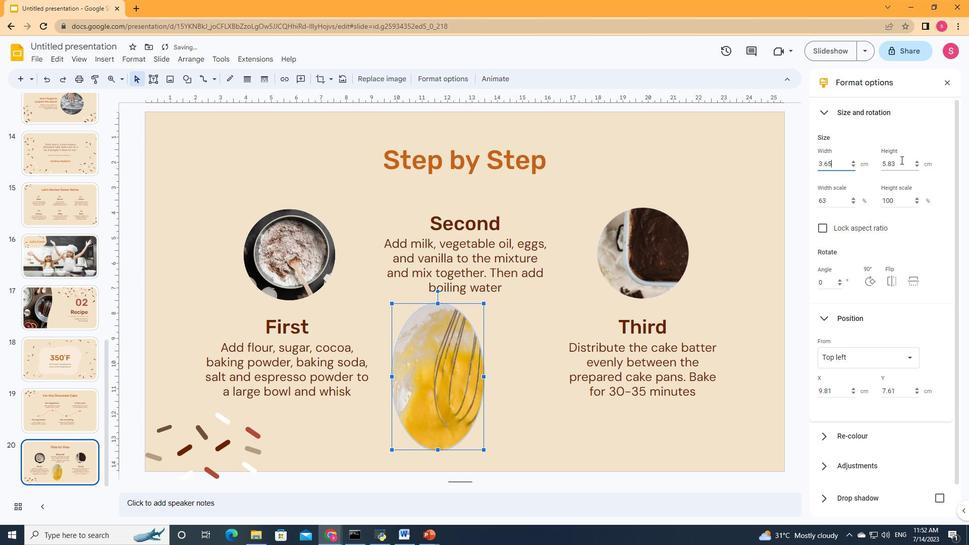
Action: Mouse moved to (875, 168)
Screenshot: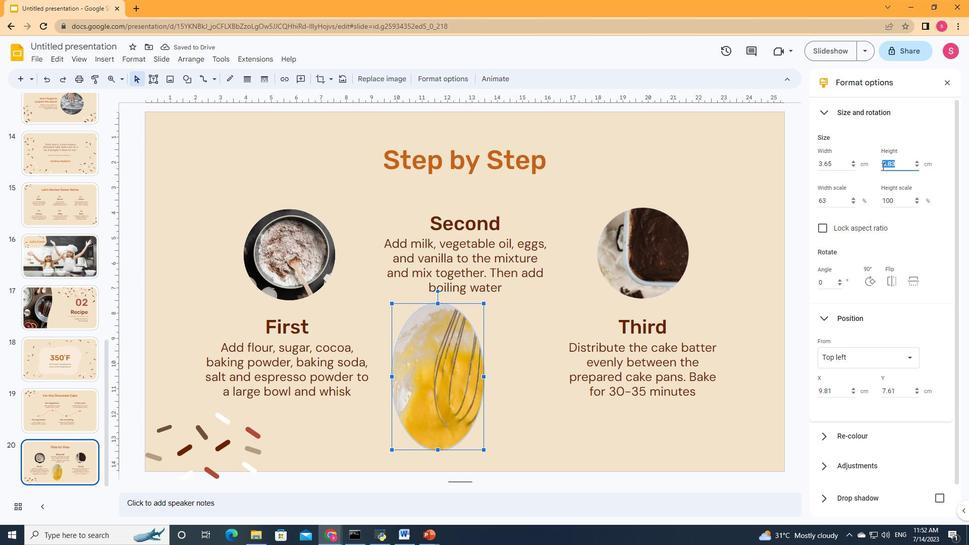 
Action: Key pressed 3.63
Screenshot: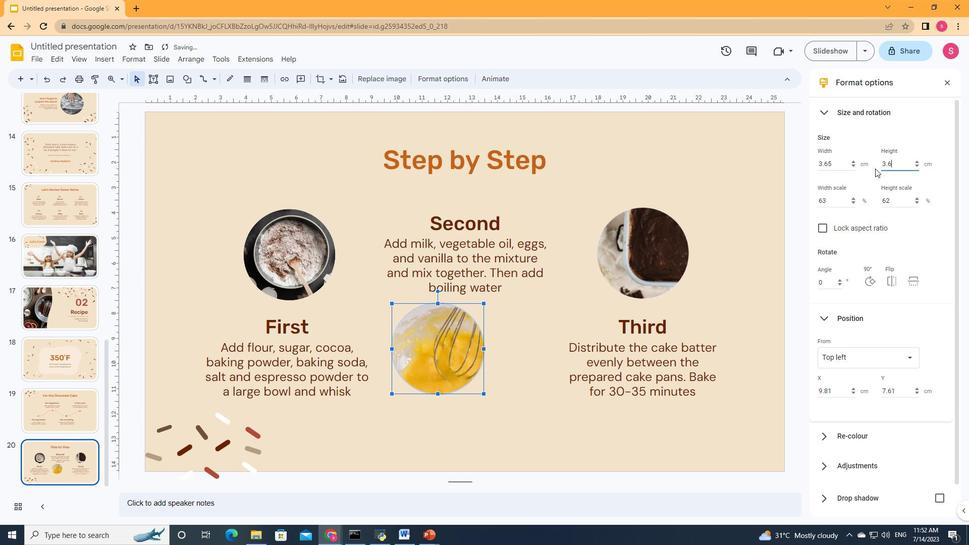 
Action: Mouse moved to (416, 353)
Screenshot: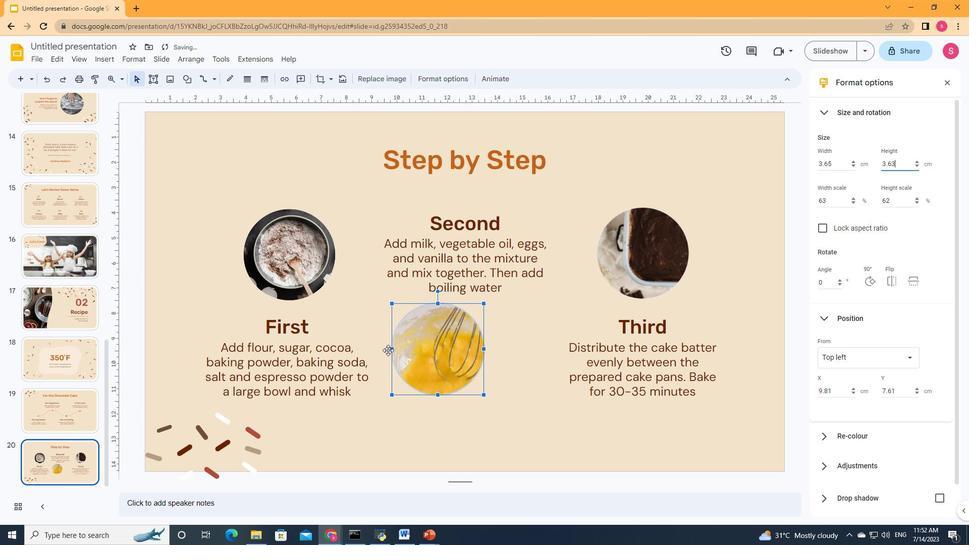 
Action: Mouse pressed left at (416, 353)
Screenshot: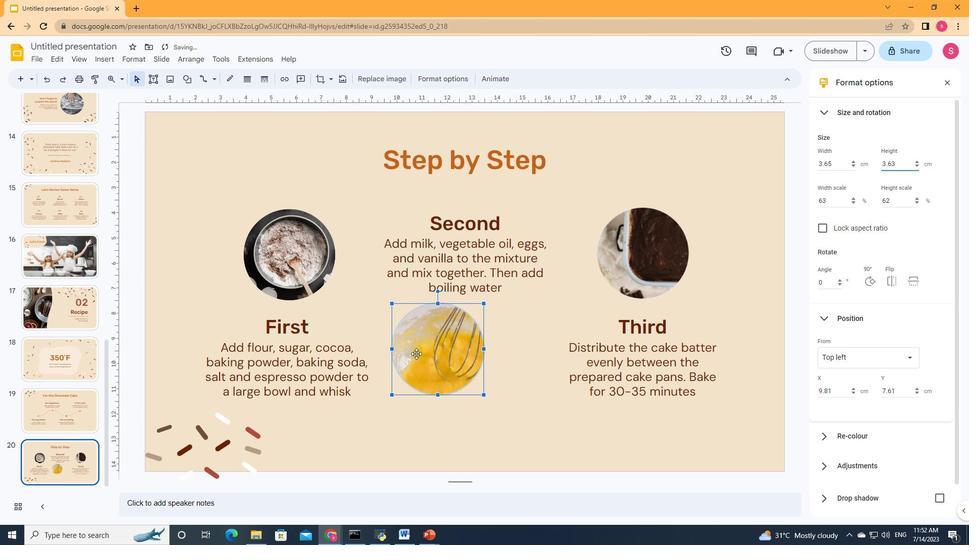 
Action: Mouse moved to (416, 354)
Screenshot: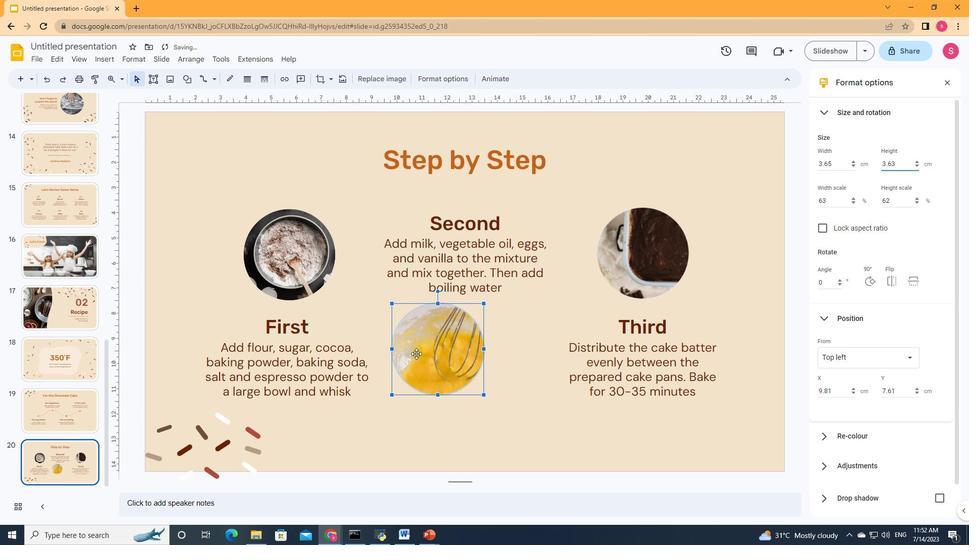 
Action: Key pressed <Key.right><Key.right><Key.right><Key.right><Key.down><Key.down>
Screenshot: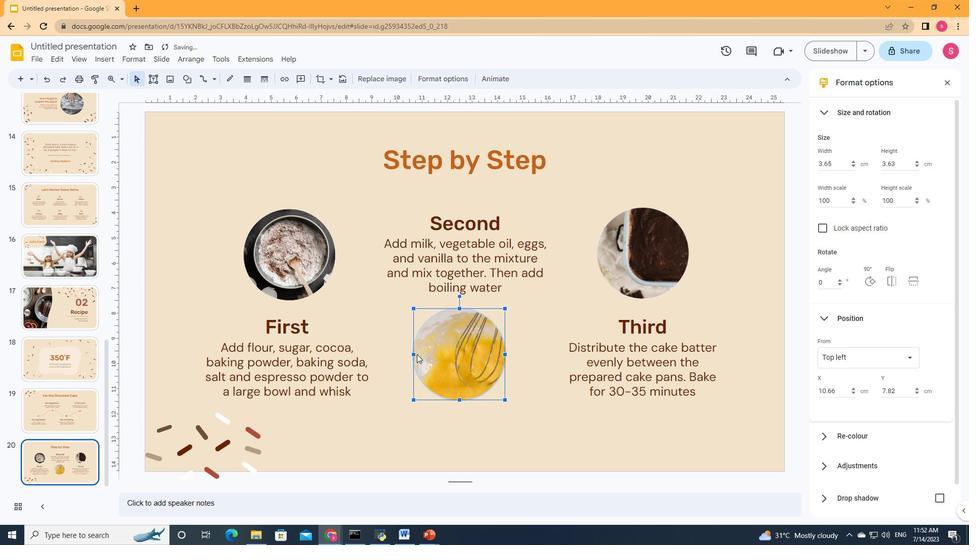 
Action: Mouse moved to (549, 364)
Screenshot: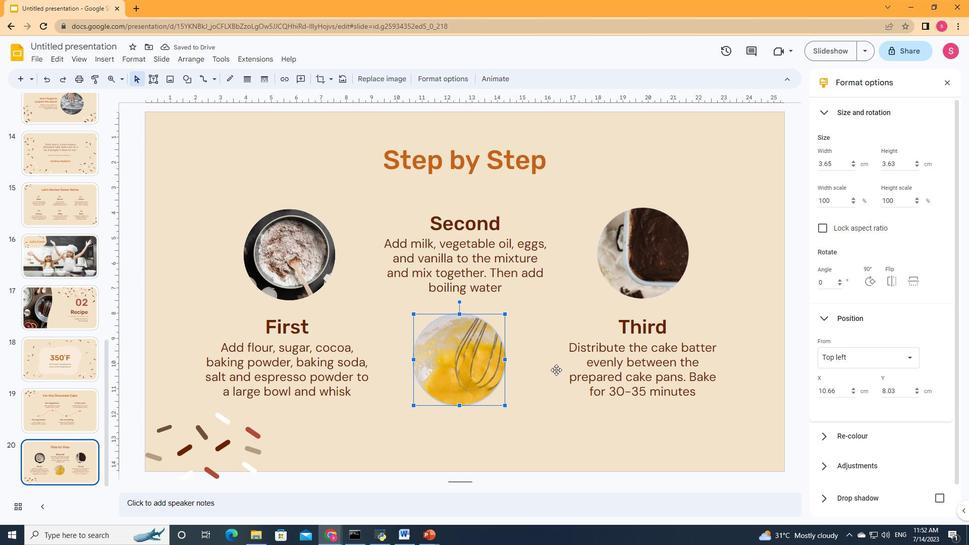 
Action: Mouse pressed left at (549, 364)
Screenshot: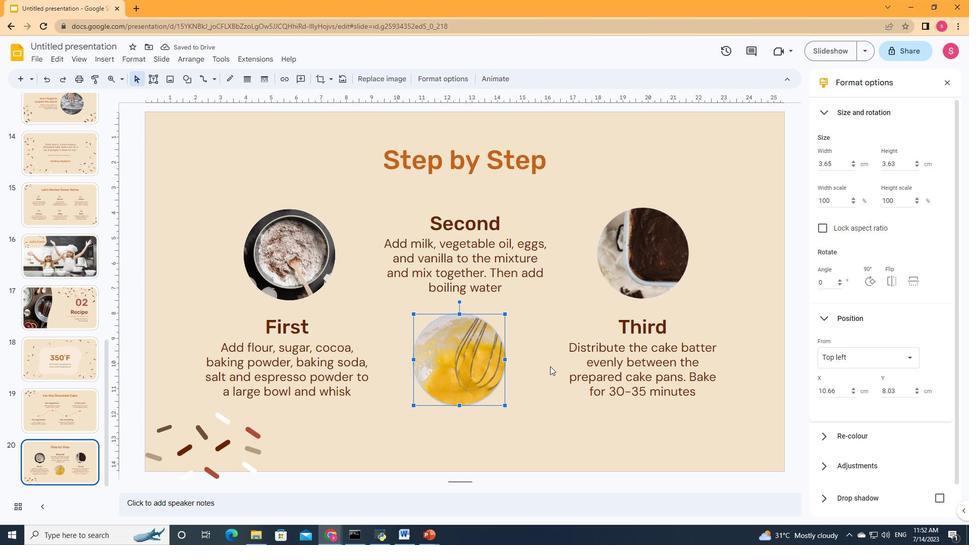 
Action: Mouse moved to (472, 357)
Screenshot: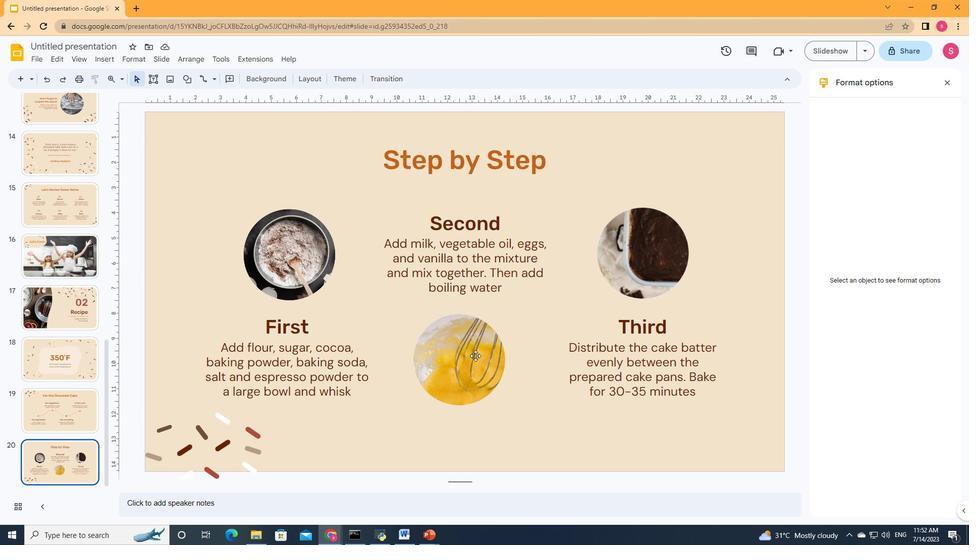 
Action: Mouse pressed left at (472, 357)
Screenshot: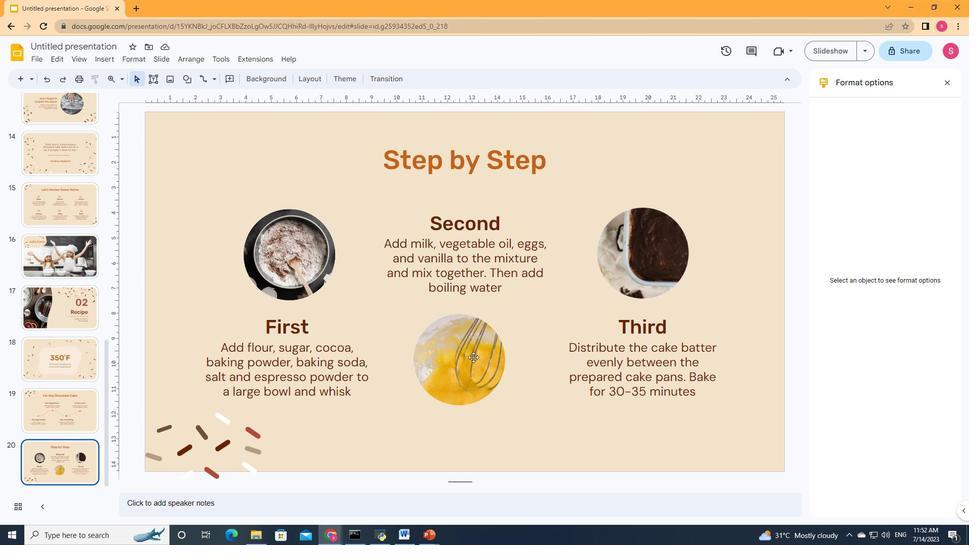 
Action: Key pressed <Key.right>
Screenshot: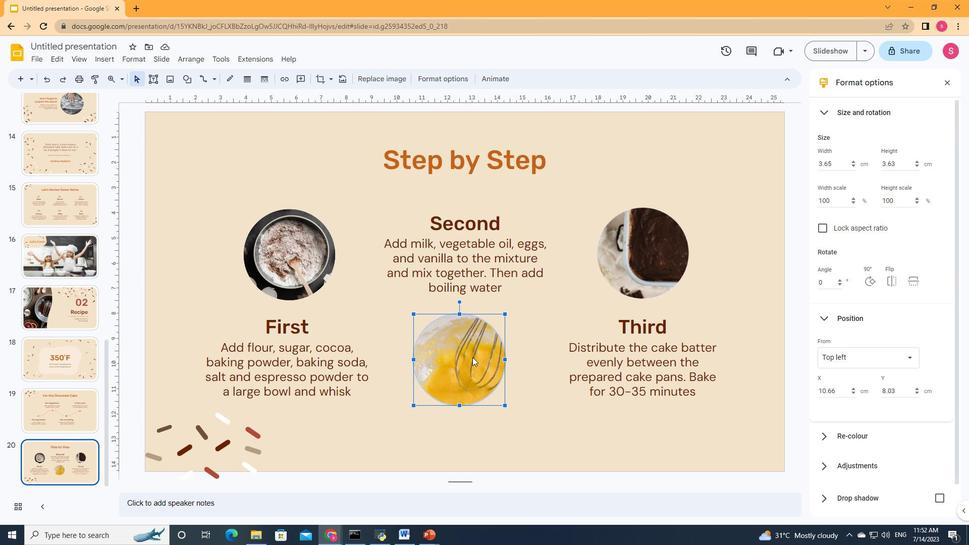 
Action: Mouse moved to (373, 357)
Screenshot: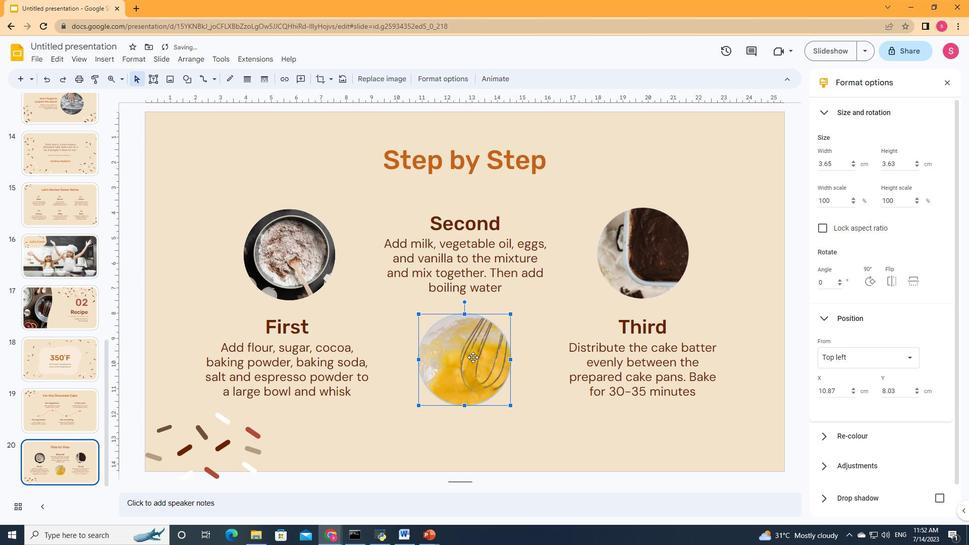 
Action: Mouse pressed left at (373, 357)
Screenshot: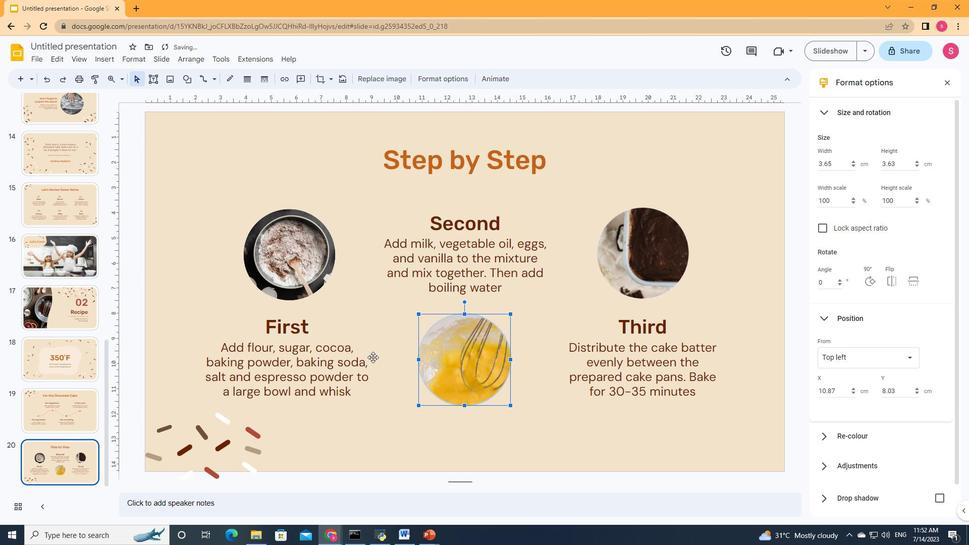 
Action: Mouse moved to (612, 188)
Screenshot: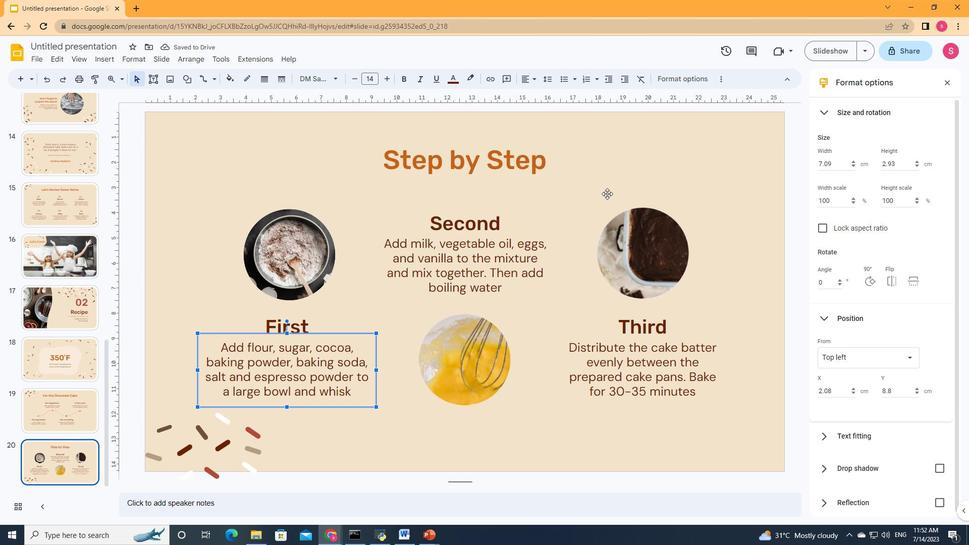 
Action: Mouse pressed left at (612, 188)
Screenshot: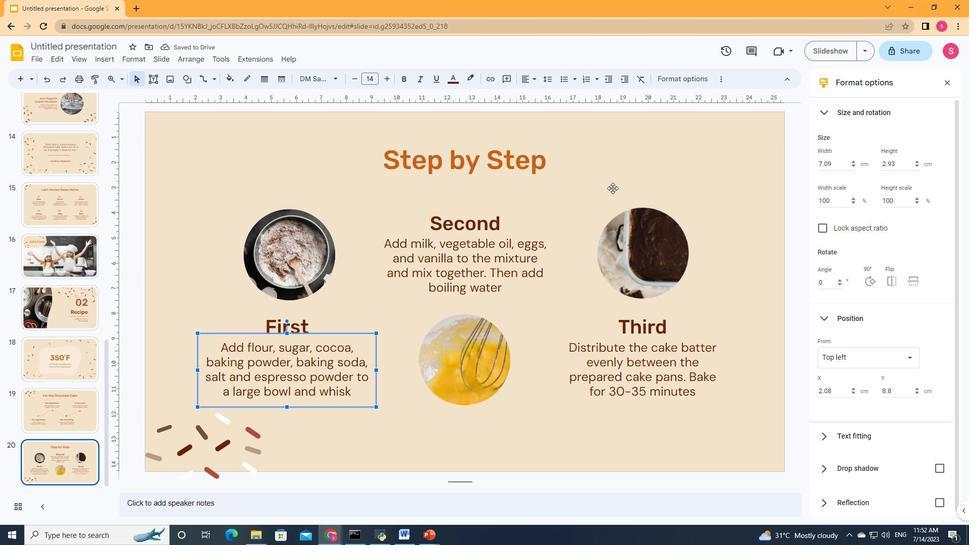 
Action: Mouse moved to (582, 425)
Screenshot: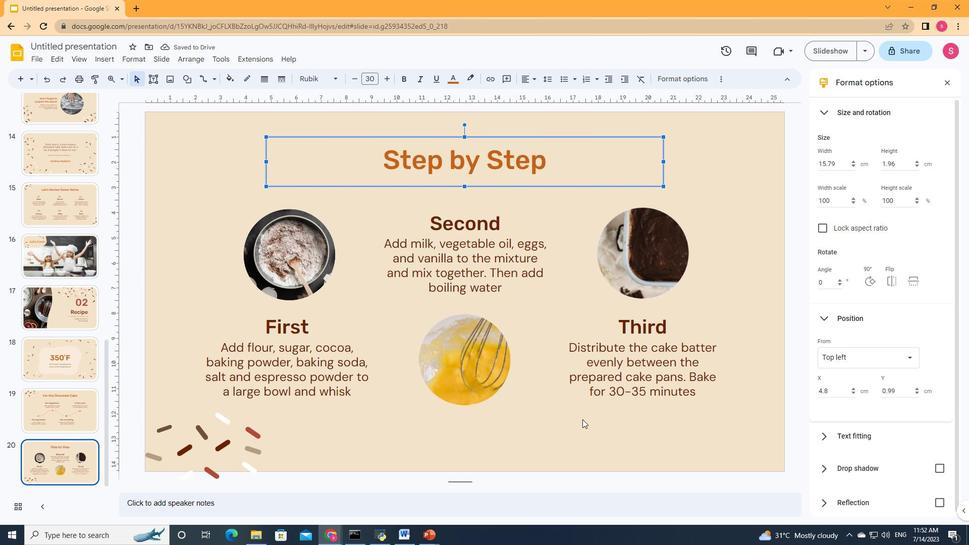 
Action: Mouse pressed left at (582, 425)
Screenshot: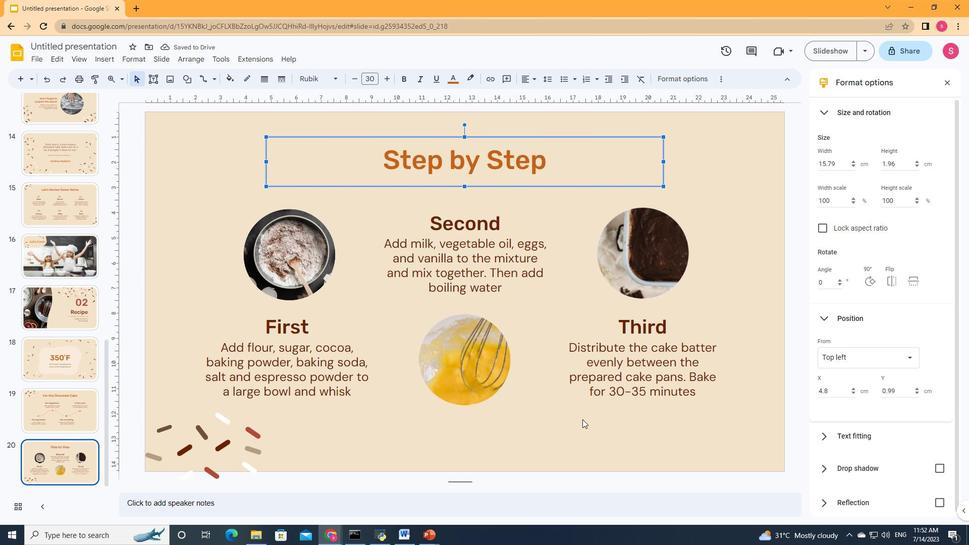 
Action: Mouse moved to (582, 426)
Screenshot: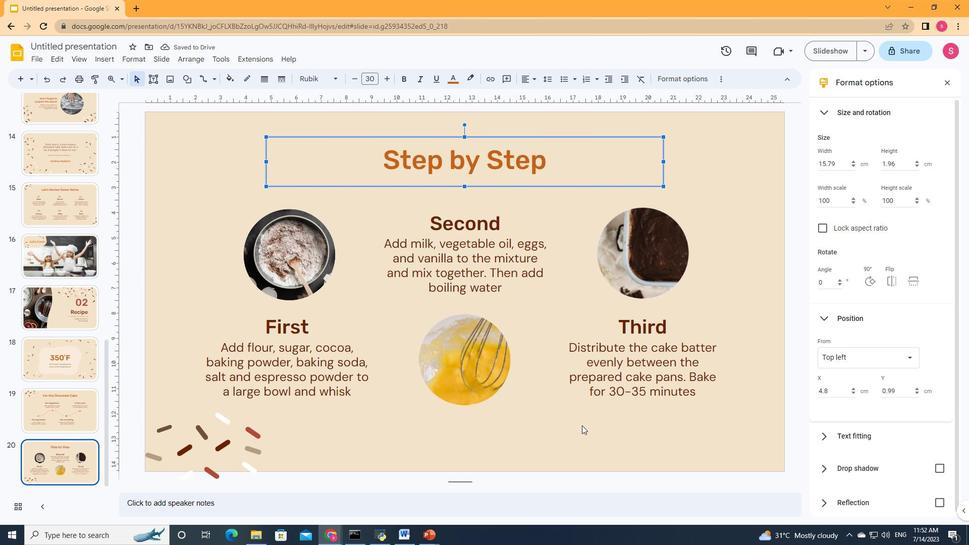 
